 Task: Find connections with filter location Caidian with filter topic #Entrepreneurialwith filter profile language German with filter current company Aviation Jobs @ AeroNefs with filter school The ICFAI University, Tripura with filter industry Public Safety with filter service category Strategic Planning with filter keywords title Animal Shelter Volunteer
Action: Mouse moved to (509, 81)
Screenshot: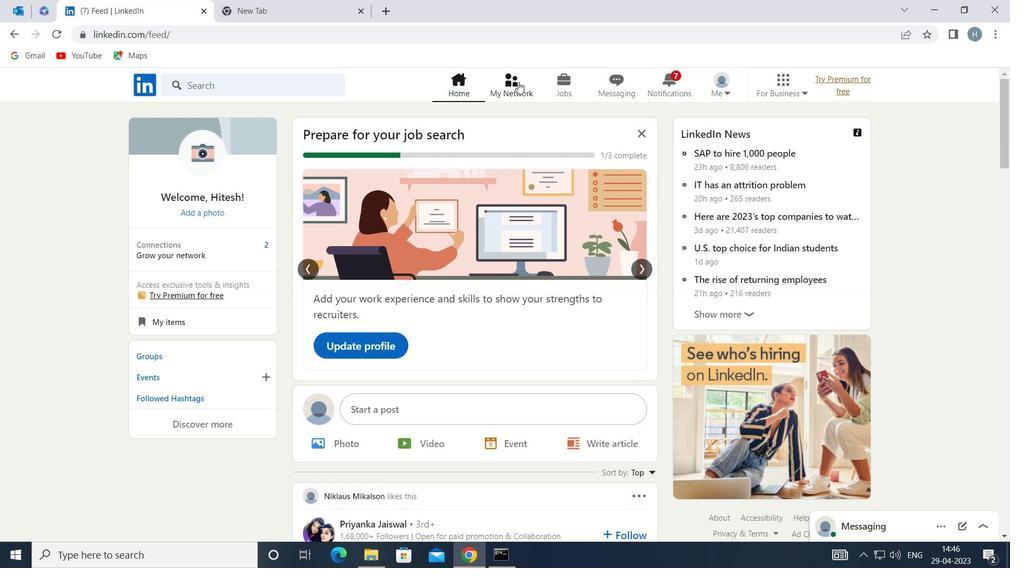 
Action: Mouse pressed left at (509, 81)
Screenshot: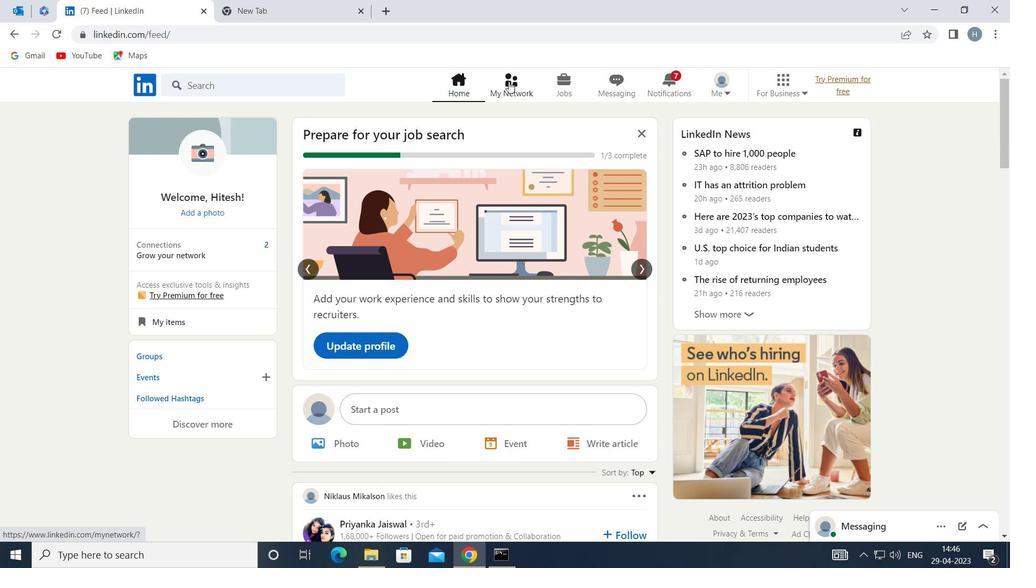 
Action: Mouse moved to (273, 153)
Screenshot: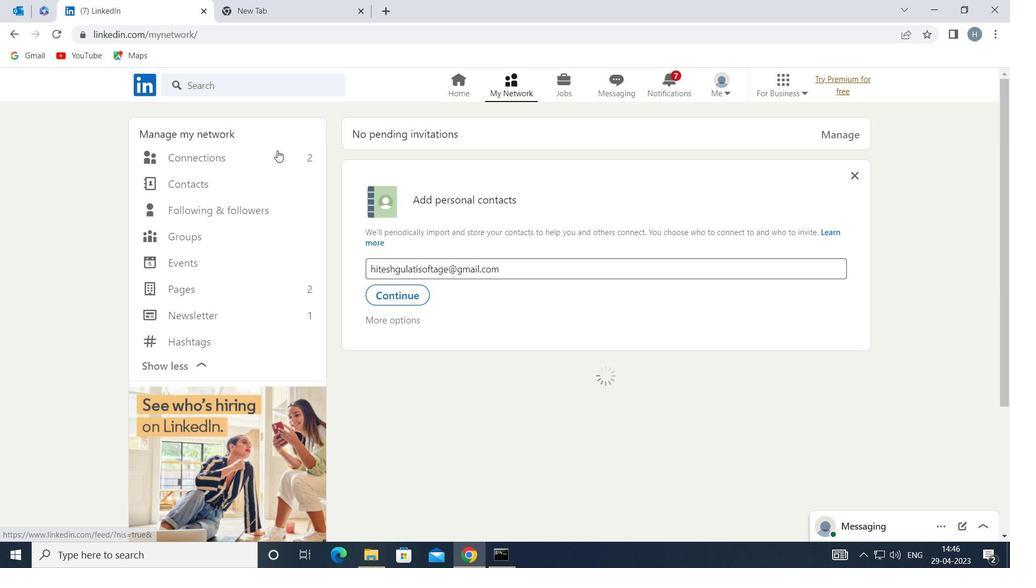 
Action: Mouse pressed left at (273, 153)
Screenshot: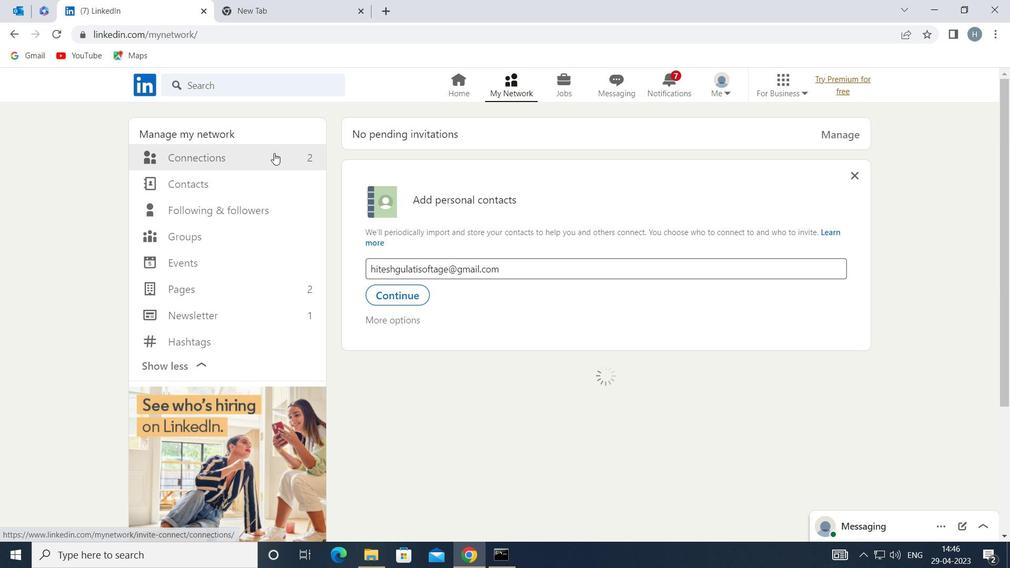 
Action: Mouse moved to (618, 157)
Screenshot: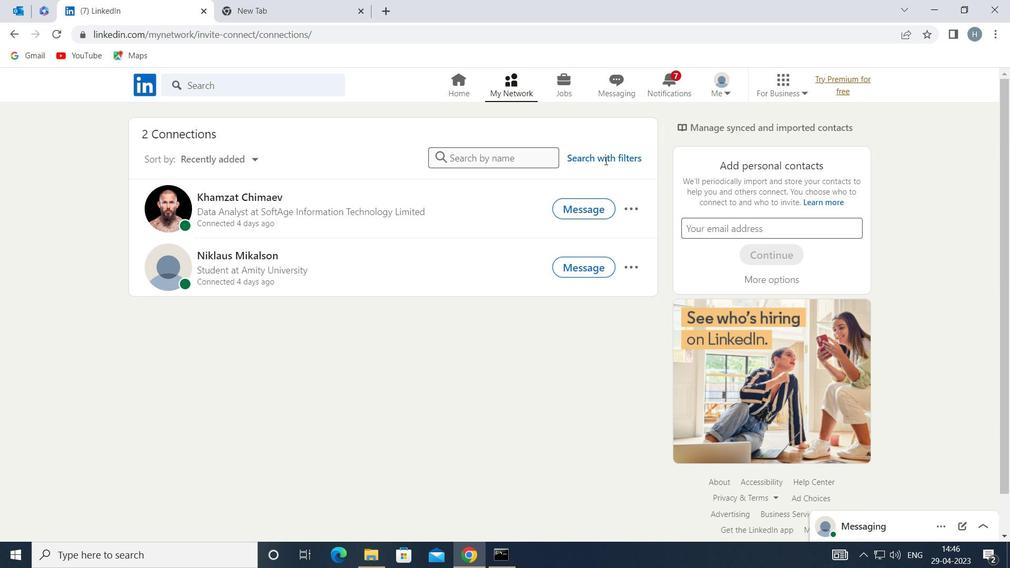 
Action: Mouse pressed left at (618, 157)
Screenshot: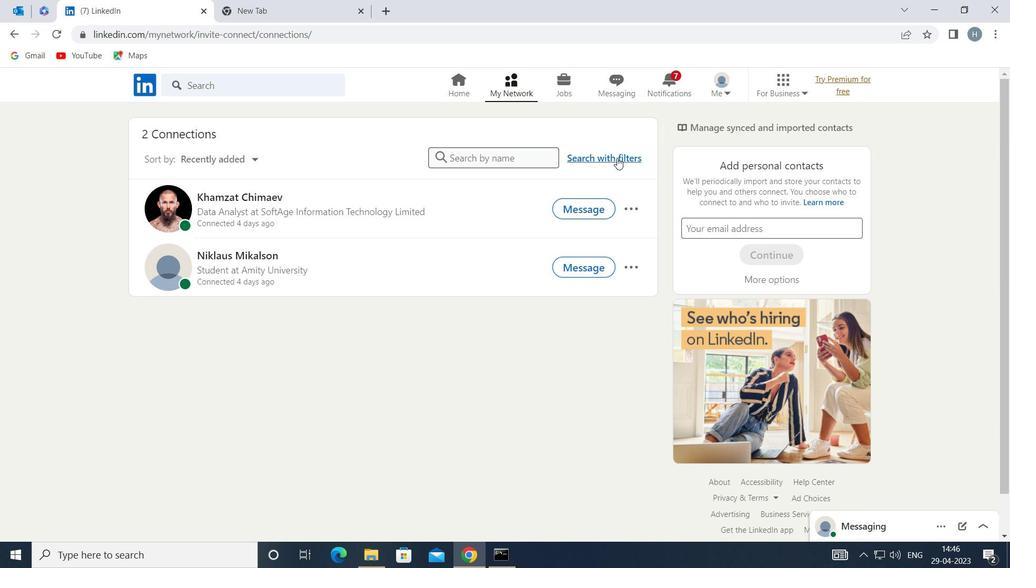 
Action: Mouse moved to (547, 124)
Screenshot: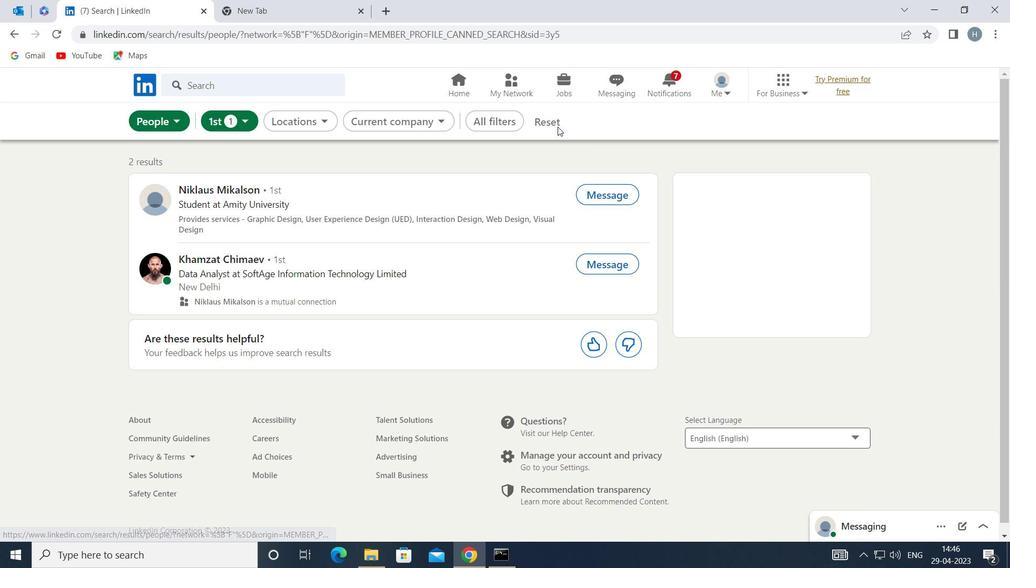 
Action: Mouse pressed left at (547, 124)
Screenshot: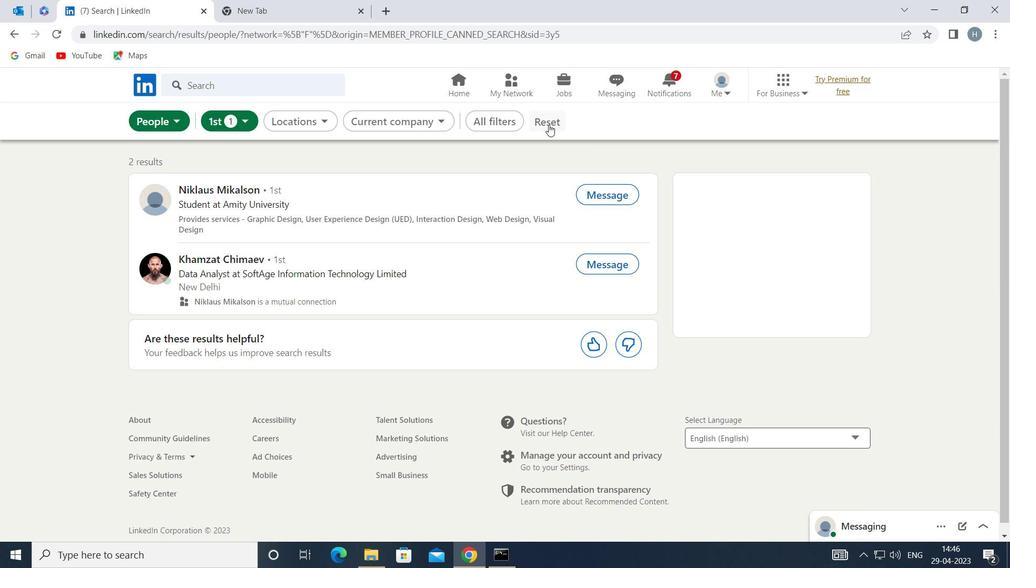 
Action: Mouse moved to (530, 119)
Screenshot: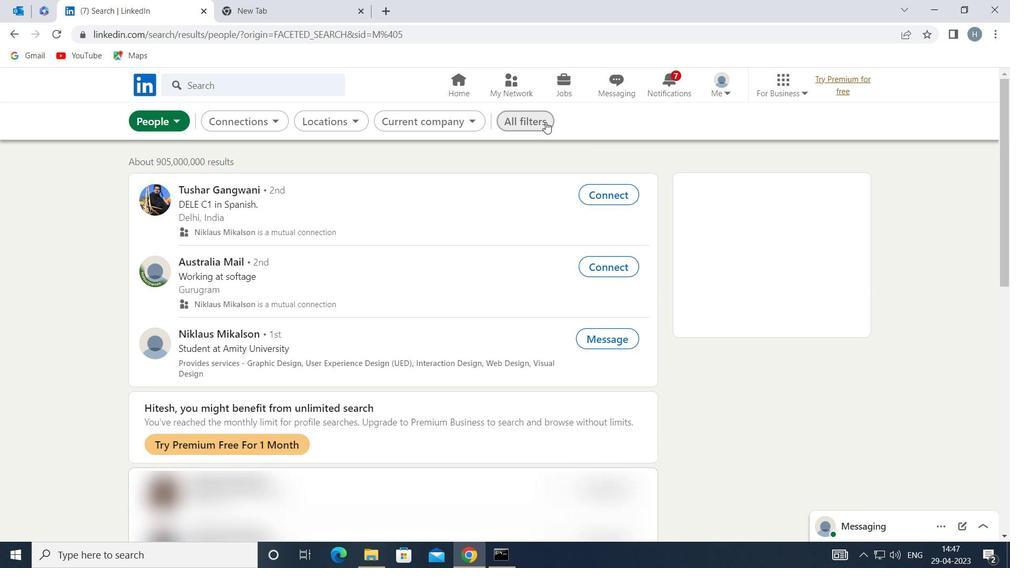 
Action: Mouse pressed left at (530, 119)
Screenshot: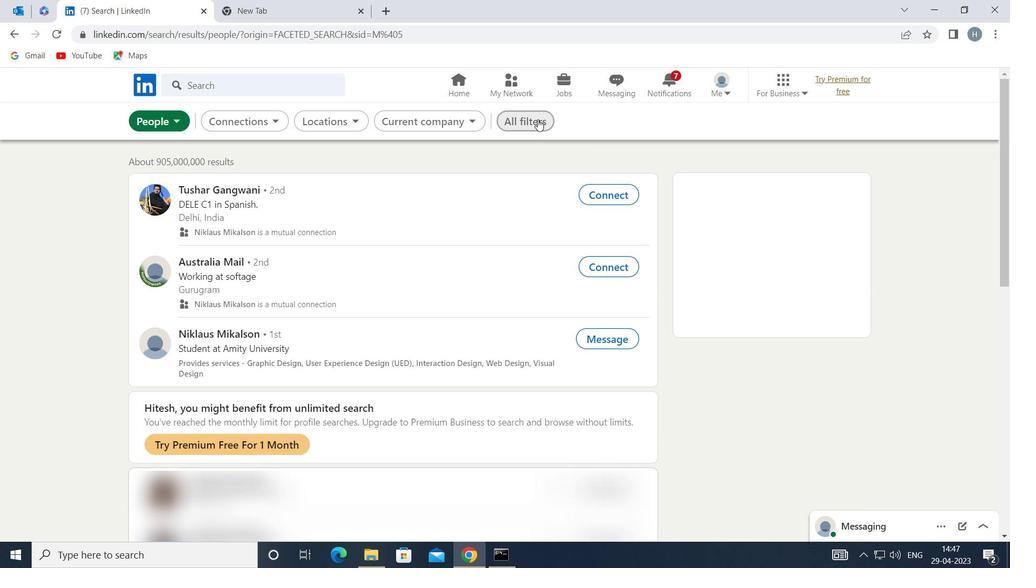 
Action: Mouse moved to (647, 224)
Screenshot: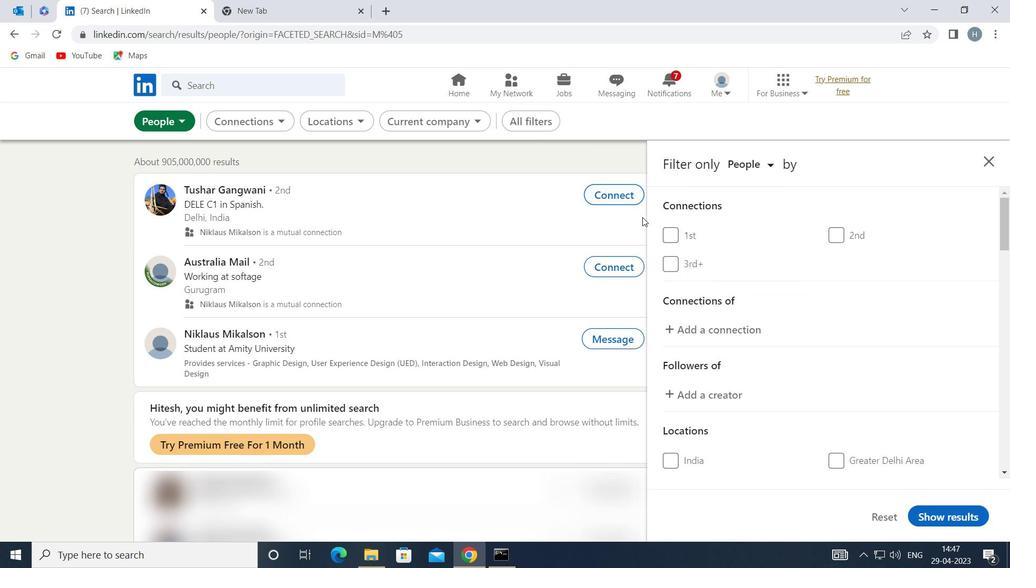 
Action: Mouse scrolled (647, 223) with delta (0, 0)
Screenshot: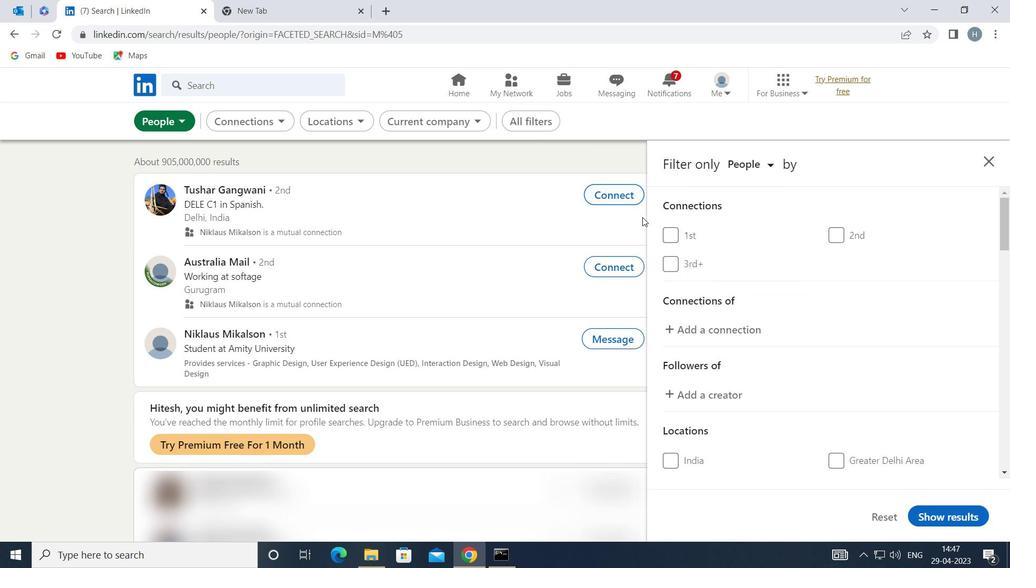 
Action: Mouse moved to (649, 227)
Screenshot: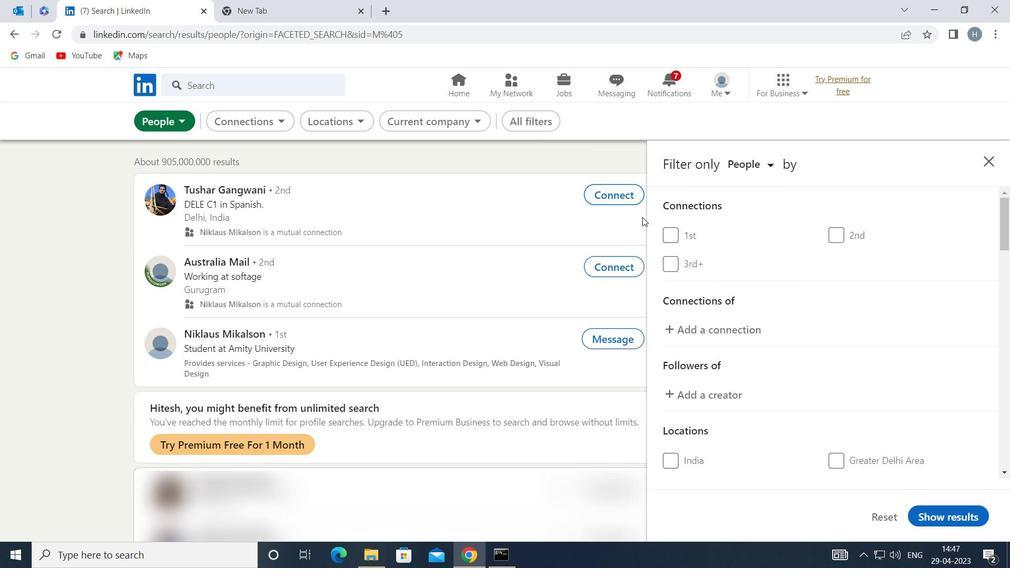 
Action: Mouse scrolled (649, 227) with delta (0, 0)
Screenshot: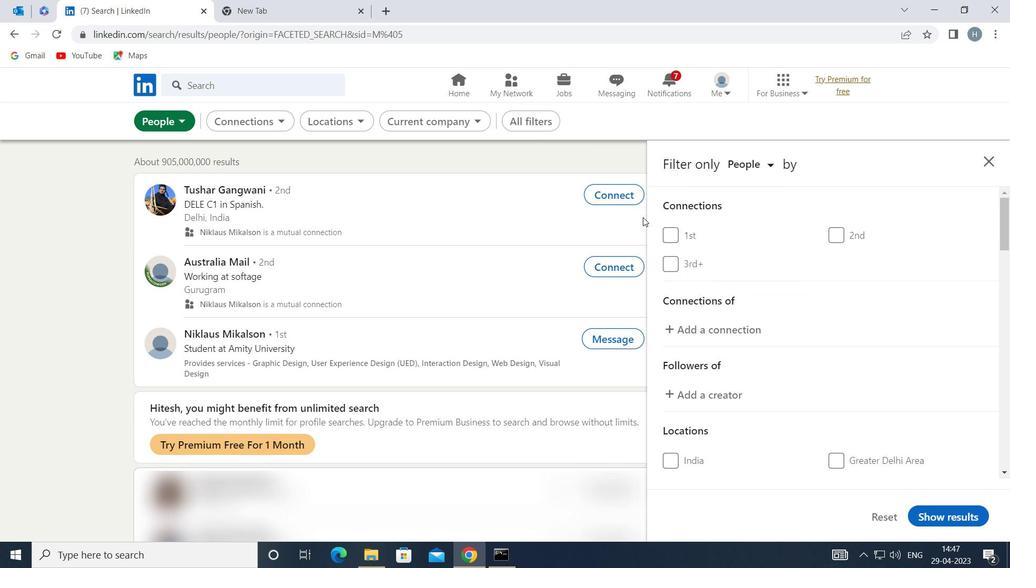 
Action: Mouse moved to (650, 229)
Screenshot: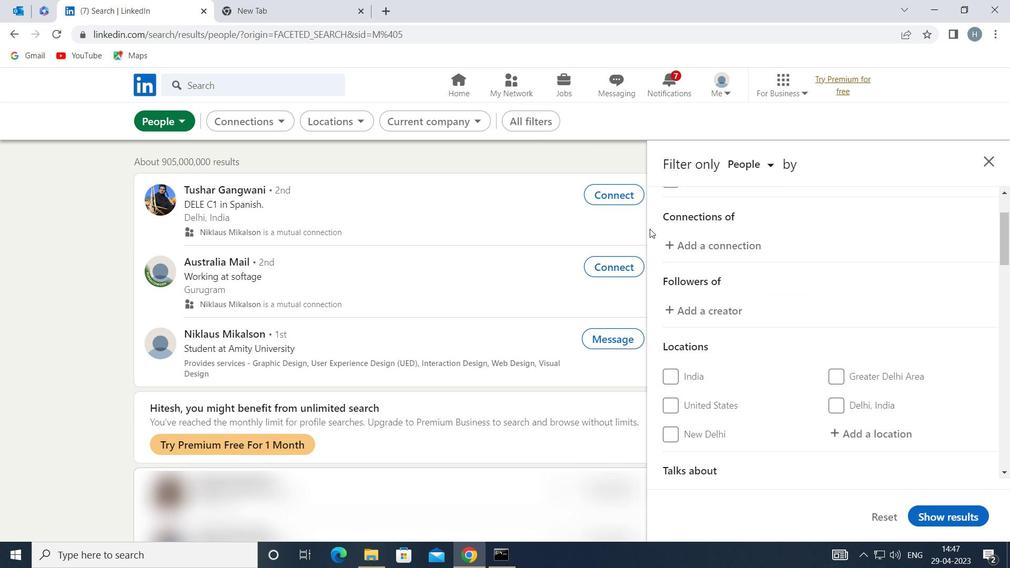 
Action: Mouse scrolled (650, 229) with delta (0, 0)
Screenshot: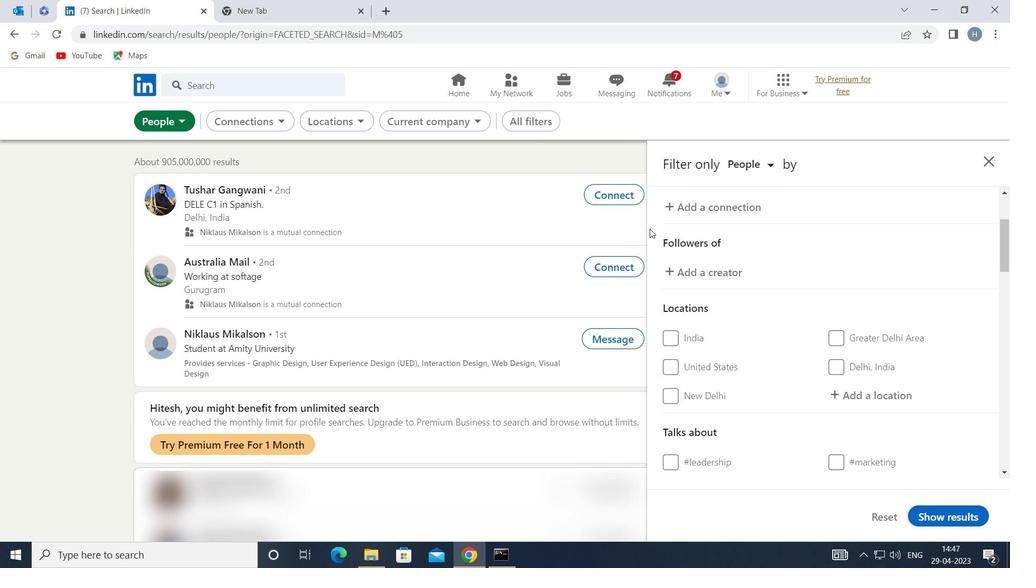
Action: Mouse moved to (880, 313)
Screenshot: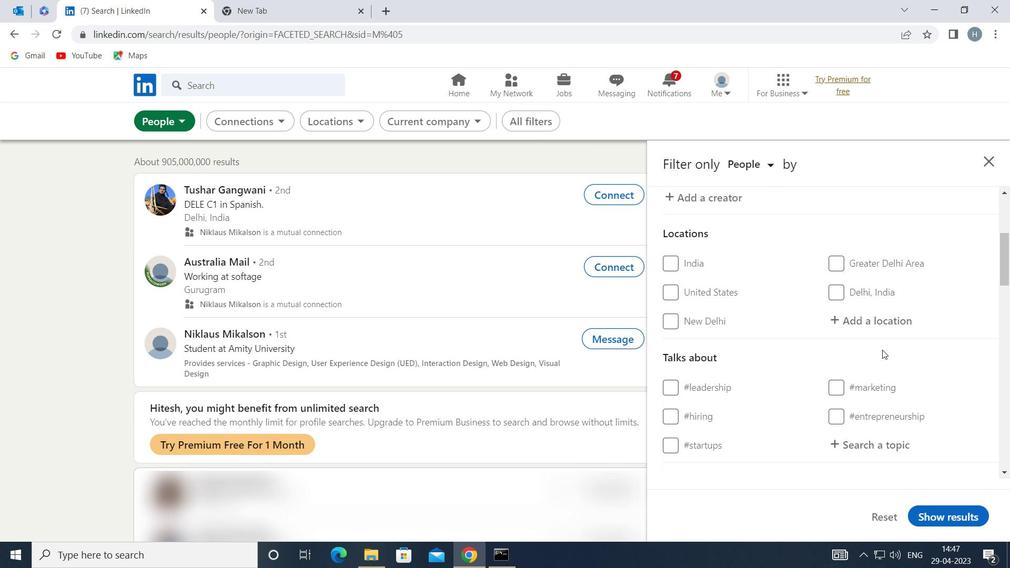 
Action: Mouse pressed left at (880, 313)
Screenshot: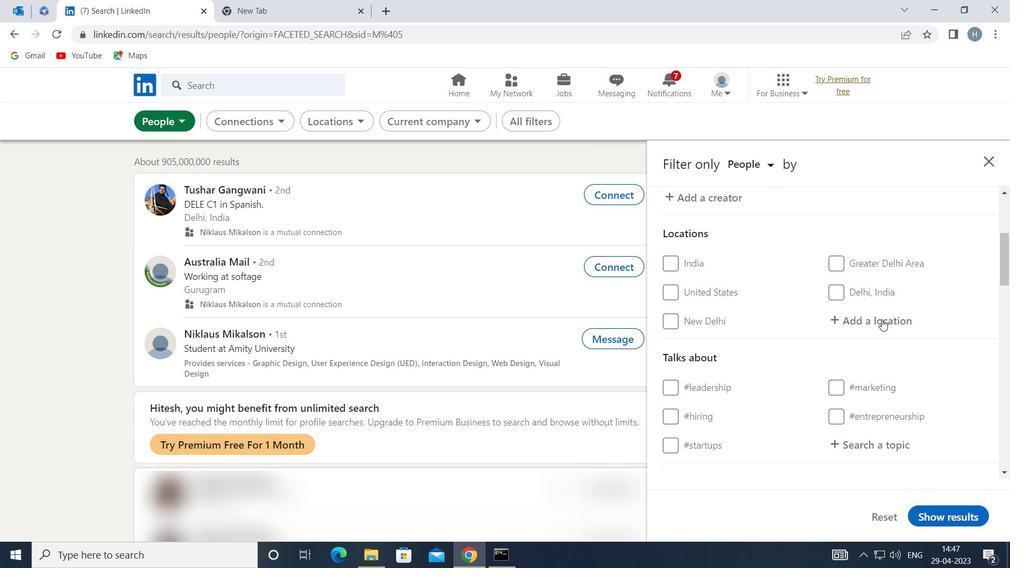 
Action: Mouse moved to (877, 315)
Screenshot: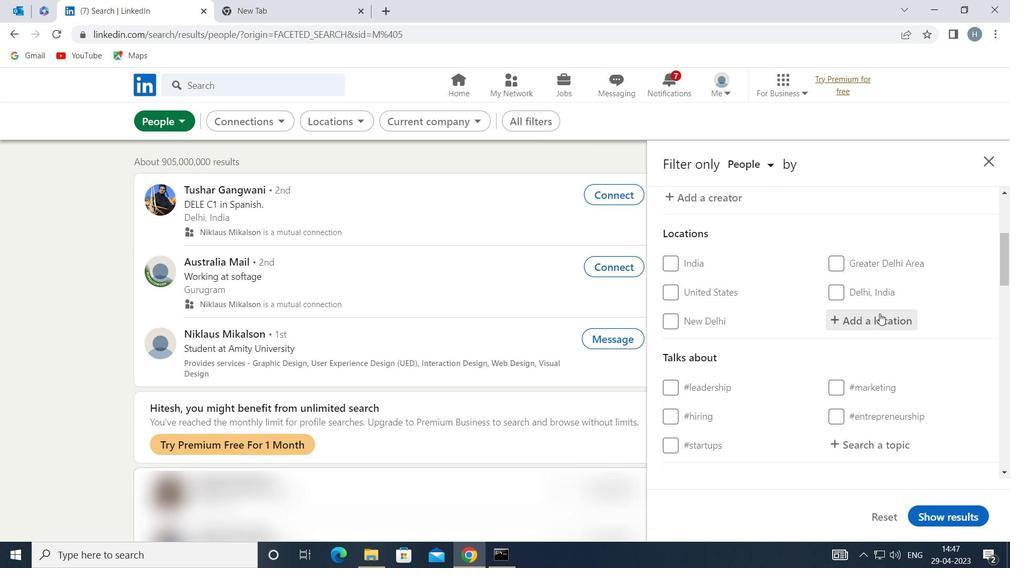 
Action: Key pressed <Key.shift>CAI
Screenshot: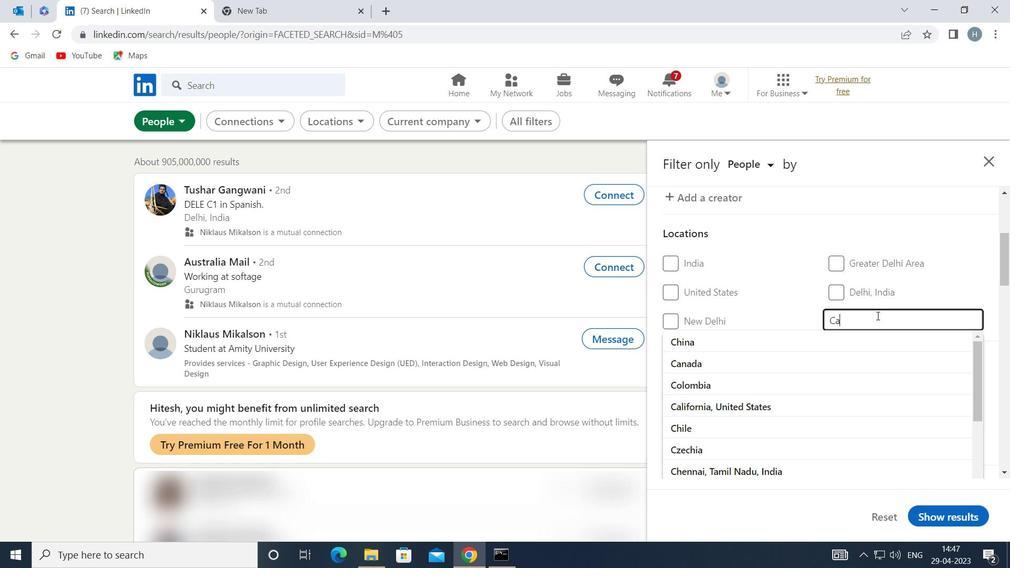 
Action: Mouse moved to (867, 313)
Screenshot: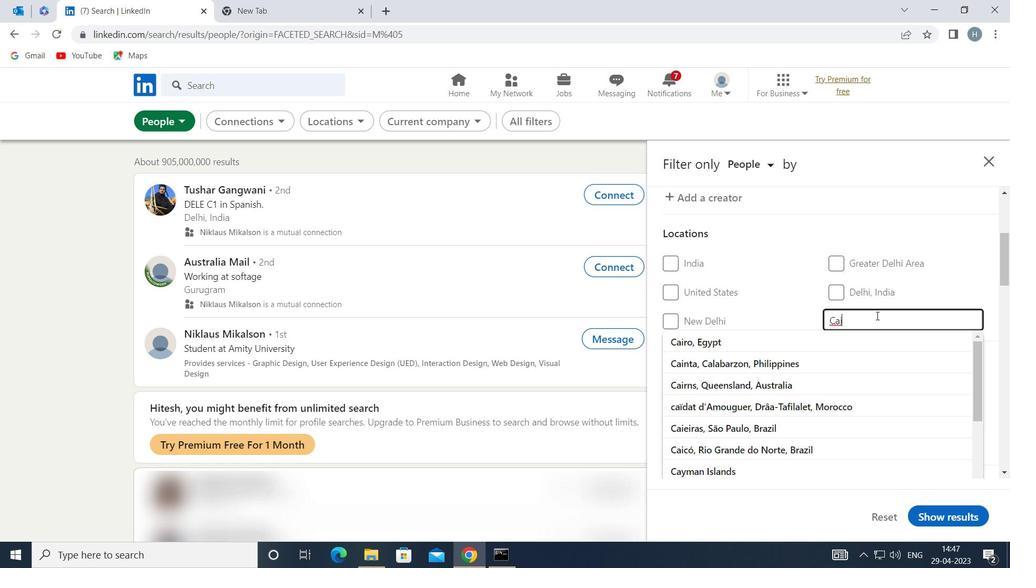 
Action: Key pressed D
Screenshot: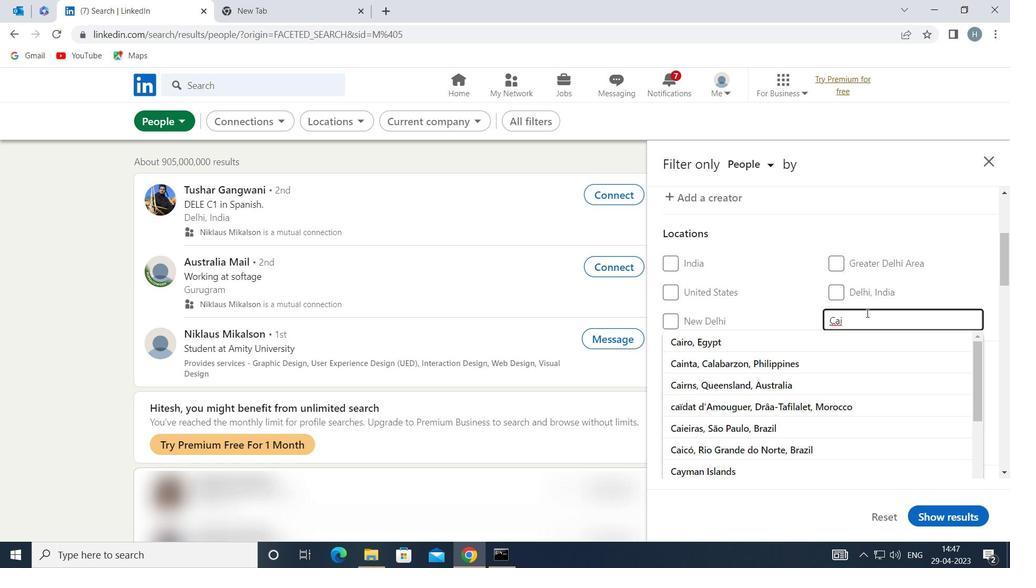 
Action: Mouse moved to (863, 313)
Screenshot: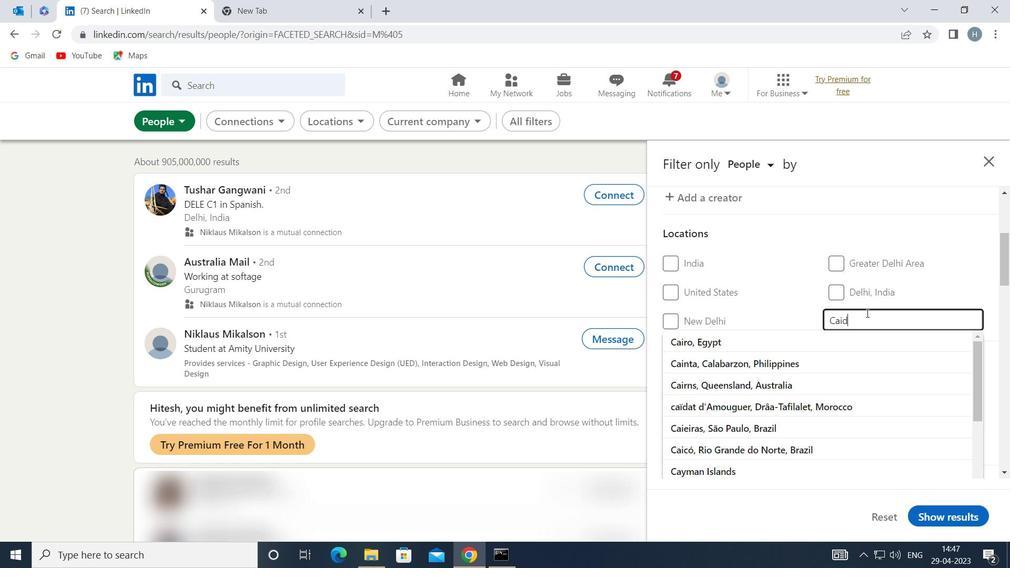 
Action: Key pressed I
Screenshot: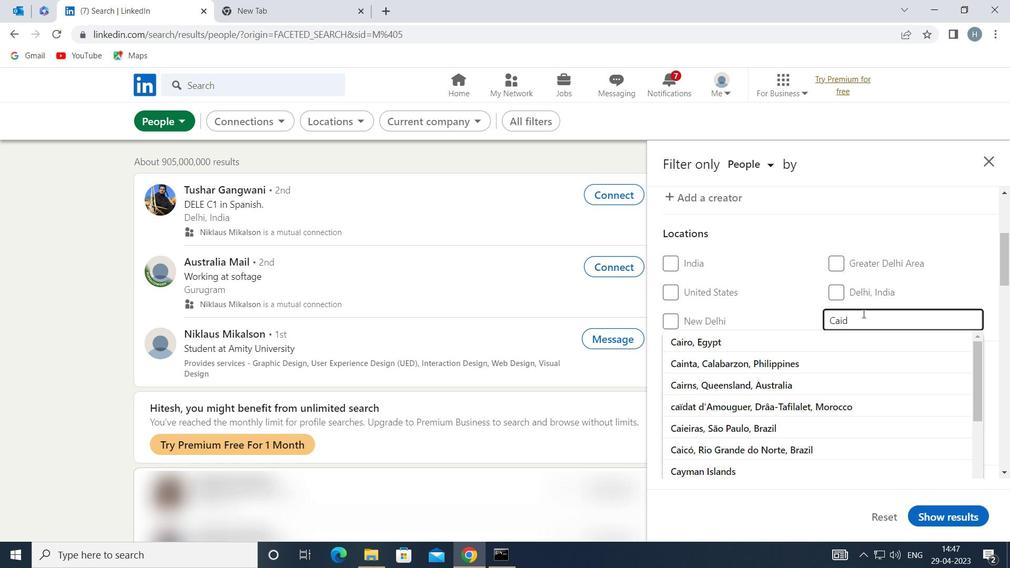 
Action: Mouse moved to (863, 314)
Screenshot: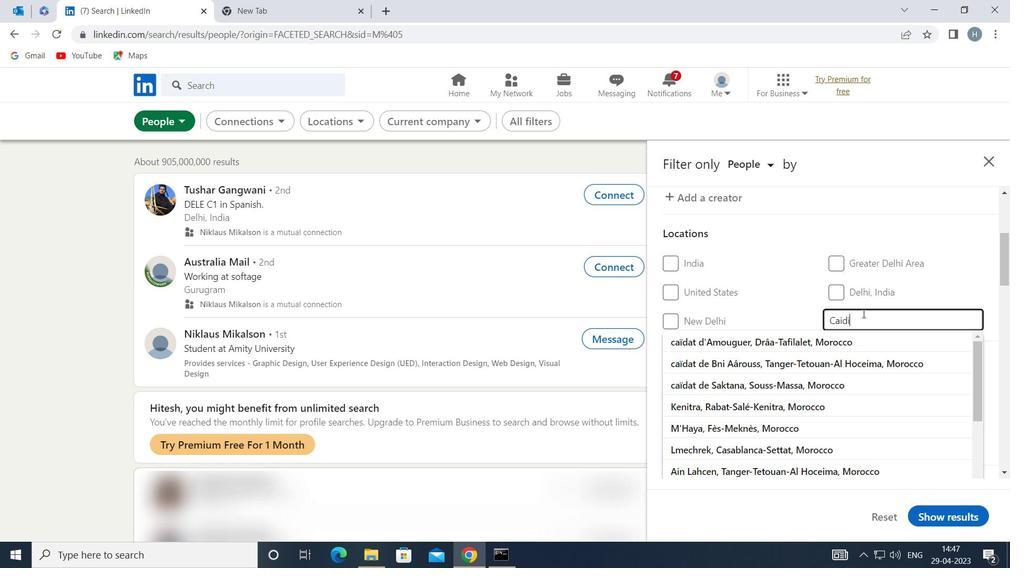 
Action: Key pressed AN<Key.enter>
Screenshot: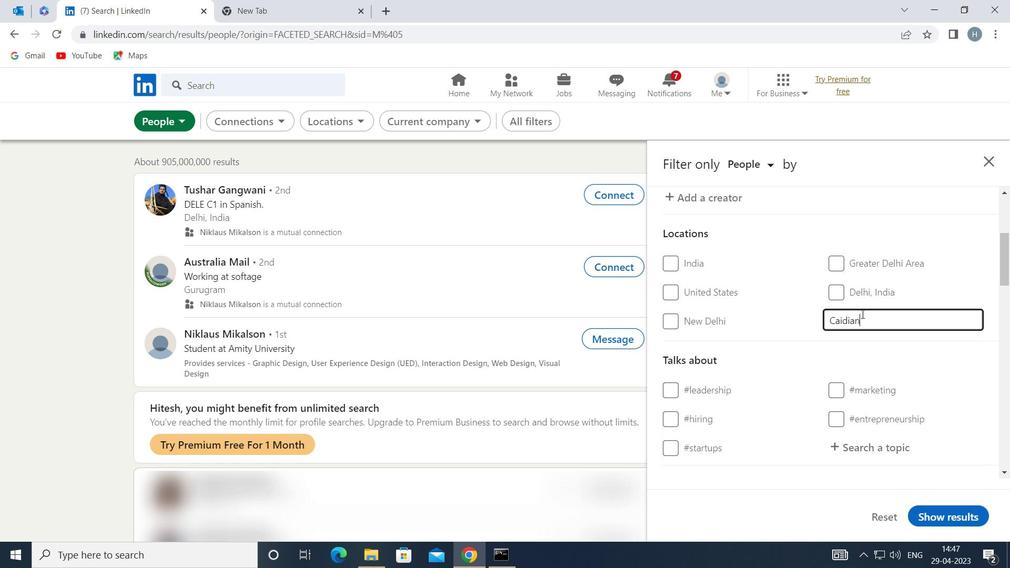 
Action: Mouse moved to (863, 341)
Screenshot: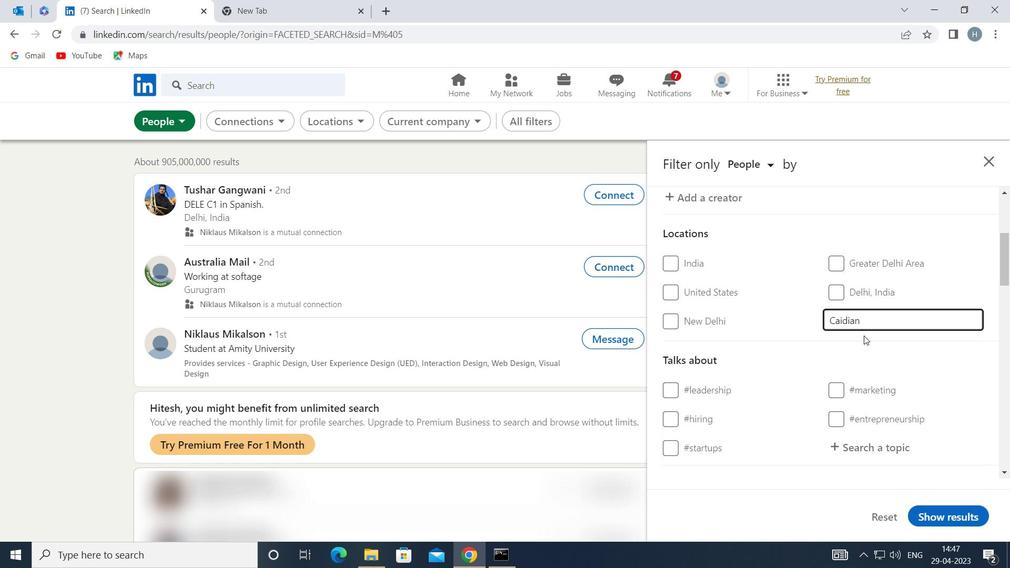 
Action: Mouse scrolled (863, 340) with delta (0, 0)
Screenshot: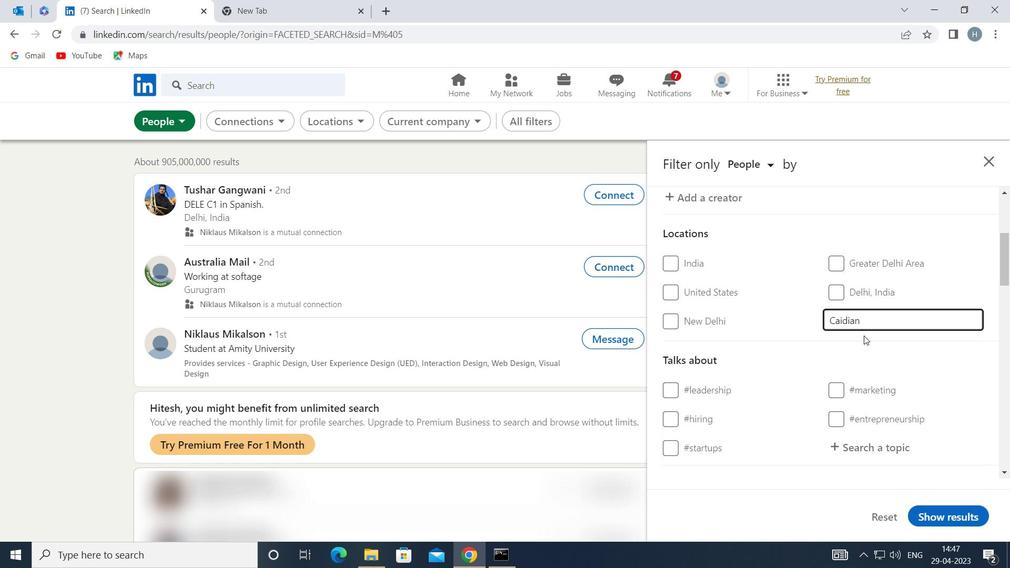
Action: Mouse scrolled (863, 340) with delta (0, 0)
Screenshot: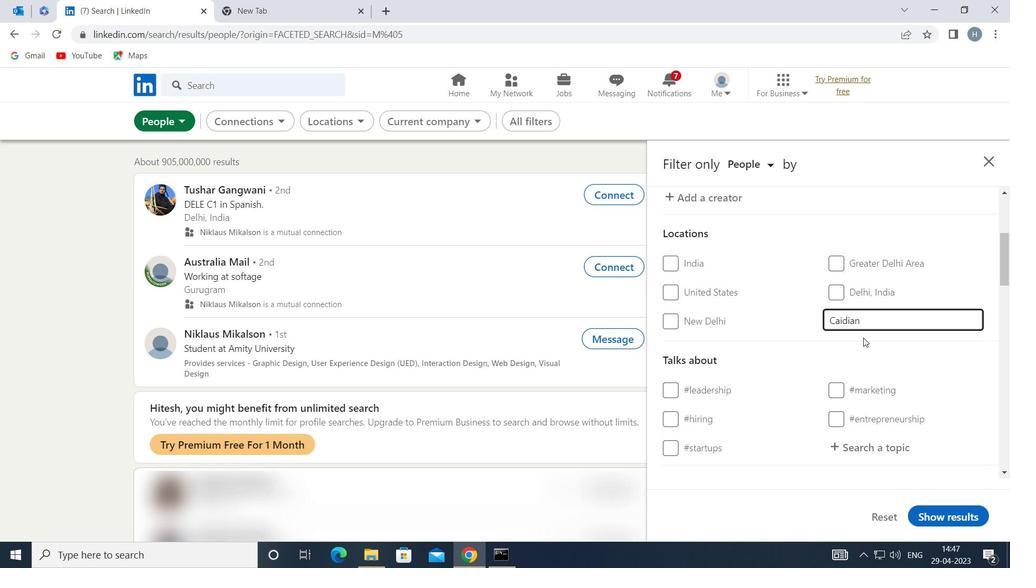 
Action: Mouse moved to (885, 313)
Screenshot: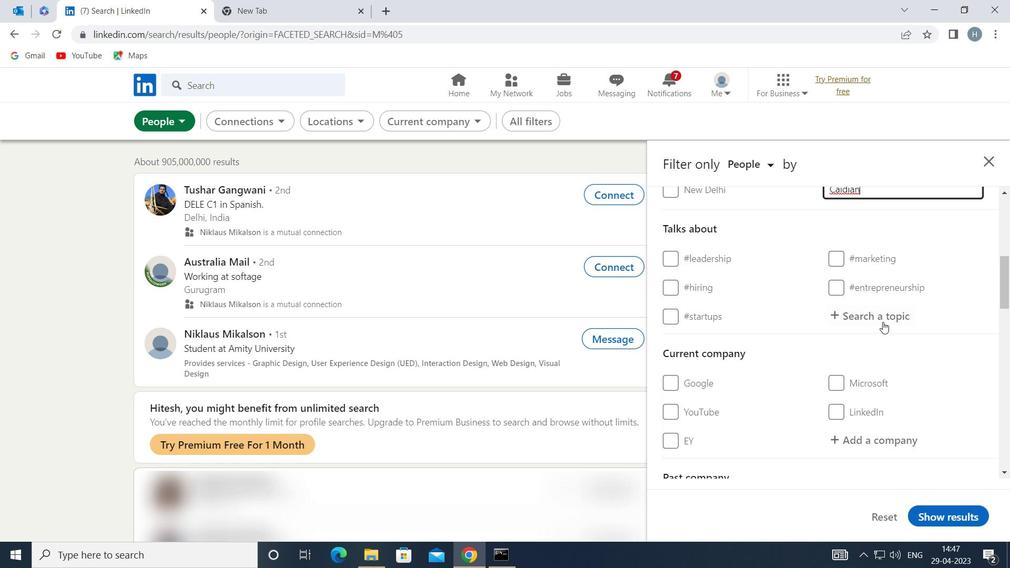 
Action: Mouse pressed left at (885, 313)
Screenshot: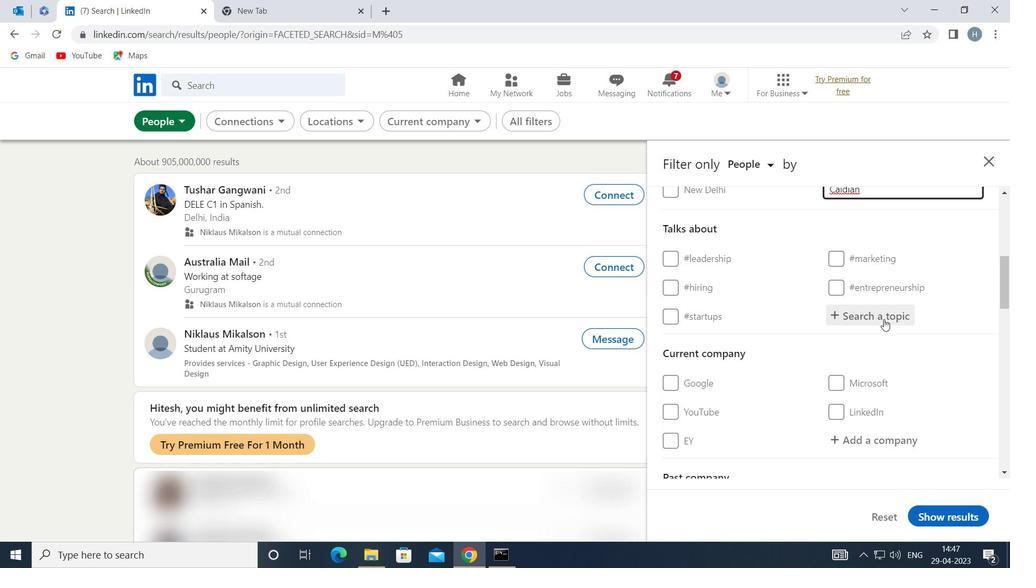 
Action: Mouse moved to (878, 314)
Screenshot: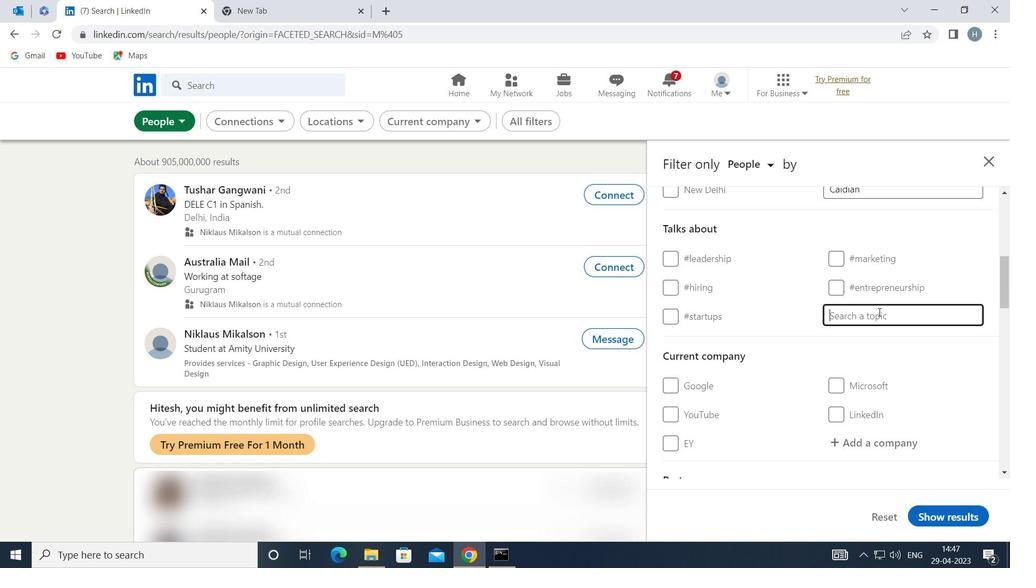 
Action: Key pressed <Key.shift><Key.shift>ENTREP
Screenshot: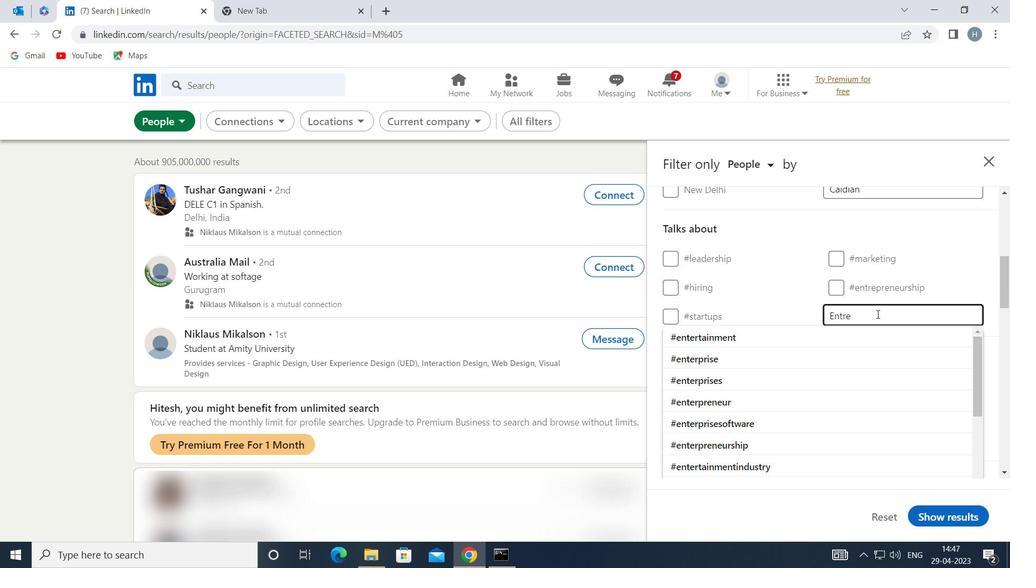 
Action: Mouse moved to (792, 366)
Screenshot: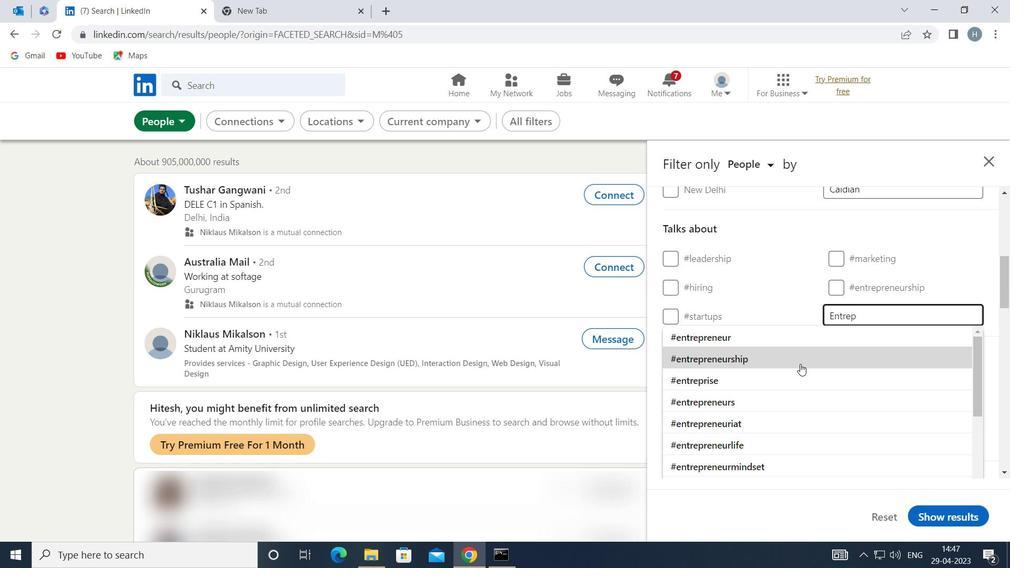 
Action: Mouse scrolled (792, 365) with delta (0, 0)
Screenshot: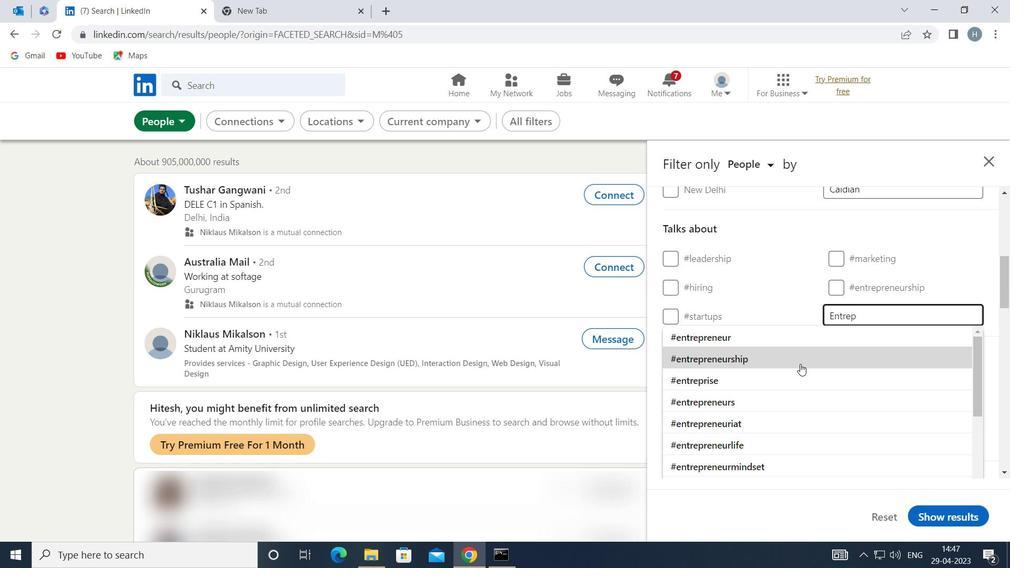 
Action: Mouse moved to (792, 368)
Screenshot: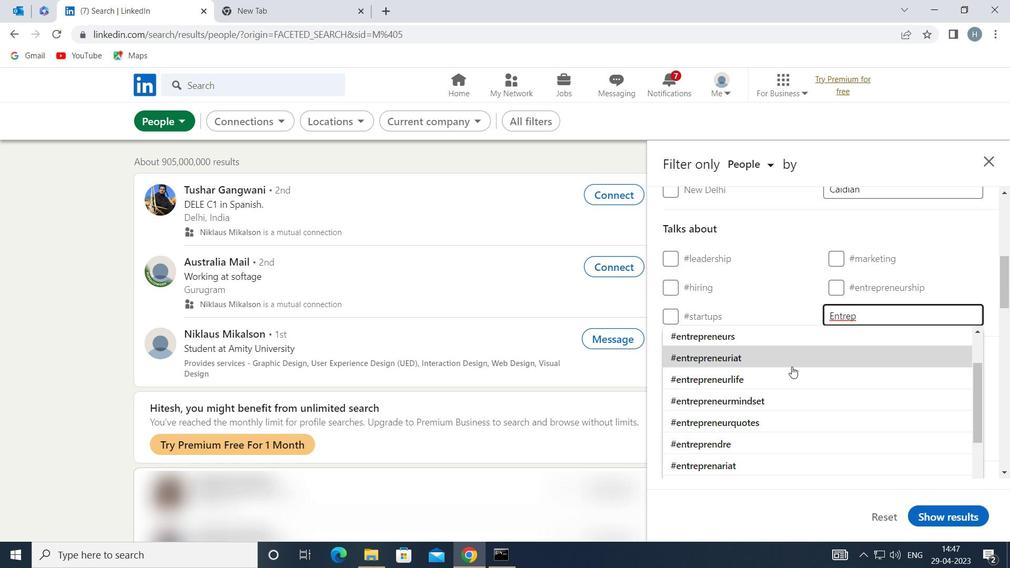 
Action: Mouse scrolled (792, 367) with delta (0, 0)
Screenshot: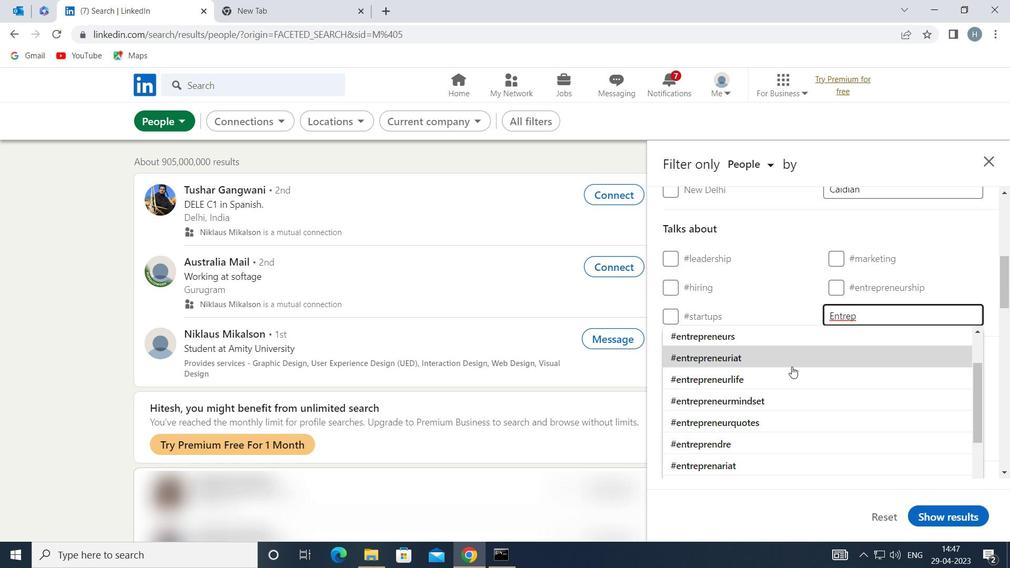 
Action: Mouse moved to (789, 398)
Screenshot: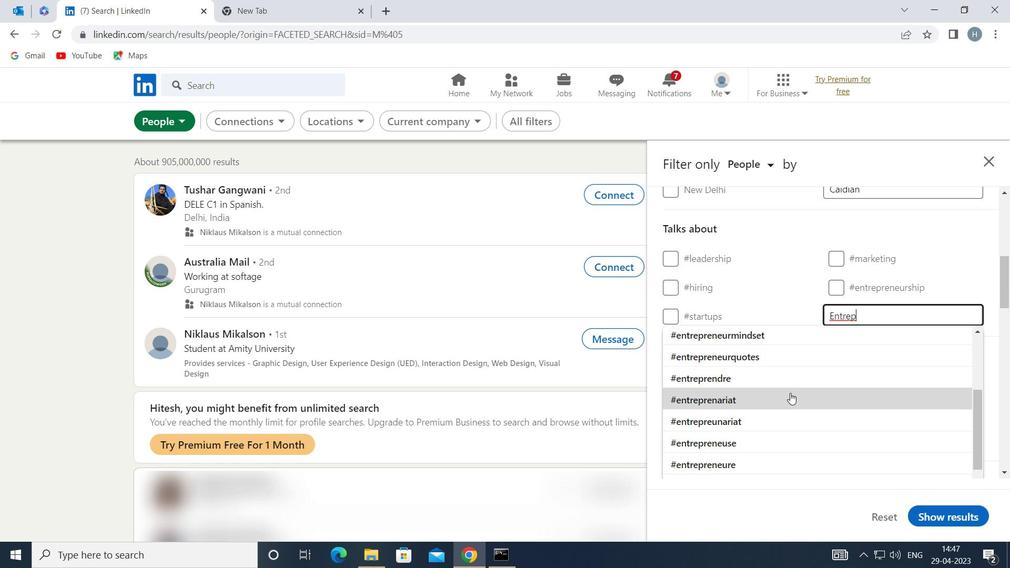 
Action: Mouse scrolled (789, 397) with delta (0, 0)
Screenshot: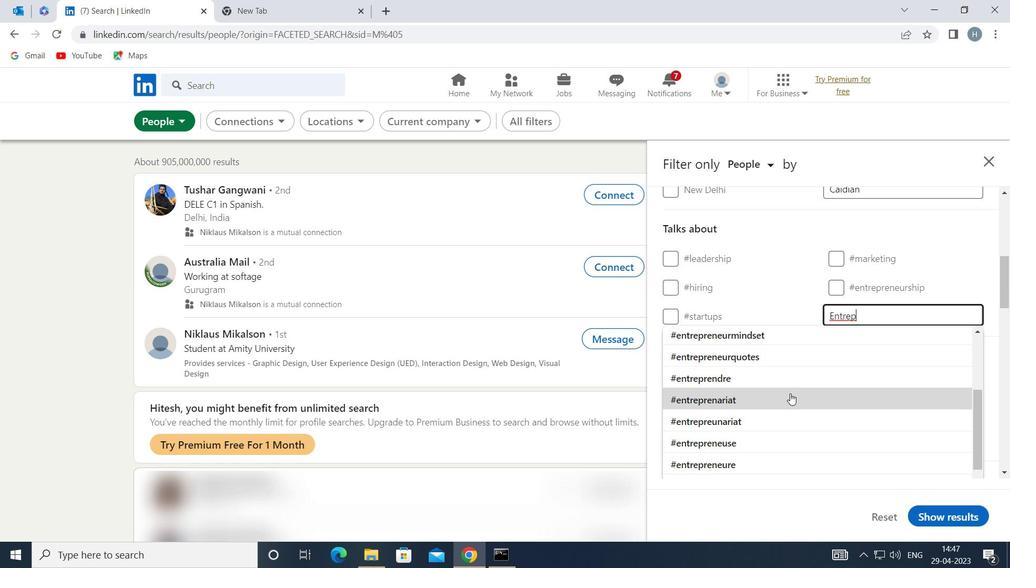 
Action: Mouse scrolled (789, 397) with delta (0, 0)
Screenshot: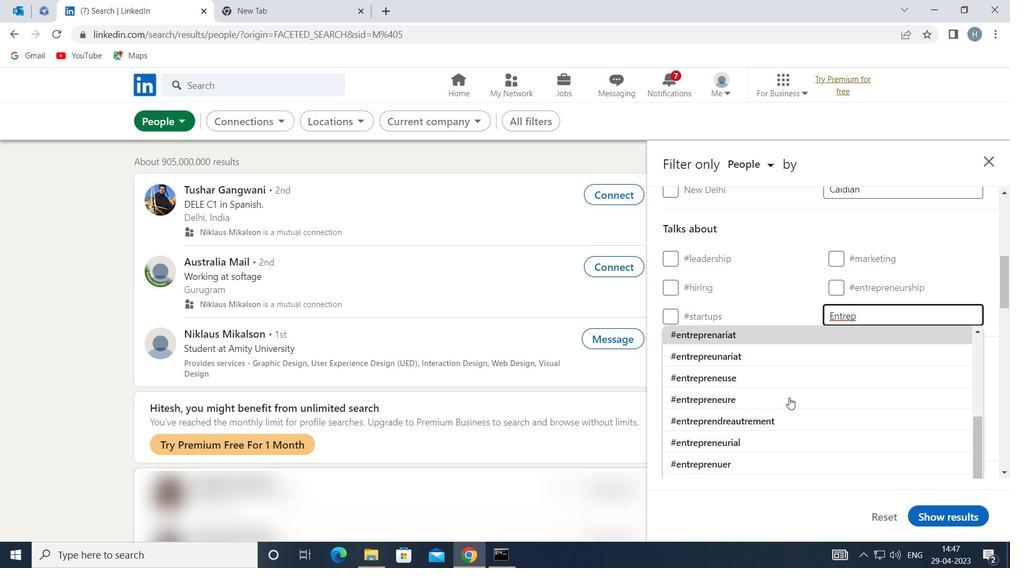 
Action: Mouse moved to (782, 401)
Screenshot: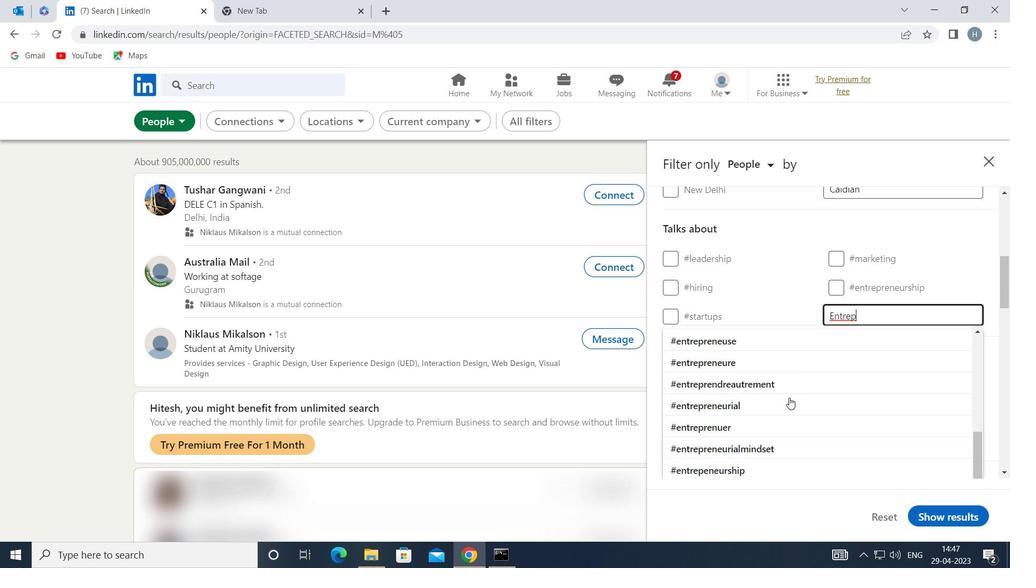 
Action: Mouse pressed left at (782, 401)
Screenshot: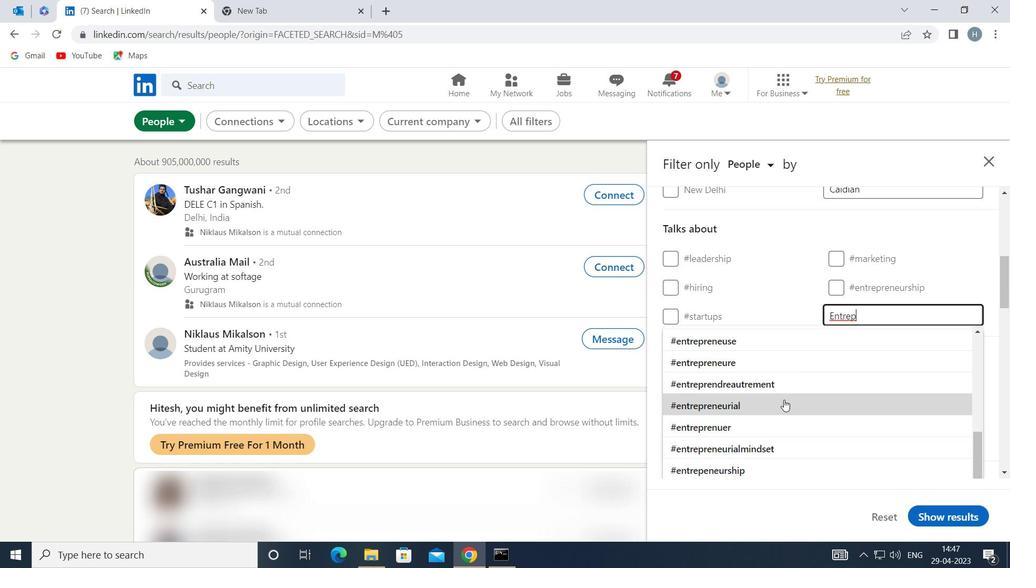 
Action: Mouse moved to (788, 362)
Screenshot: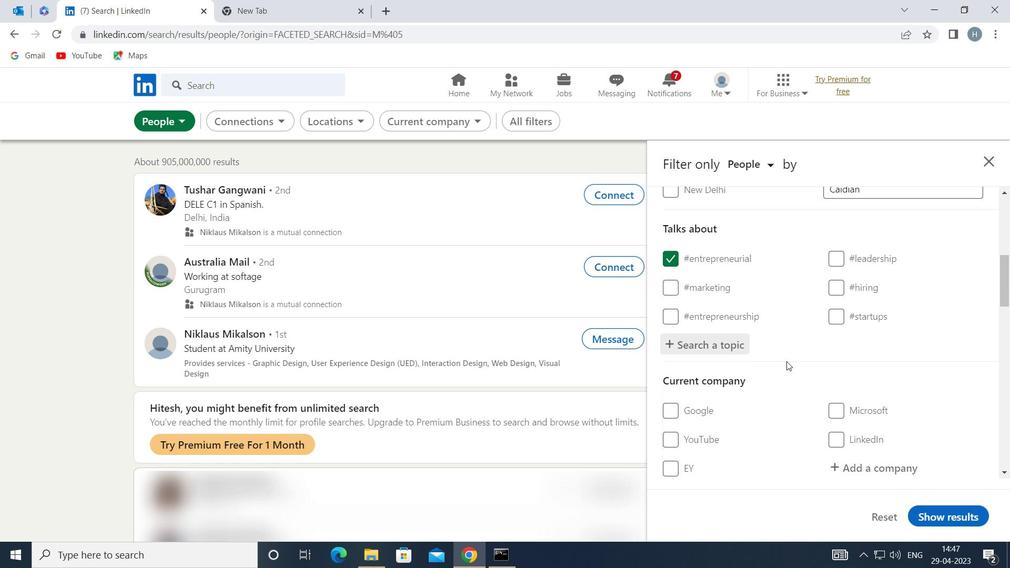 
Action: Mouse scrolled (788, 361) with delta (0, 0)
Screenshot: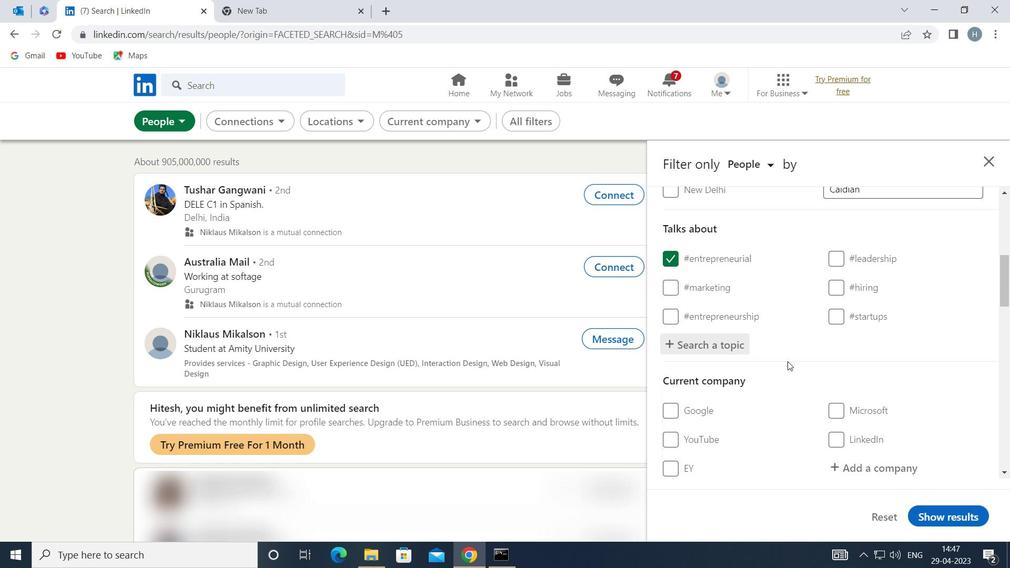 
Action: Mouse scrolled (788, 361) with delta (0, 0)
Screenshot: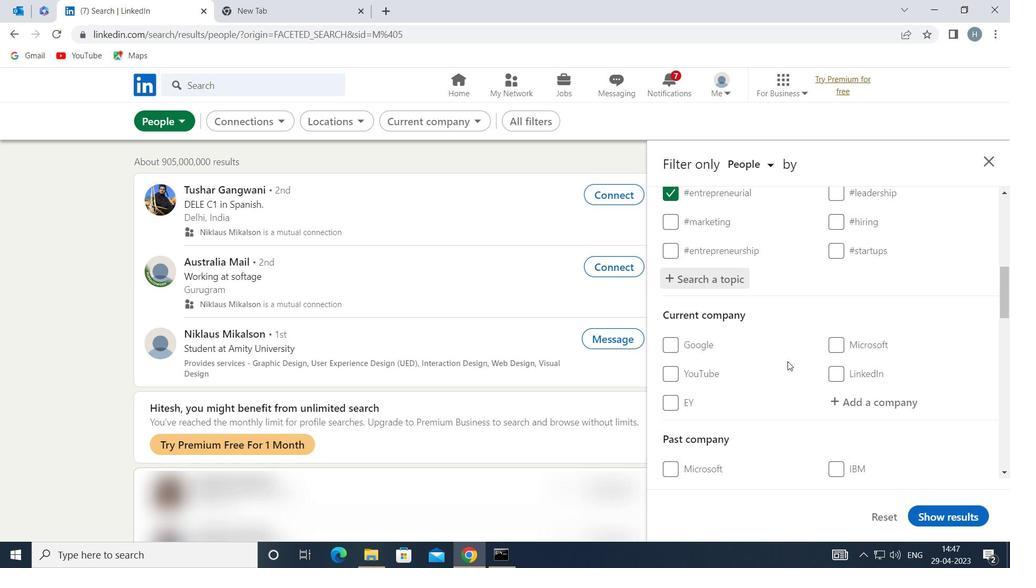 
Action: Mouse scrolled (788, 361) with delta (0, 0)
Screenshot: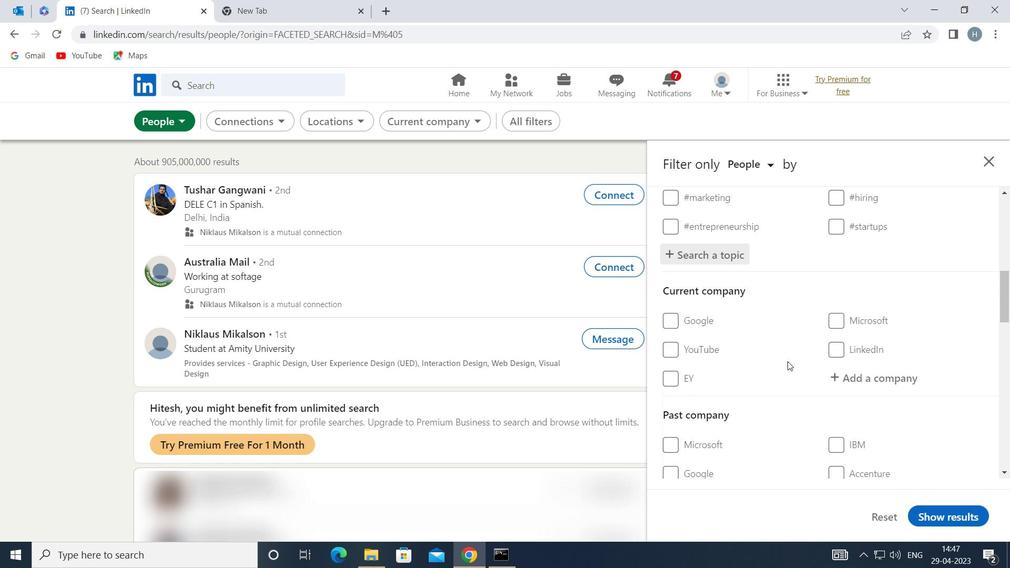 
Action: Mouse scrolled (788, 361) with delta (0, 0)
Screenshot: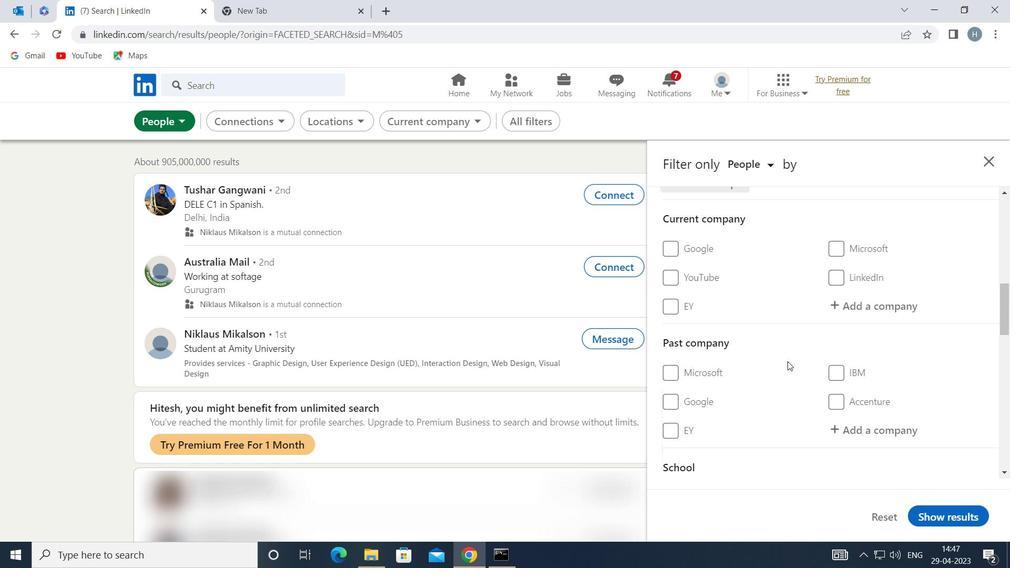 
Action: Mouse scrolled (788, 361) with delta (0, 0)
Screenshot: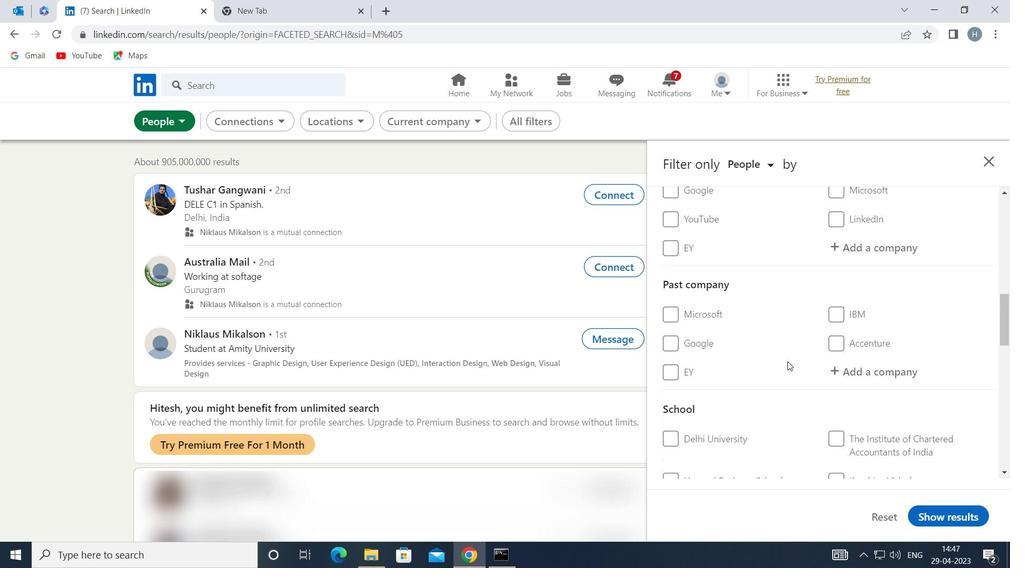 
Action: Mouse scrolled (788, 361) with delta (0, 0)
Screenshot: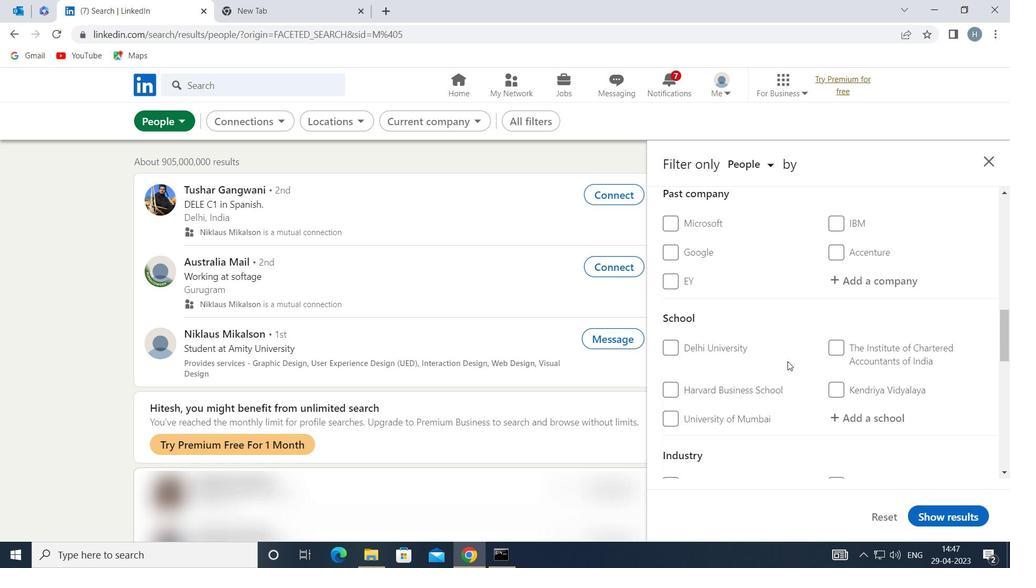 
Action: Mouse scrolled (788, 361) with delta (0, 0)
Screenshot: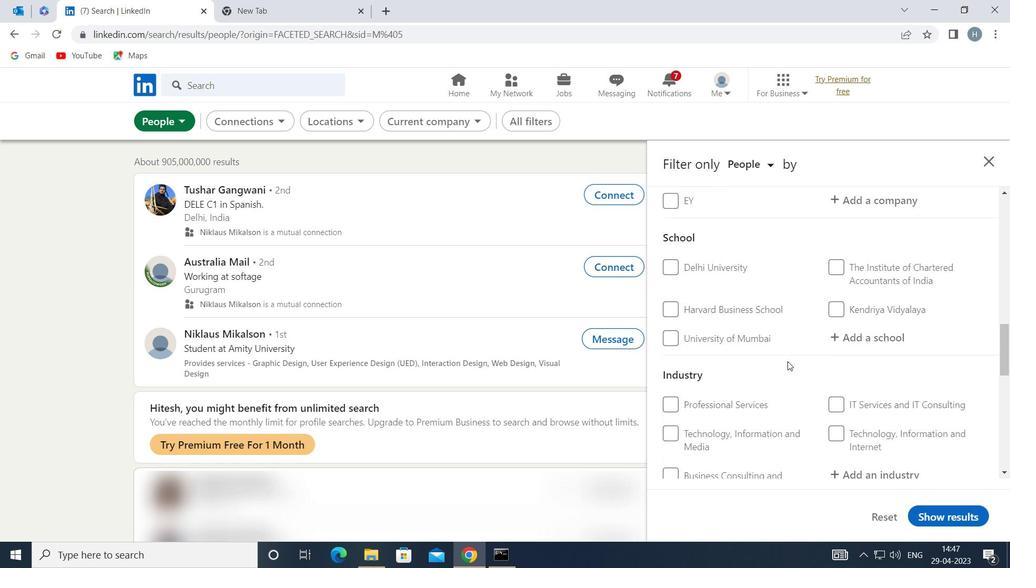 
Action: Mouse scrolled (788, 361) with delta (0, 0)
Screenshot: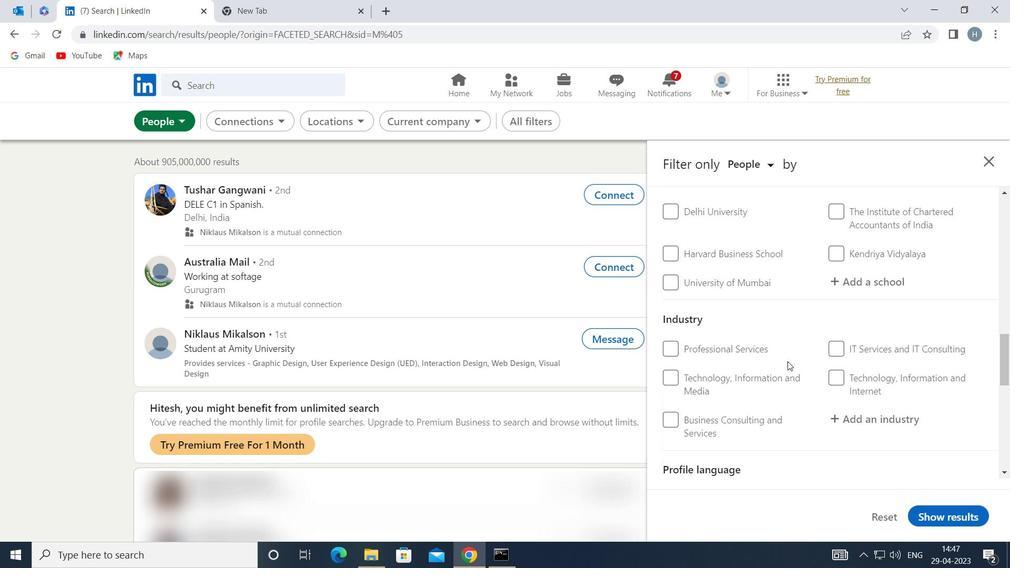 
Action: Mouse scrolled (788, 361) with delta (0, 0)
Screenshot: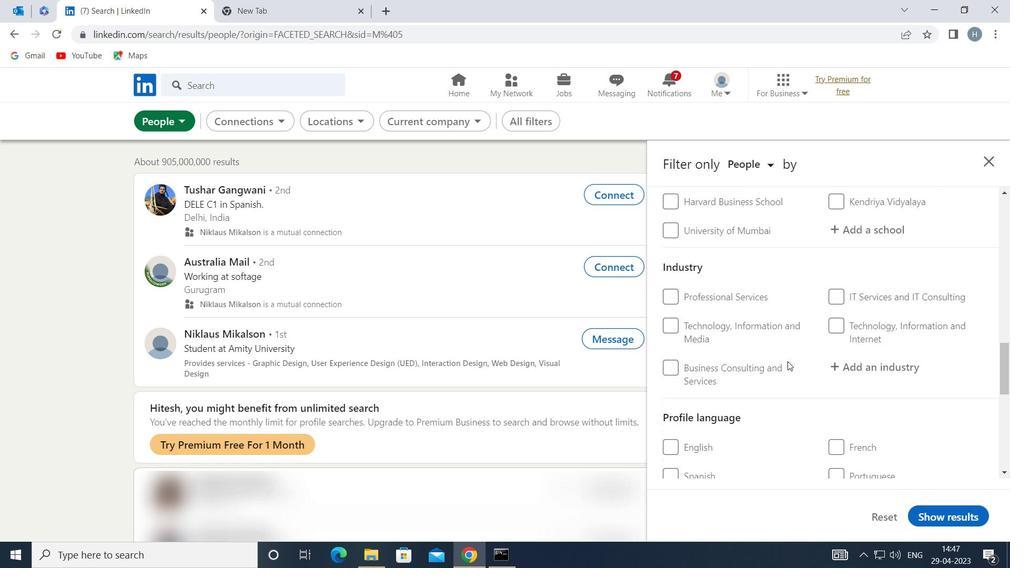 
Action: Mouse scrolled (788, 361) with delta (0, 0)
Screenshot: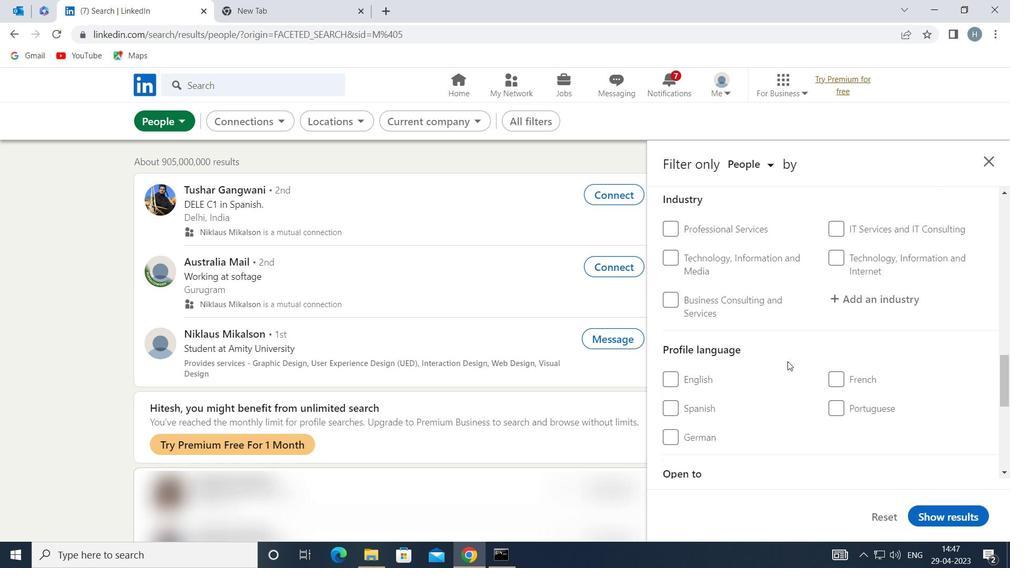 
Action: Mouse moved to (699, 350)
Screenshot: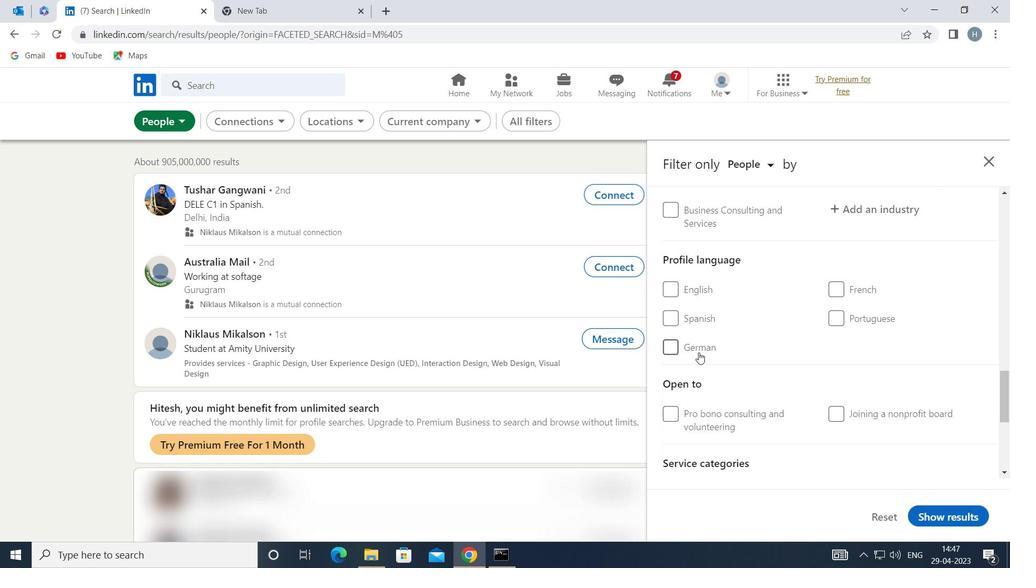 
Action: Mouse pressed left at (699, 350)
Screenshot: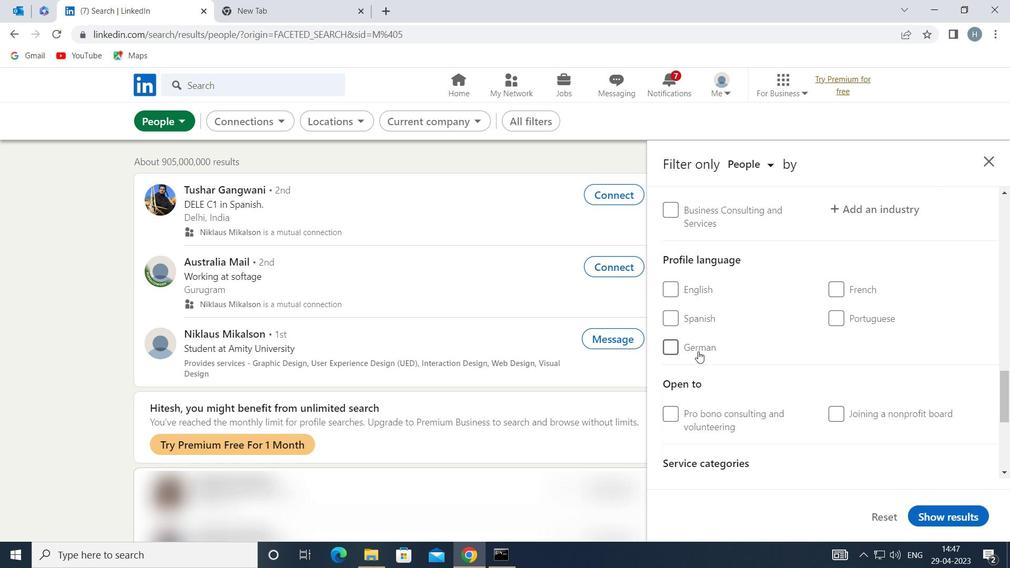 
Action: Mouse moved to (810, 345)
Screenshot: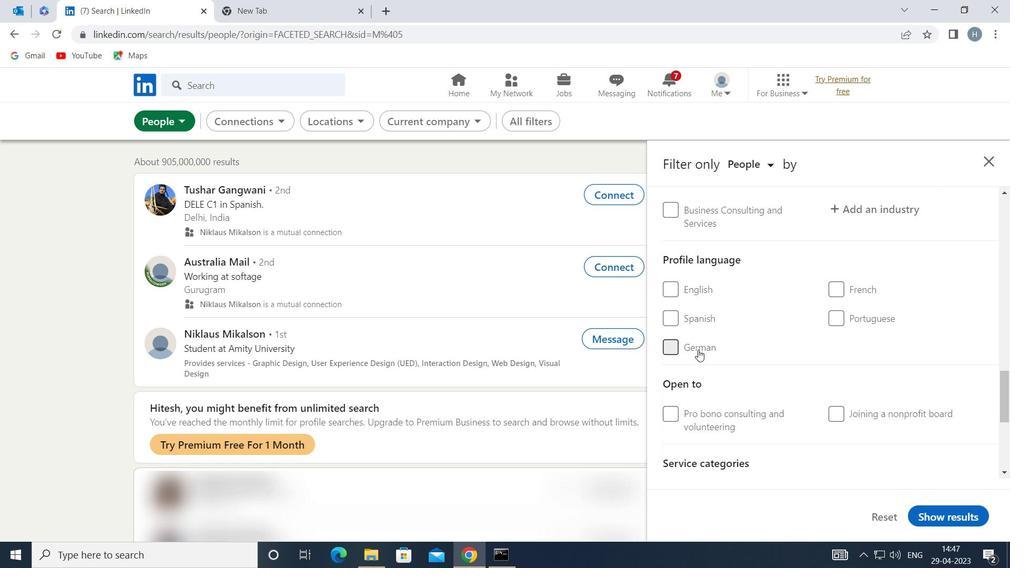 
Action: Mouse scrolled (810, 345) with delta (0, 0)
Screenshot: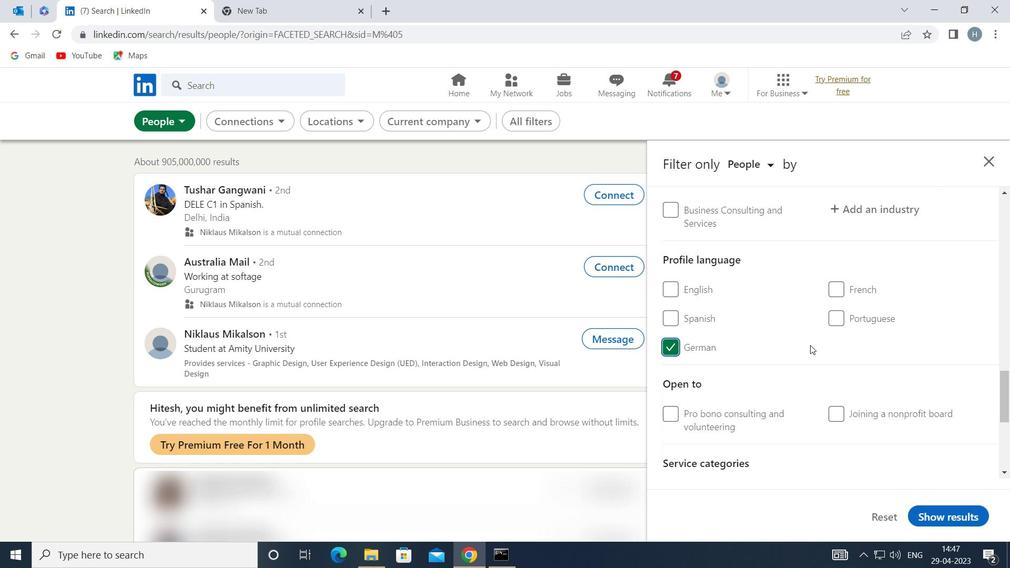 
Action: Mouse scrolled (810, 345) with delta (0, 0)
Screenshot: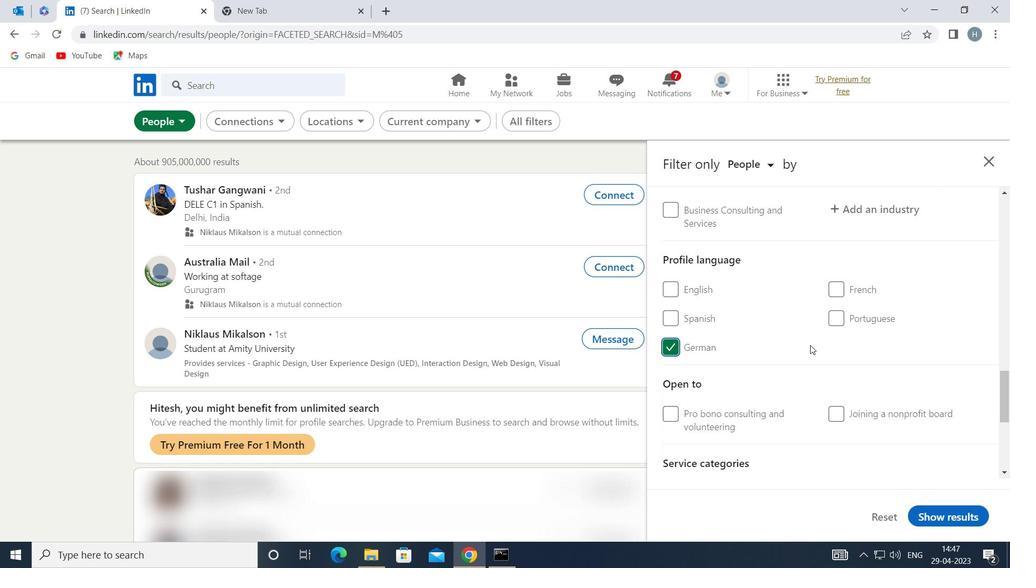 
Action: Mouse moved to (811, 344)
Screenshot: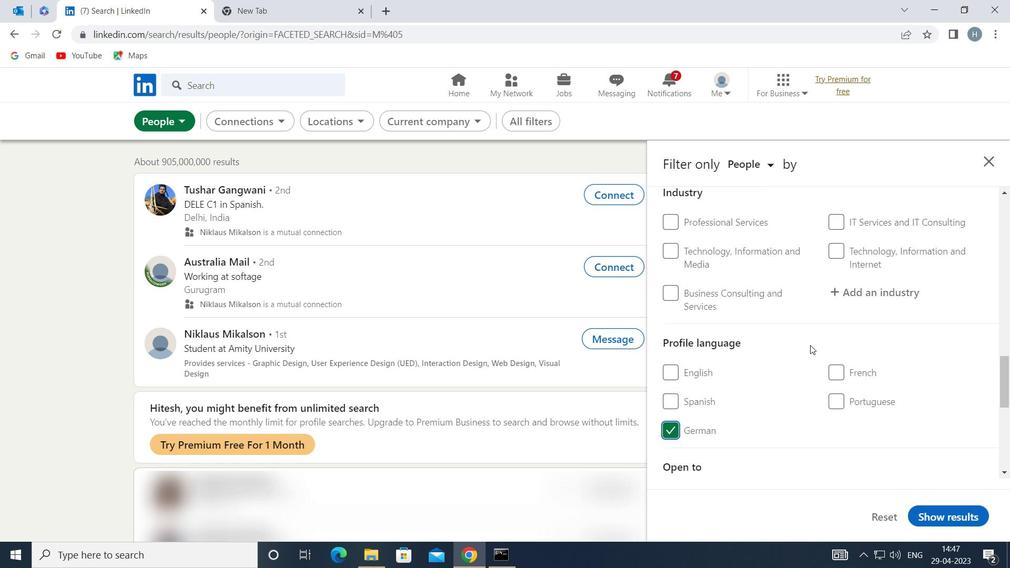 
Action: Mouse scrolled (811, 344) with delta (0, 0)
Screenshot: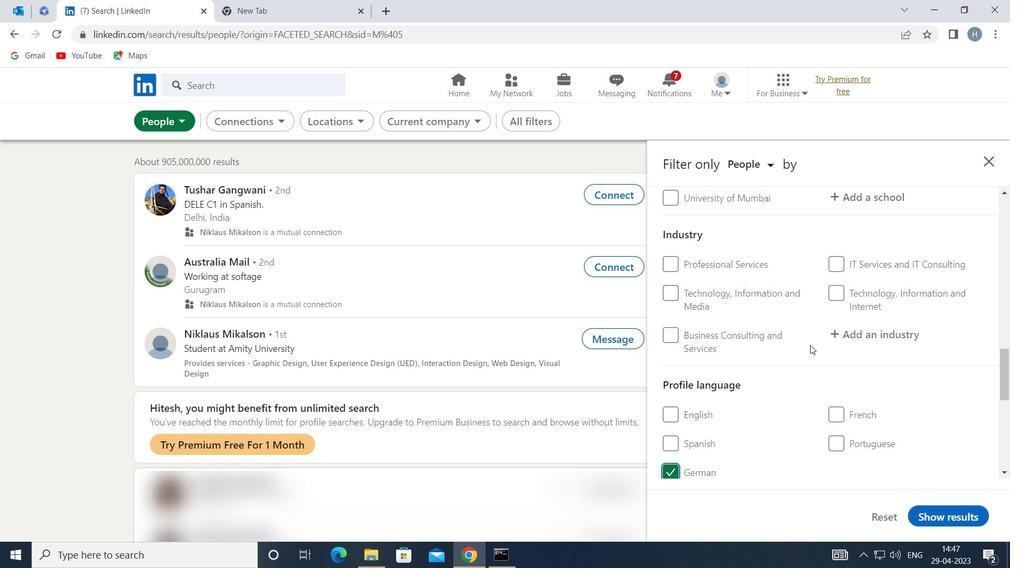 
Action: Mouse moved to (812, 343)
Screenshot: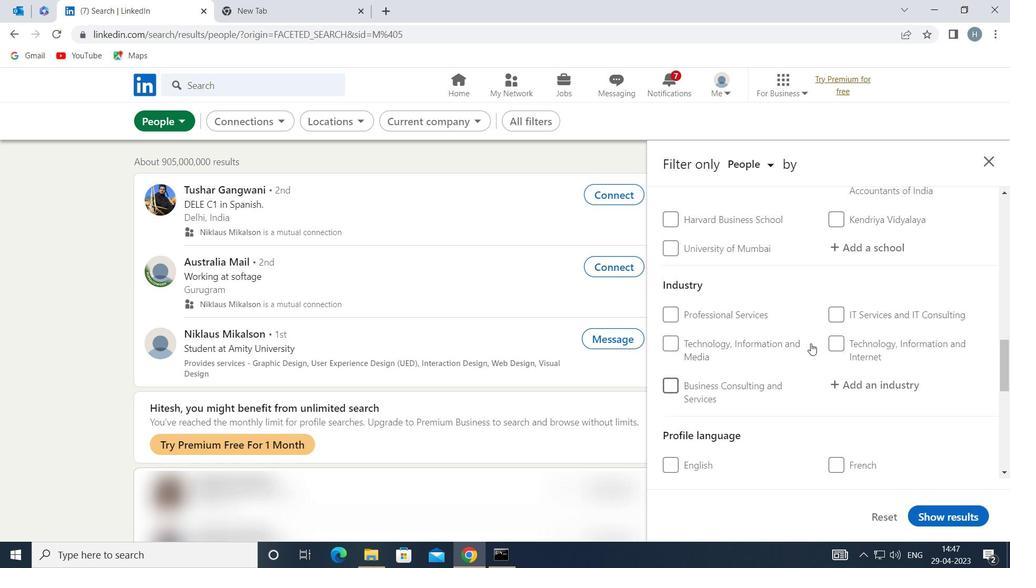 
Action: Mouse scrolled (812, 343) with delta (0, 0)
Screenshot: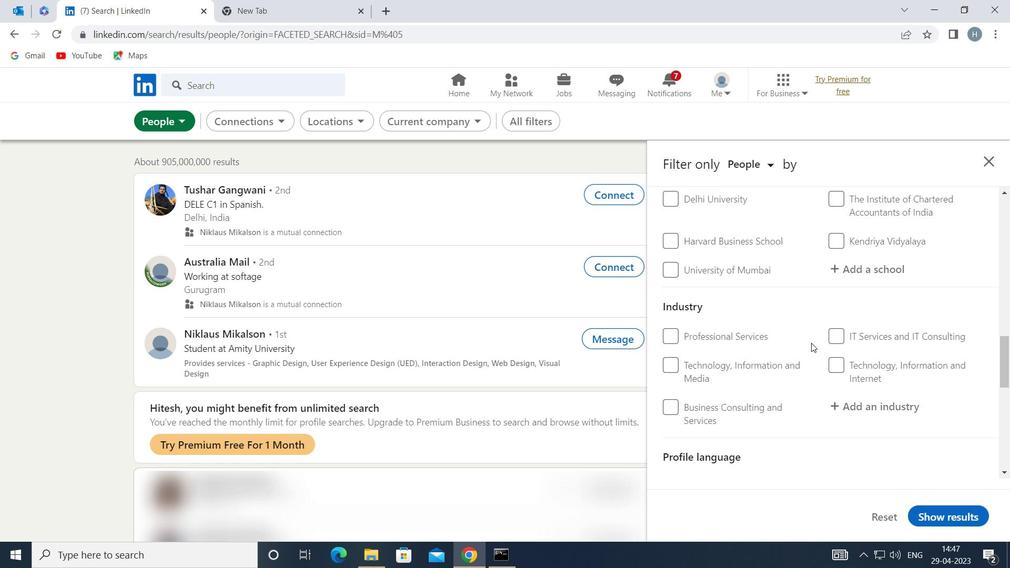 
Action: Mouse scrolled (812, 343) with delta (0, 0)
Screenshot: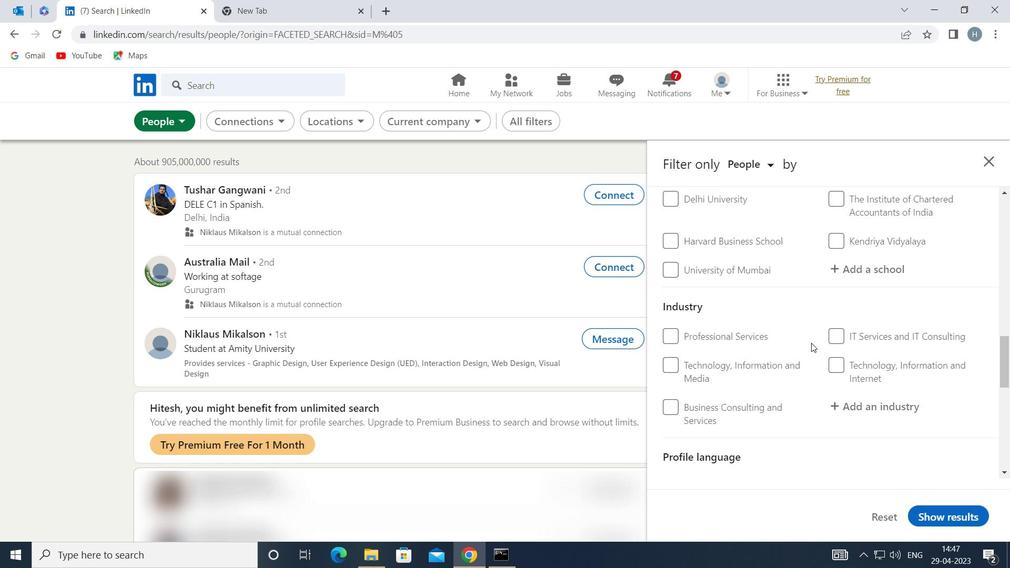 
Action: Mouse scrolled (812, 343) with delta (0, 0)
Screenshot: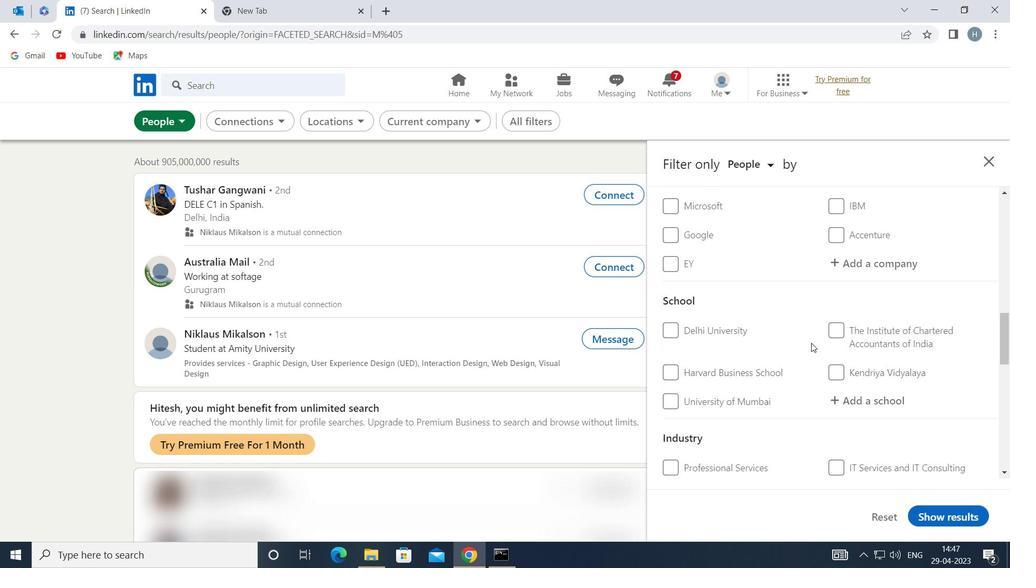 
Action: Mouse scrolled (812, 343) with delta (0, 0)
Screenshot: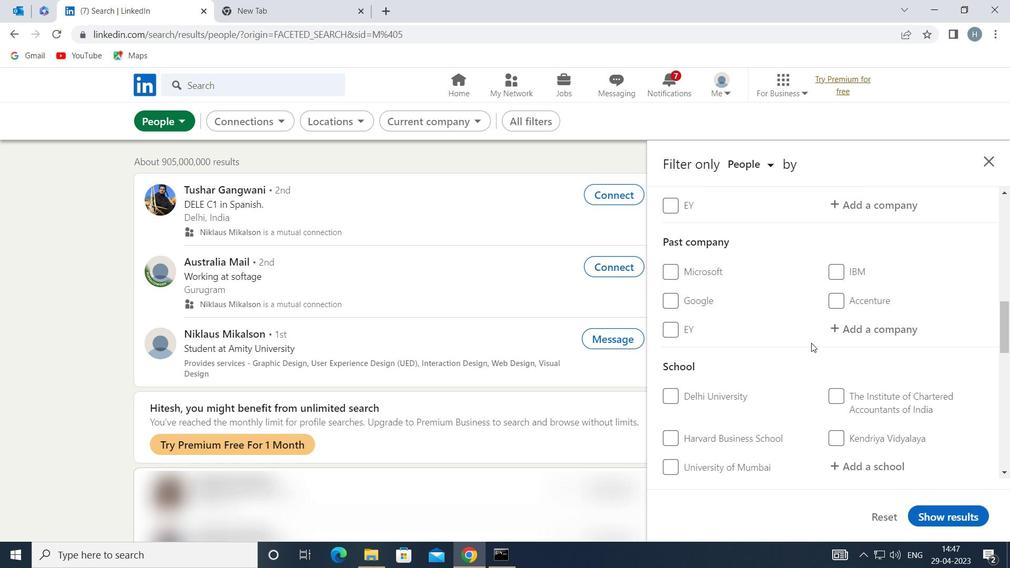 
Action: Mouse scrolled (812, 343) with delta (0, 0)
Screenshot: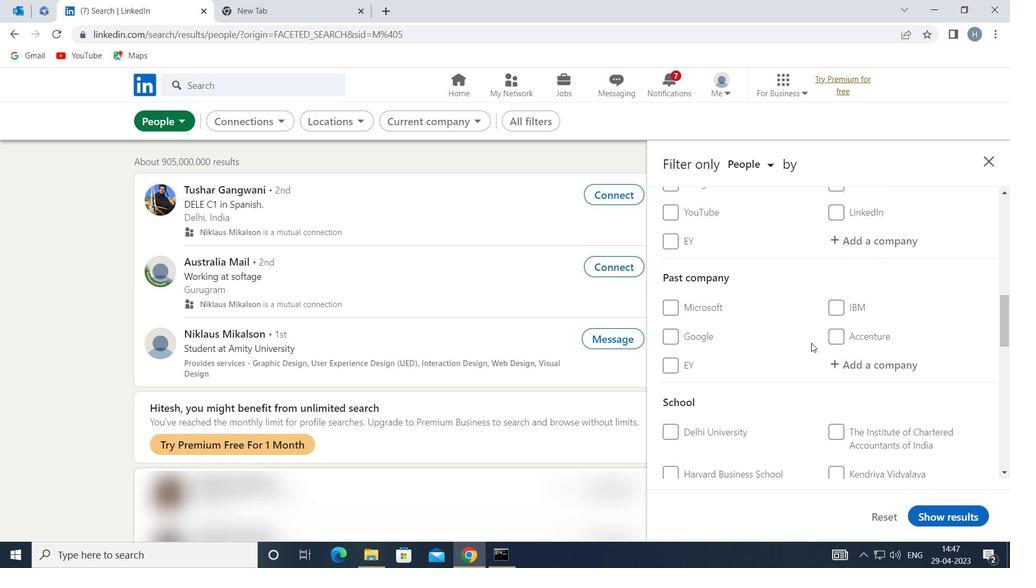 
Action: Mouse moved to (864, 336)
Screenshot: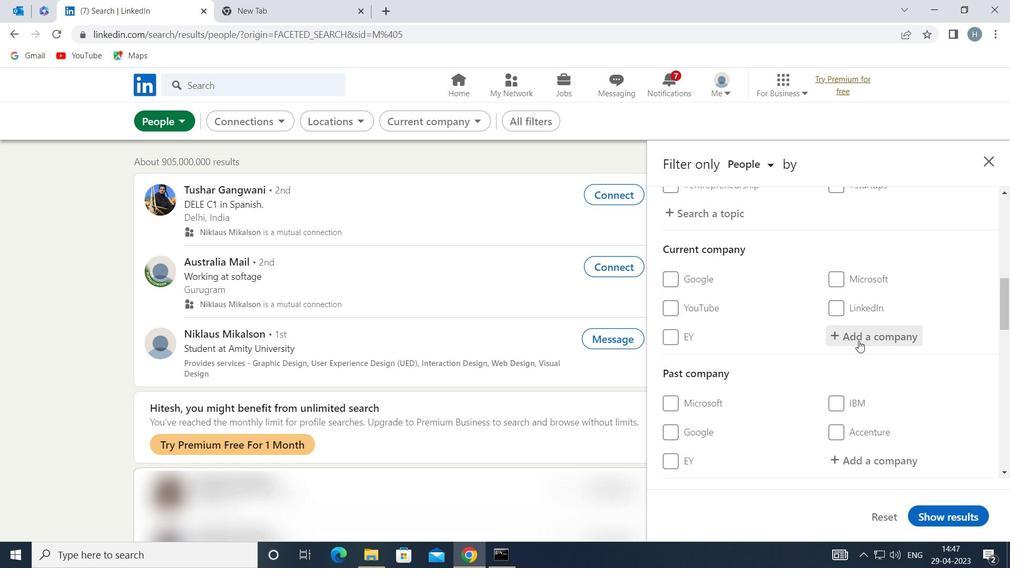 
Action: Mouse pressed left at (864, 336)
Screenshot: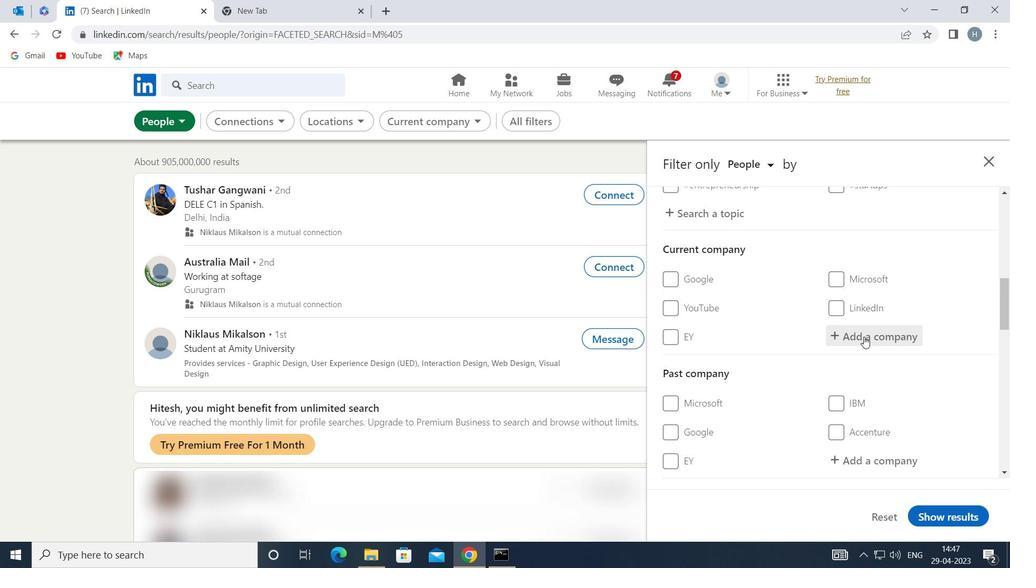 
Action: Key pressed <Key.shift>AVIATION<Key.space><Key.shift>JOBS
Screenshot: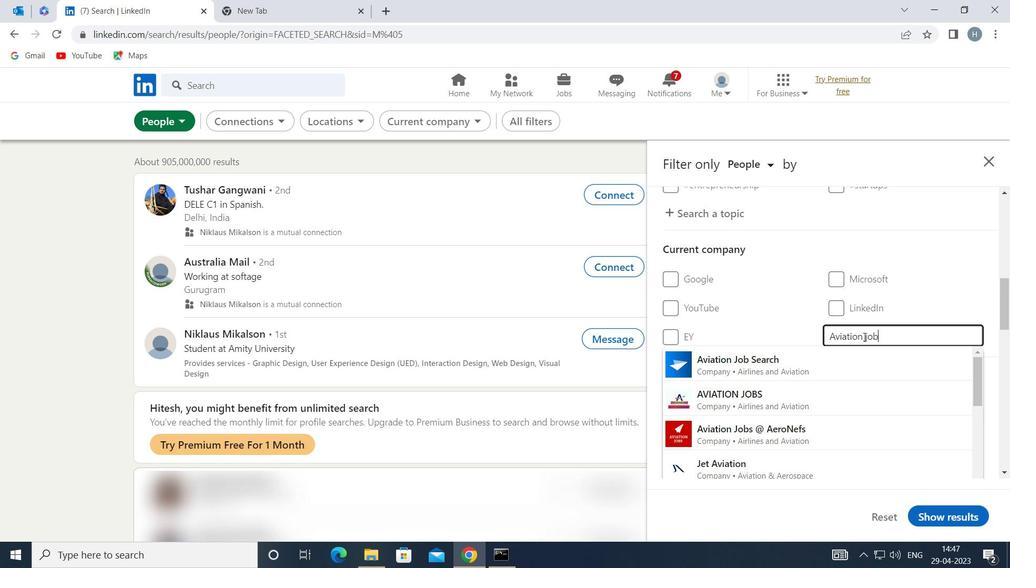 
Action: Mouse moved to (815, 433)
Screenshot: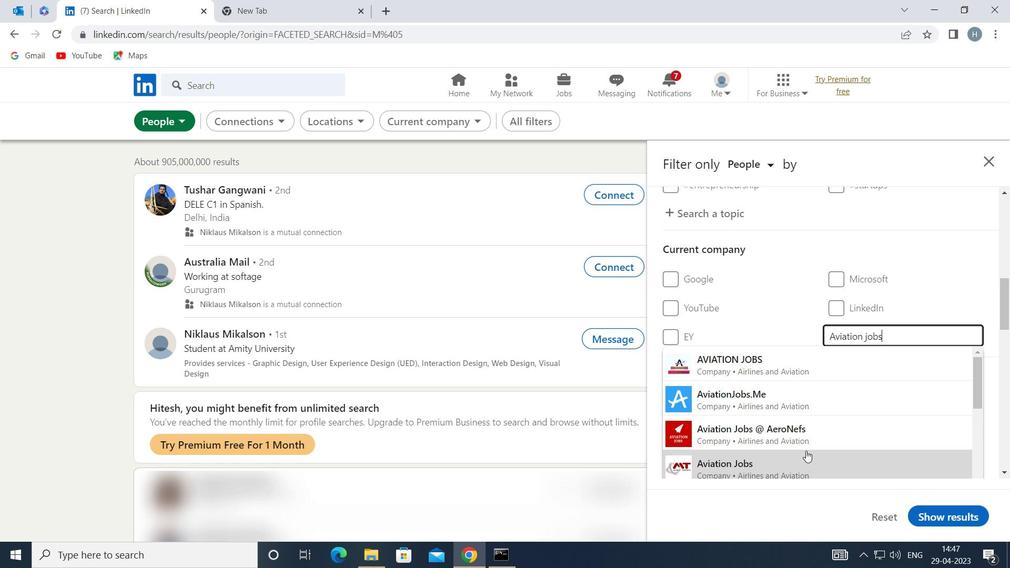 
Action: Mouse pressed left at (815, 433)
Screenshot: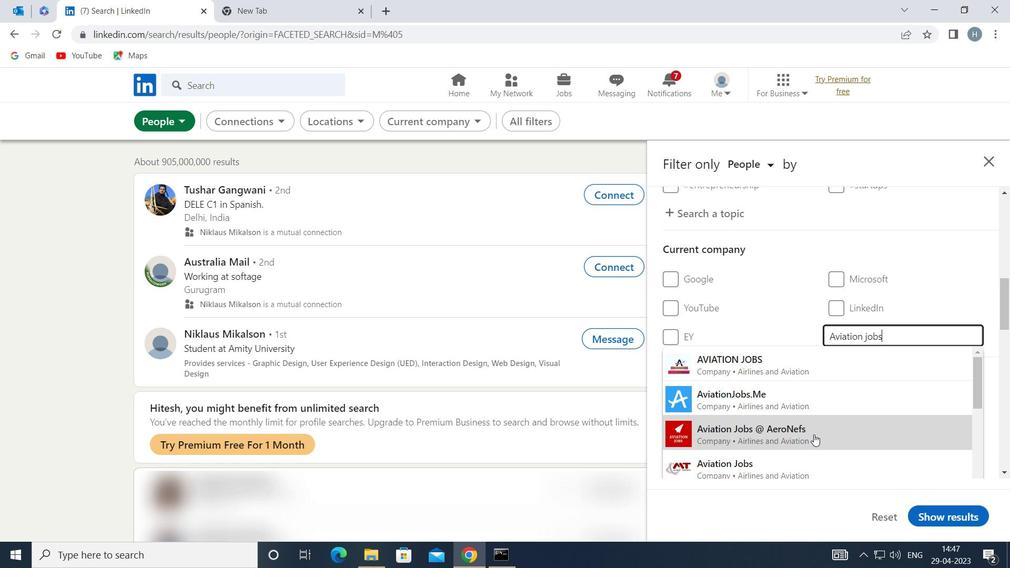 
Action: Mouse moved to (798, 350)
Screenshot: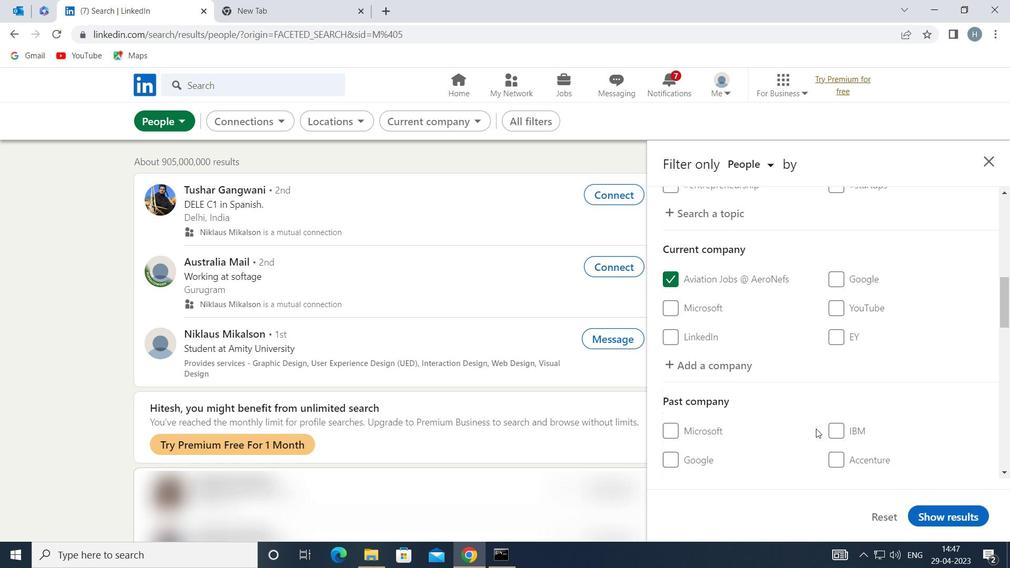 
Action: Mouse scrolled (798, 349) with delta (0, 0)
Screenshot: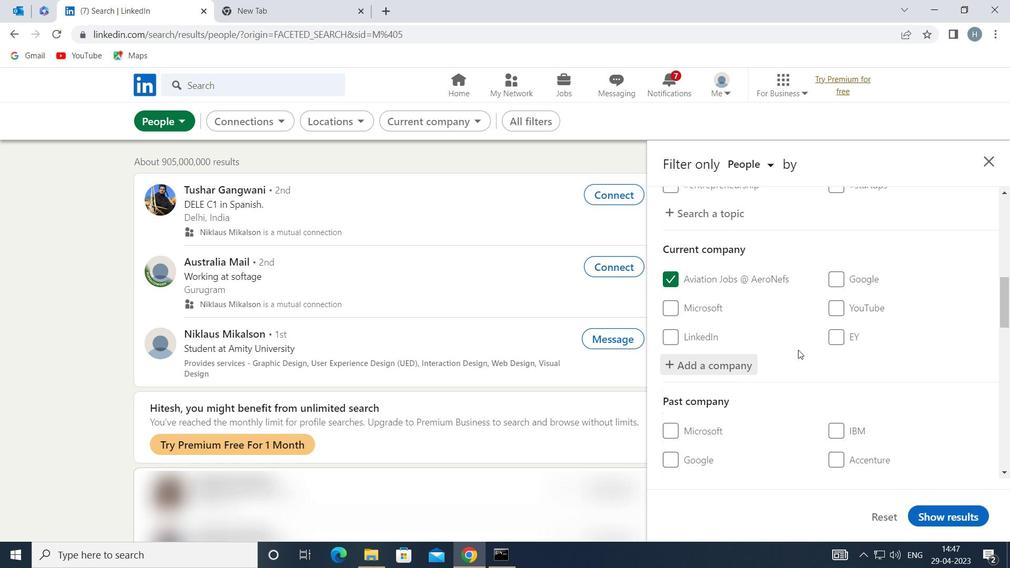 
Action: Mouse scrolled (798, 349) with delta (0, 0)
Screenshot: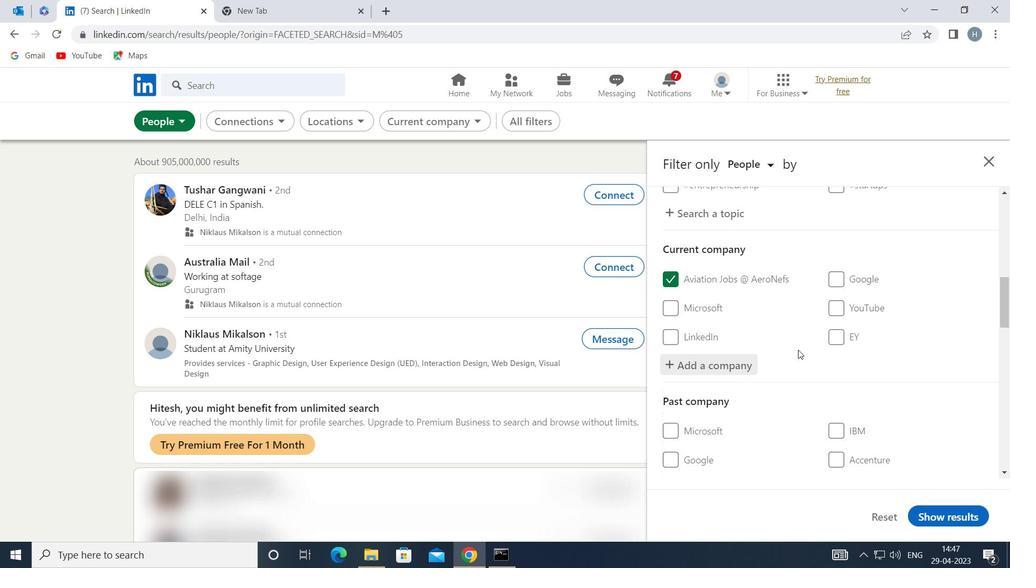 
Action: Mouse scrolled (798, 349) with delta (0, 0)
Screenshot: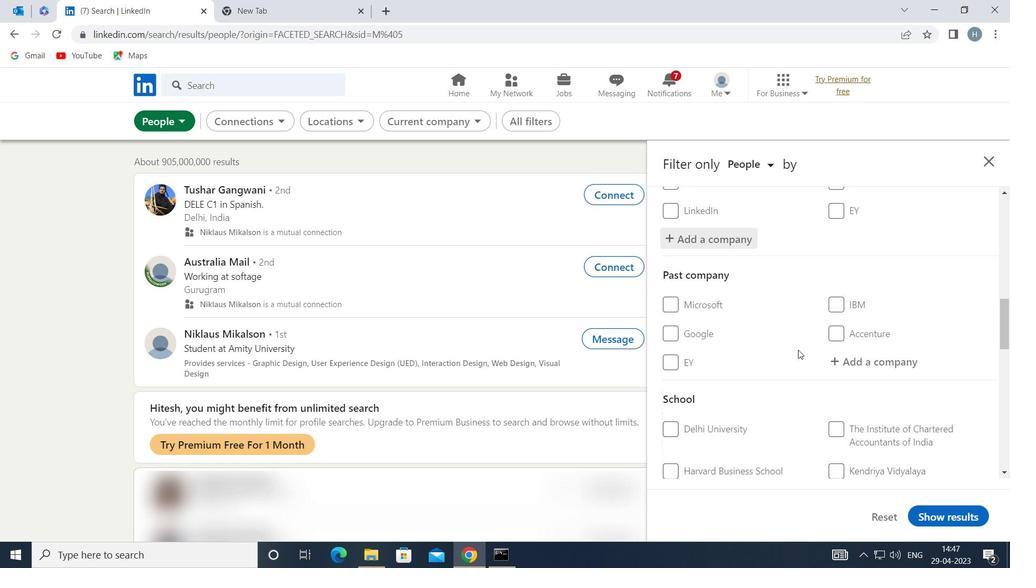 
Action: Mouse scrolled (798, 349) with delta (0, 0)
Screenshot: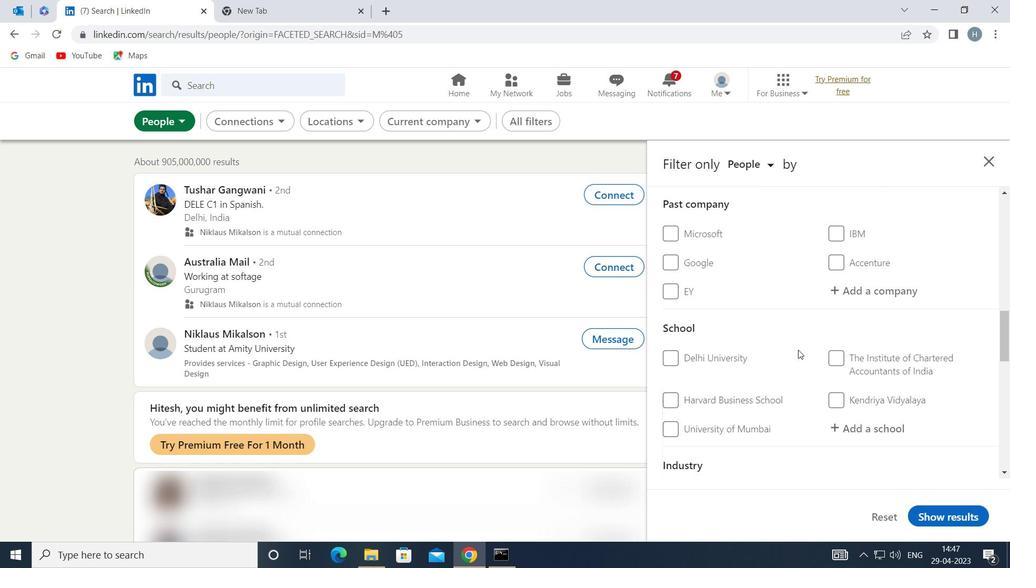 
Action: Mouse moved to (870, 360)
Screenshot: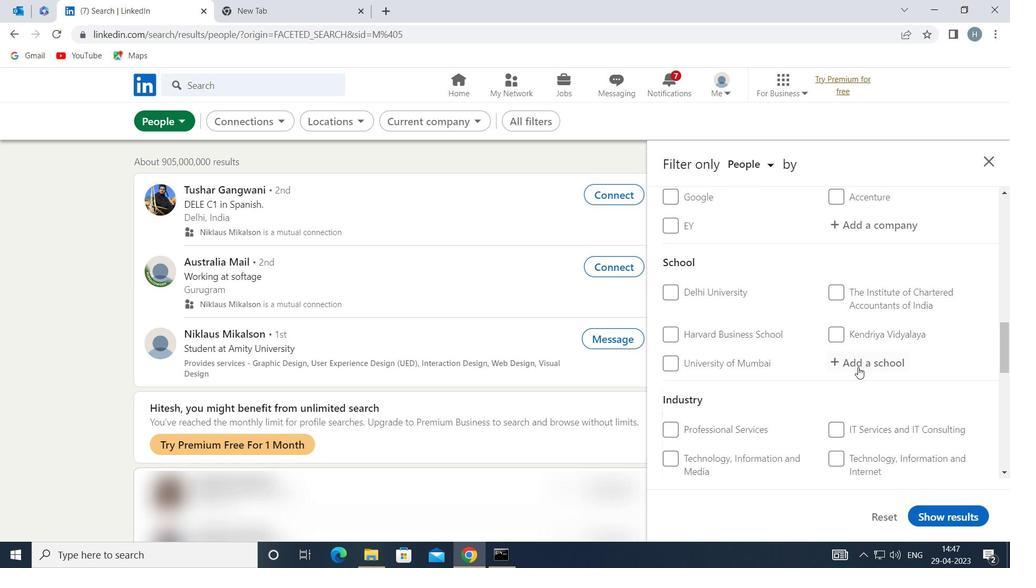 
Action: Mouse pressed left at (870, 360)
Screenshot: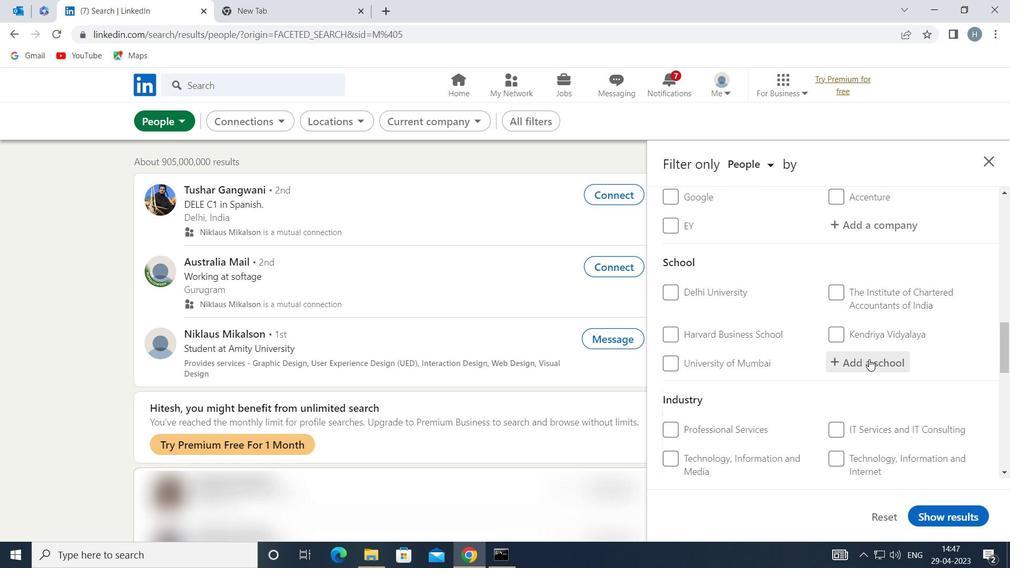 
Action: Mouse moved to (866, 358)
Screenshot: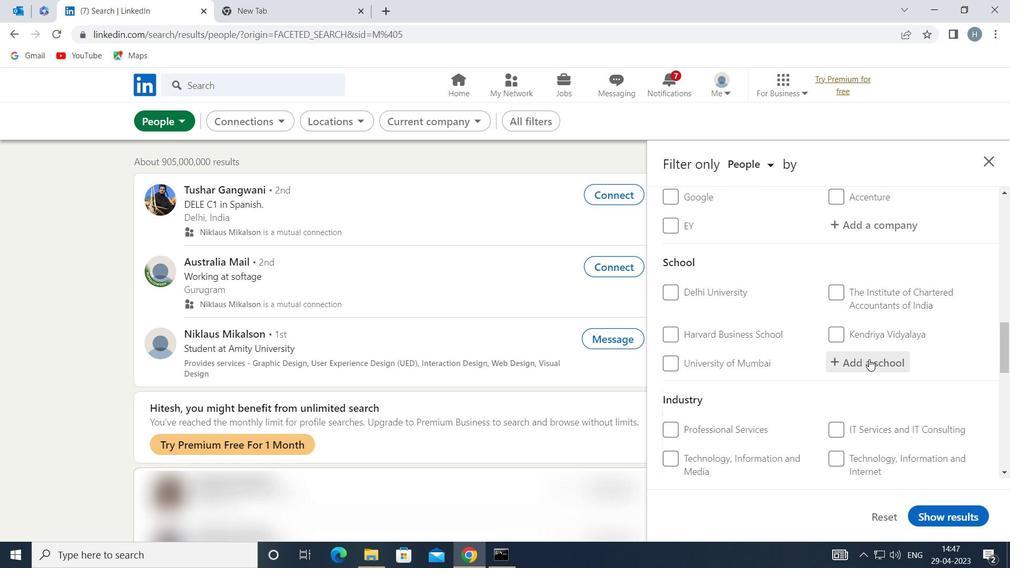 
Action: Key pressed <Key.shift><Key.shift>THE<Key.space><Key.shift><Key.shift><Key.shift><Key.shift><Key.shift><Key.shift><Key.shift><Key.shift><Key.shift><Key.shift>ICFAI
Screenshot: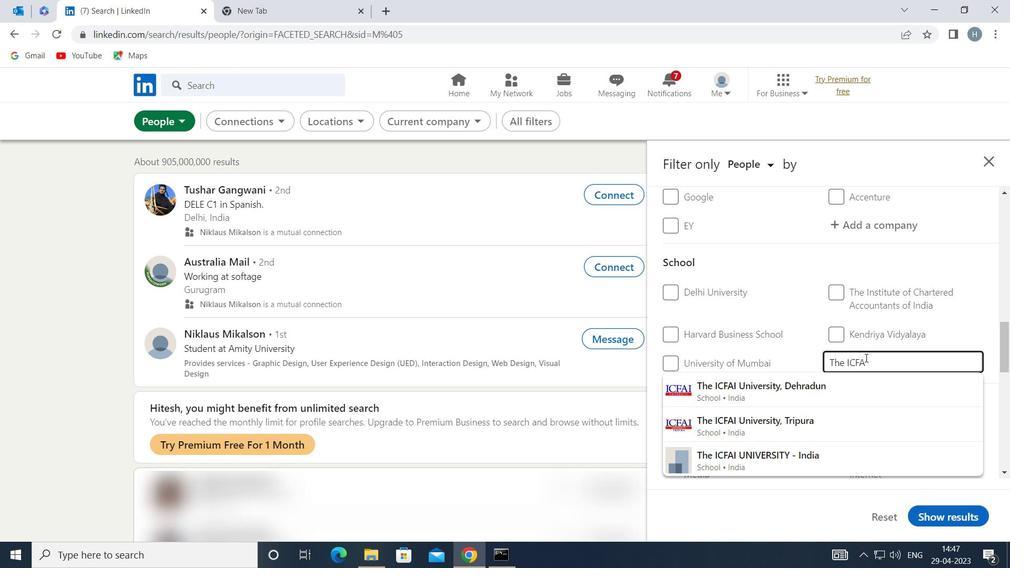 
Action: Mouse moved to (852, 424)
Screenshot: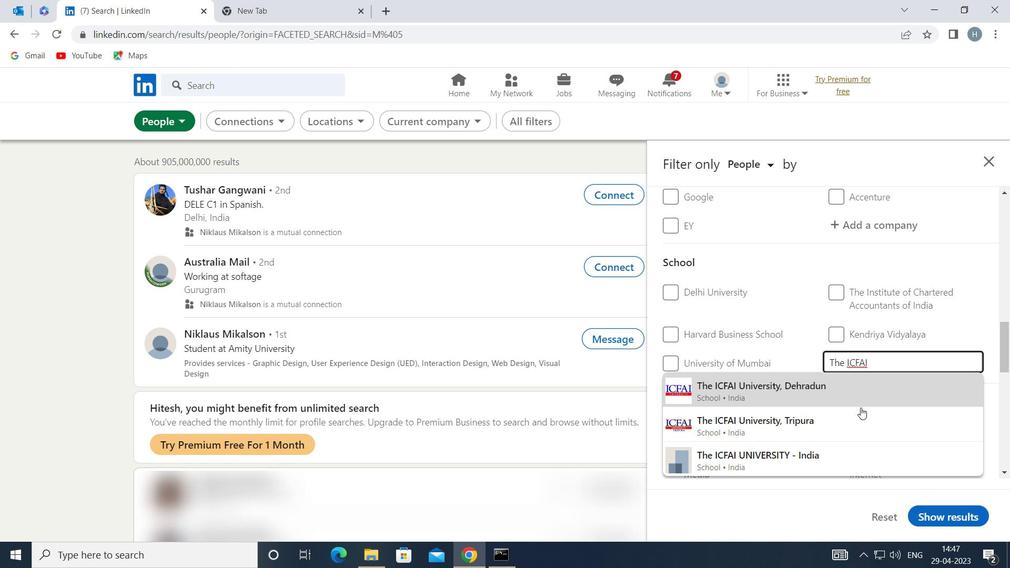 
Action: Mouse pressed left at (852, 424)
Screenshot: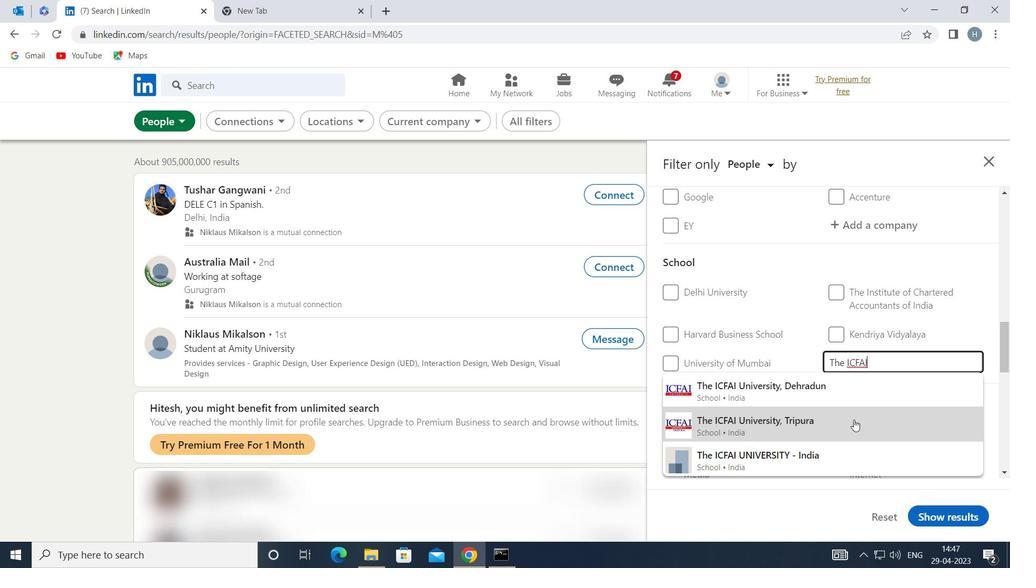 
Action: Mouse moved to (830, 398)
Screenshot: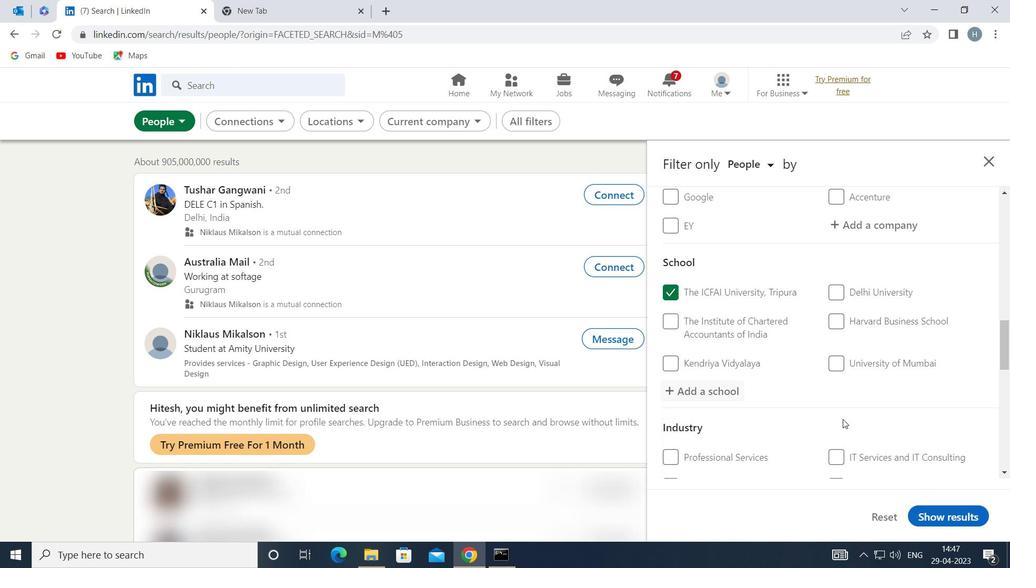 
Action: Mouse scrolled (830, 397) with delta (0, 0)
Screenshot: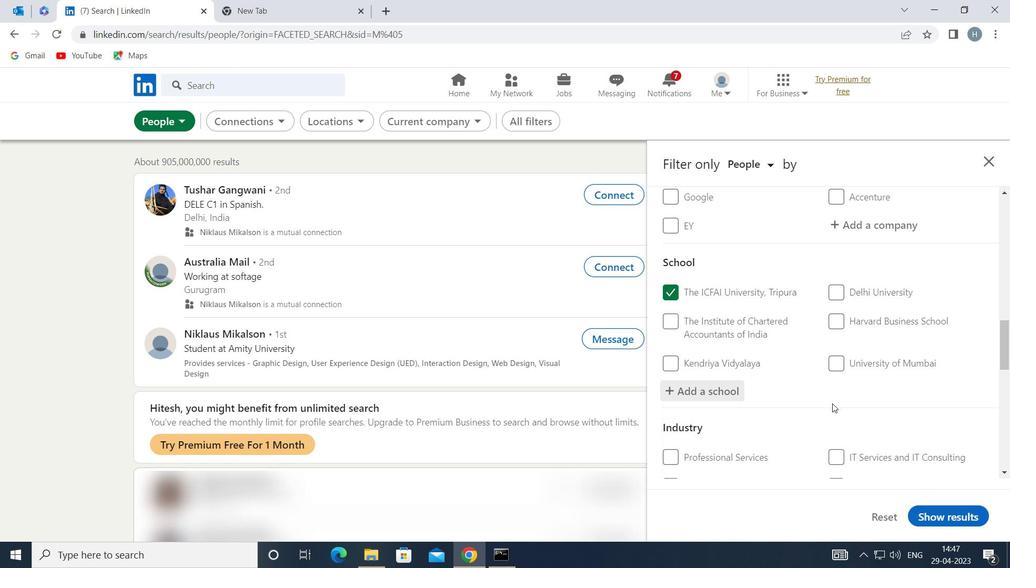 
Action: Mouse scrolled (830, 397) with delta (0, 0)
Screenshot: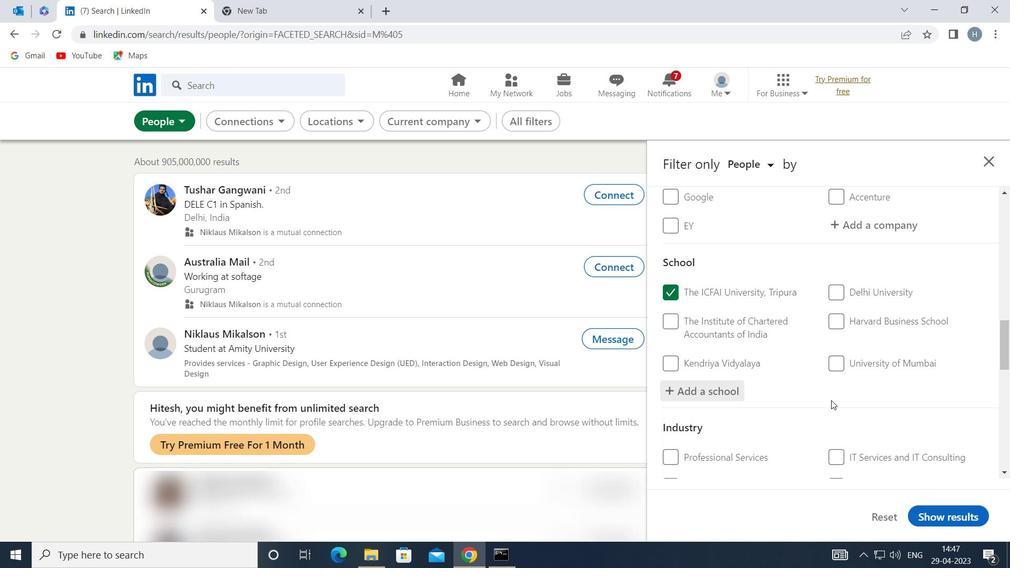 
Action: Mouse moved to (821, 389)
Screenshot: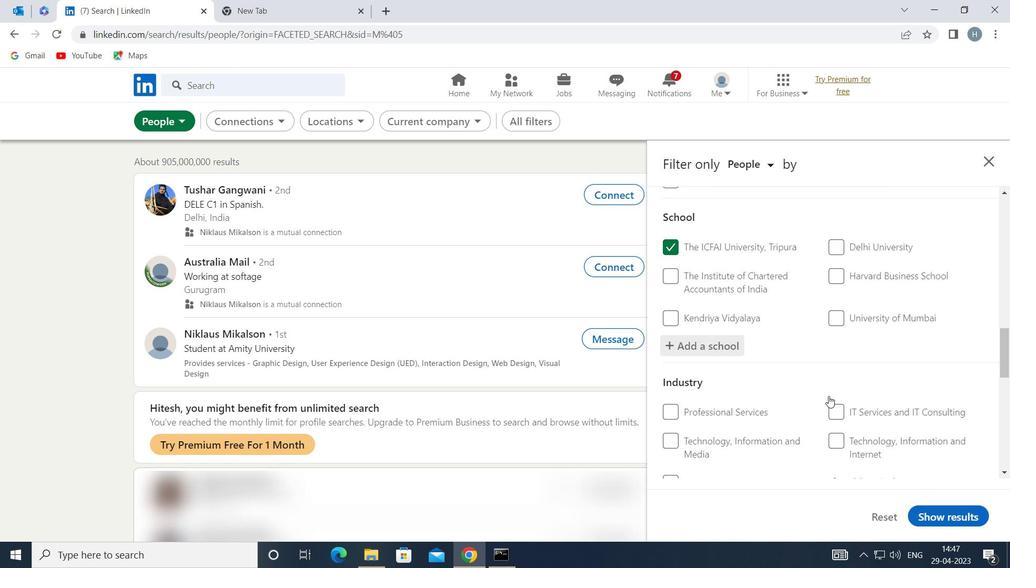 
Action: Mouse scrolled (821, 389) with delta (0, 0)
Screenshot: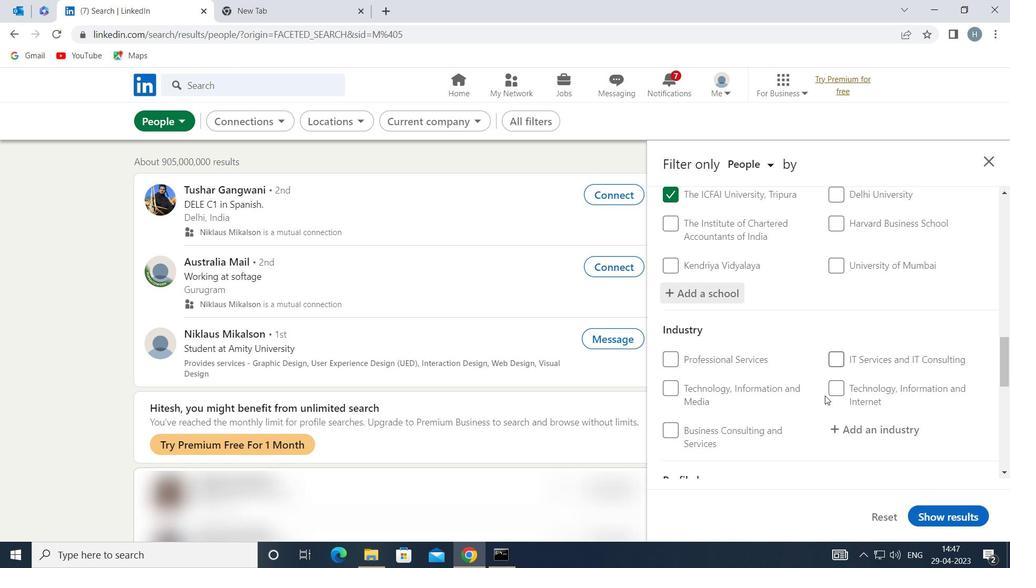 
Action: Mouse moved to (870, 332)
Screenshot: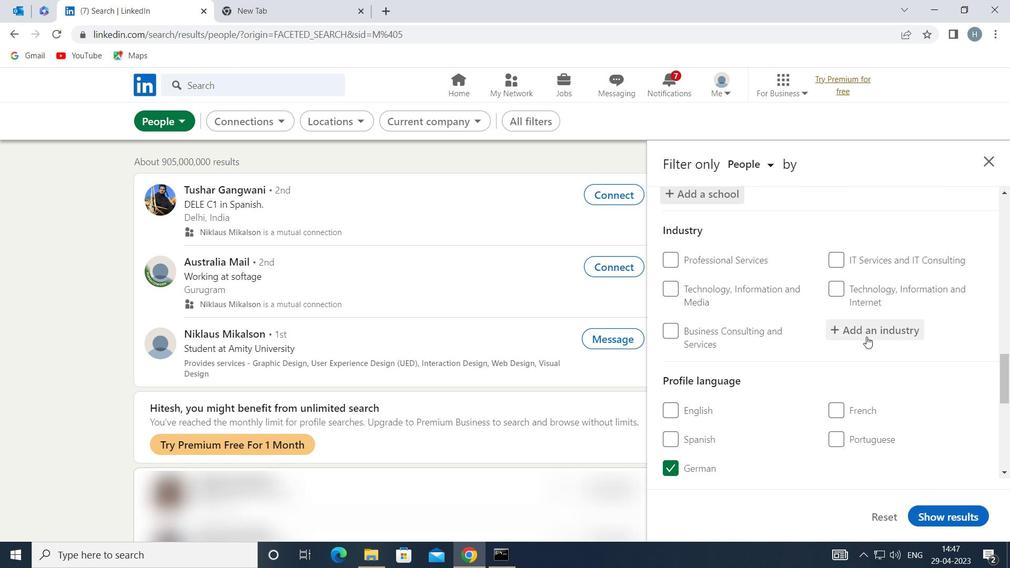 
Action: Mouse pressed left at (870, 332)
Screenshot: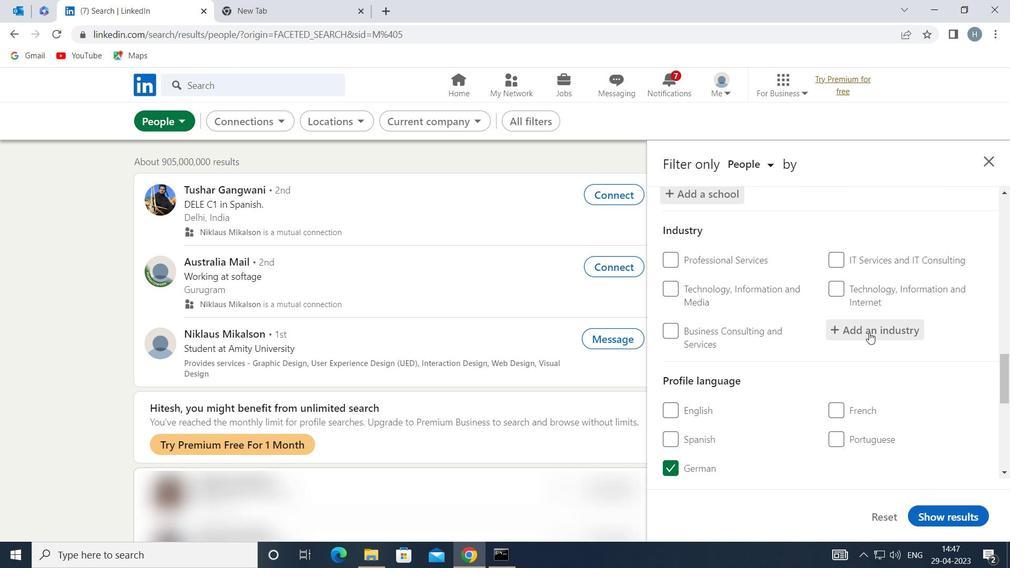
Action: Mouse moved to (869, 331)
Screenshot: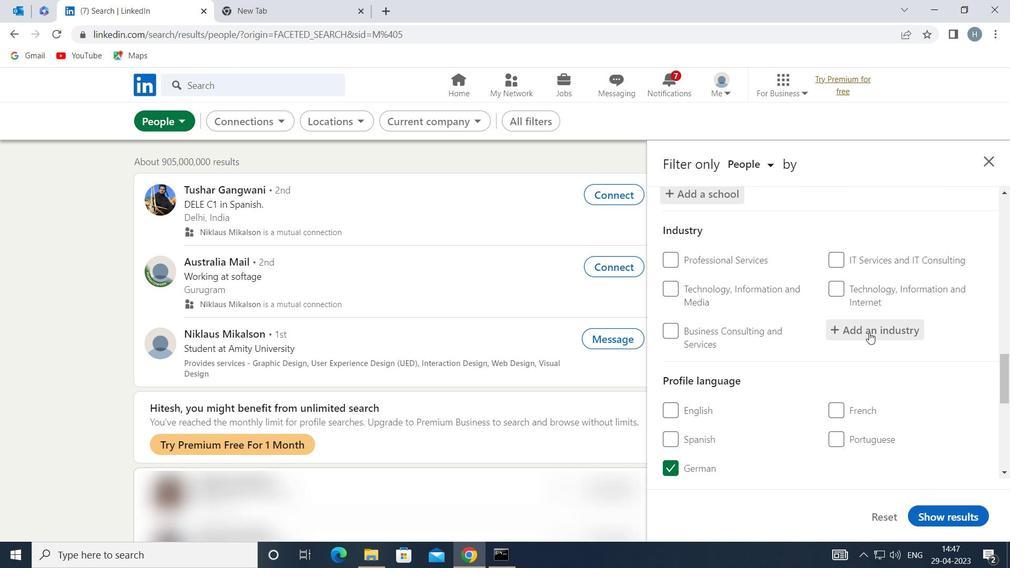 
Action: Key pressed <Key.shift><Key.shift><Key.shift><Key.shift><Key.shift><Key.shift><Key.shift><Key.shift><Key.shift><Key.shift><Key.shift>PUBLIC
Screenshot: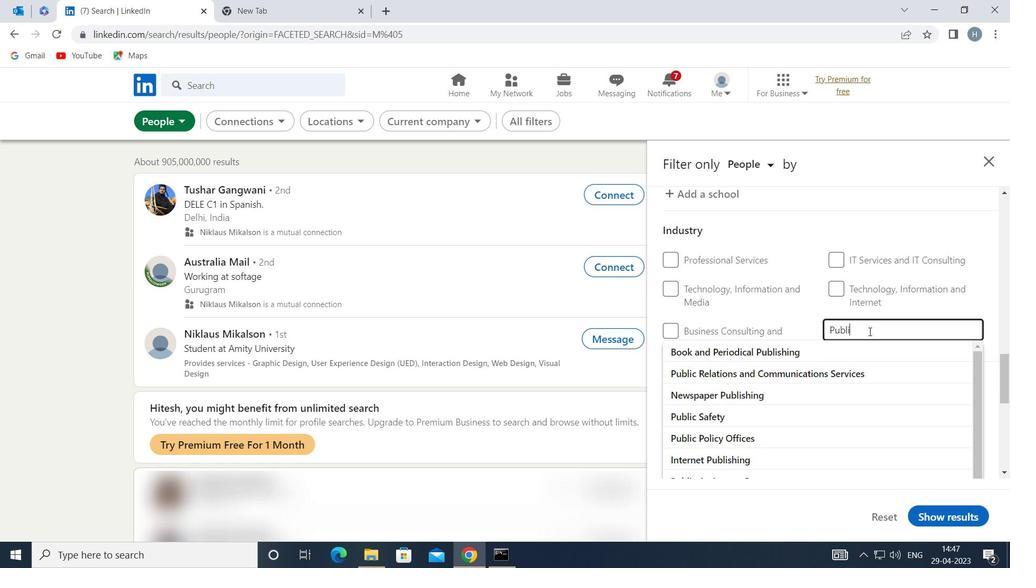 
Action: Mouse moved to (869, 331)
Screenshot: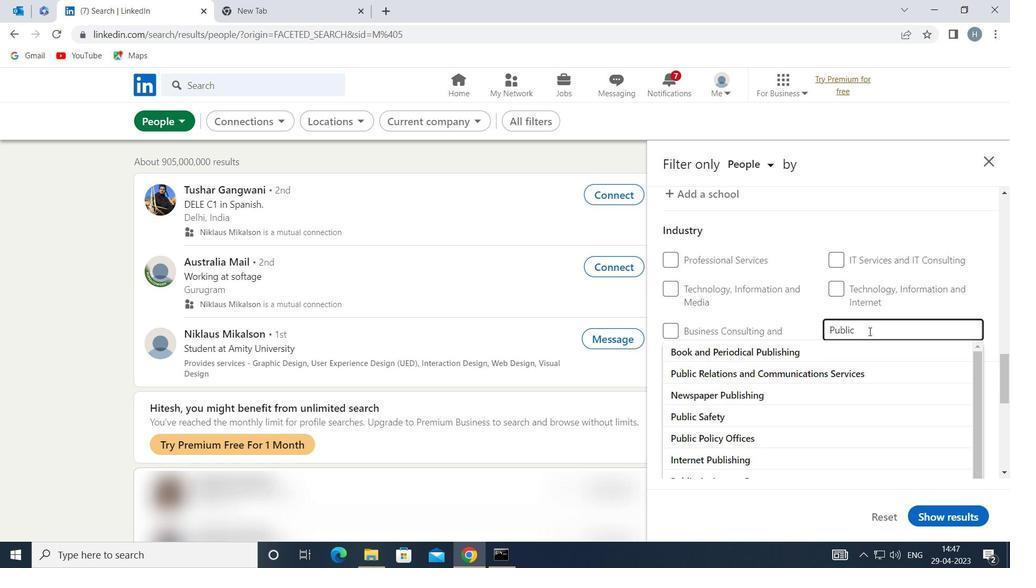 
Action: Key pressed <Key.space>
Screenshot: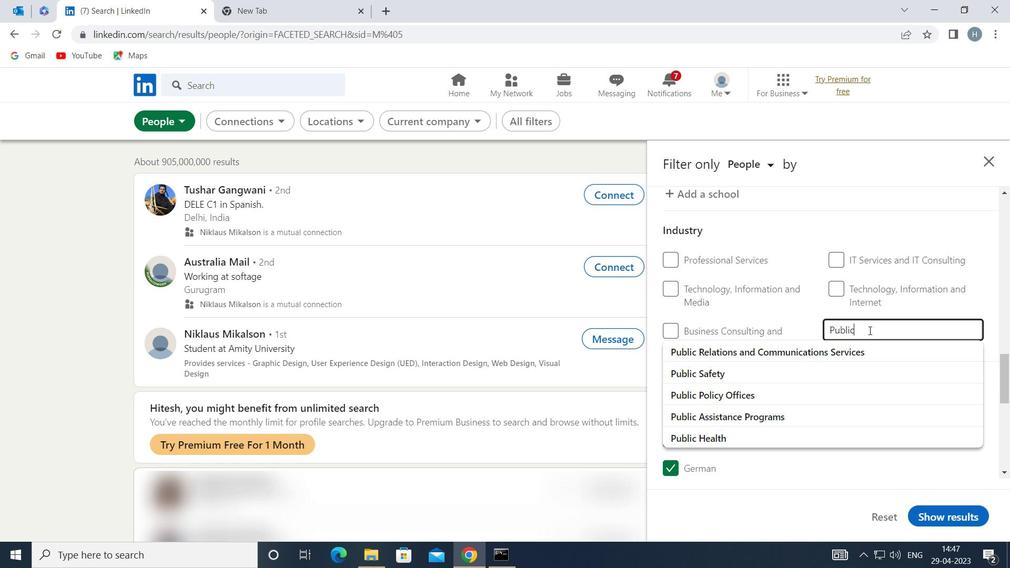 
Action: Mouse moved to (870, 333)
Screenshot: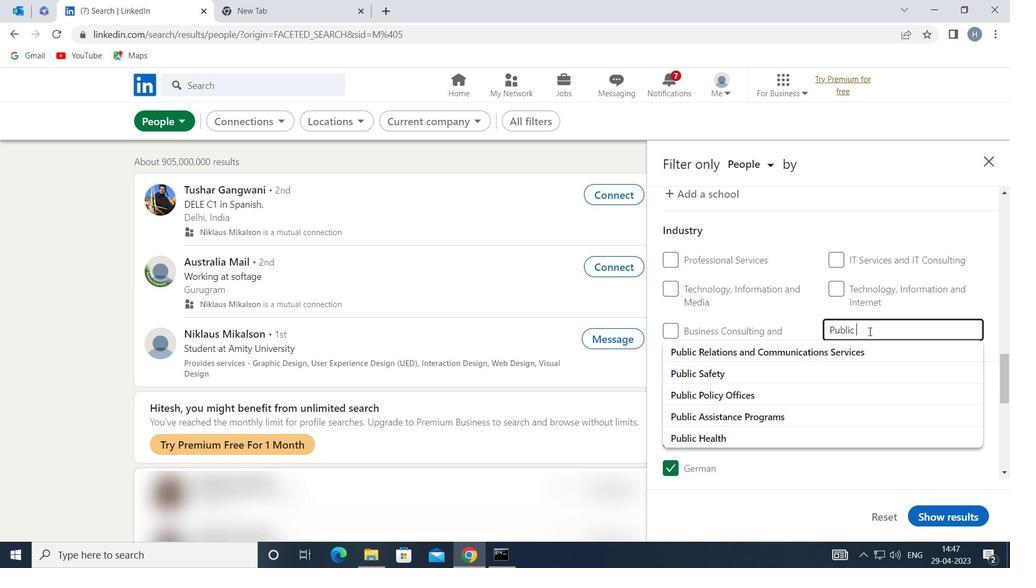 
Action: Key pressed <Key.shift>S
Screenshot: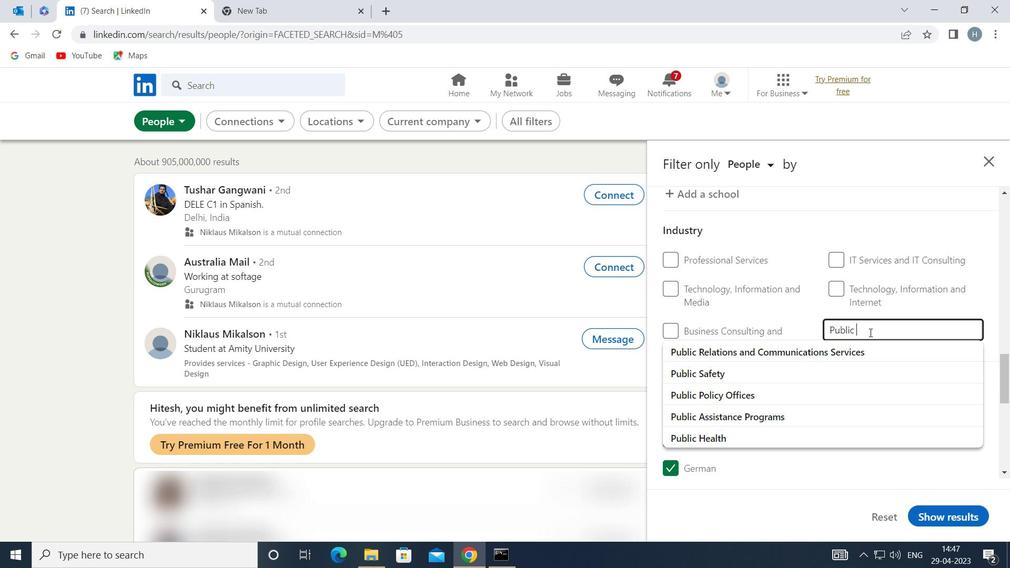 
Action: Mouse moved to (815, 374)
Screenshot: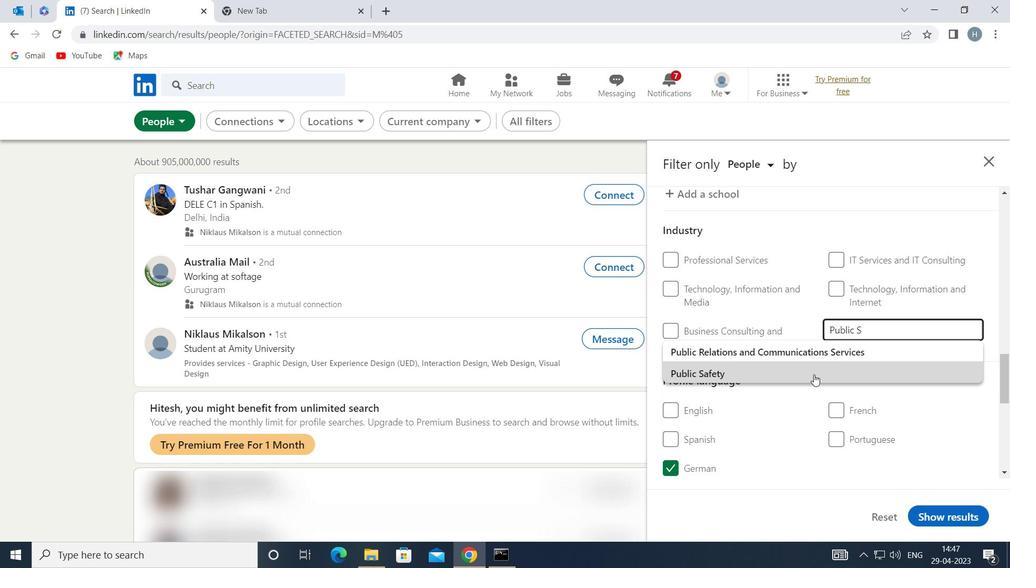 
Action: Mouse pressed left at (815, 374)
Screenshot: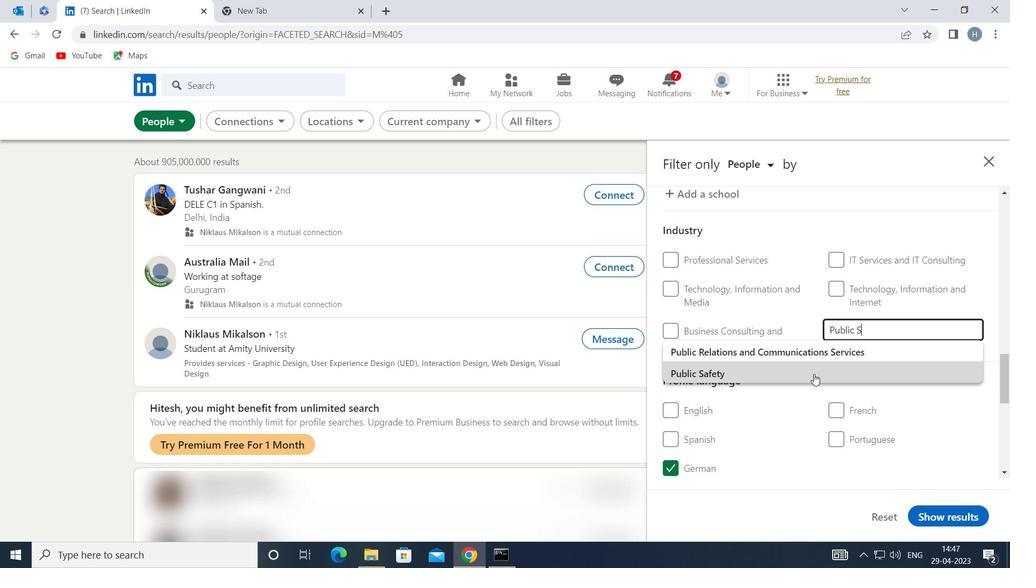 
Action: Mouse scrolled (815, 373) with delta (0, 0)
Screenshot: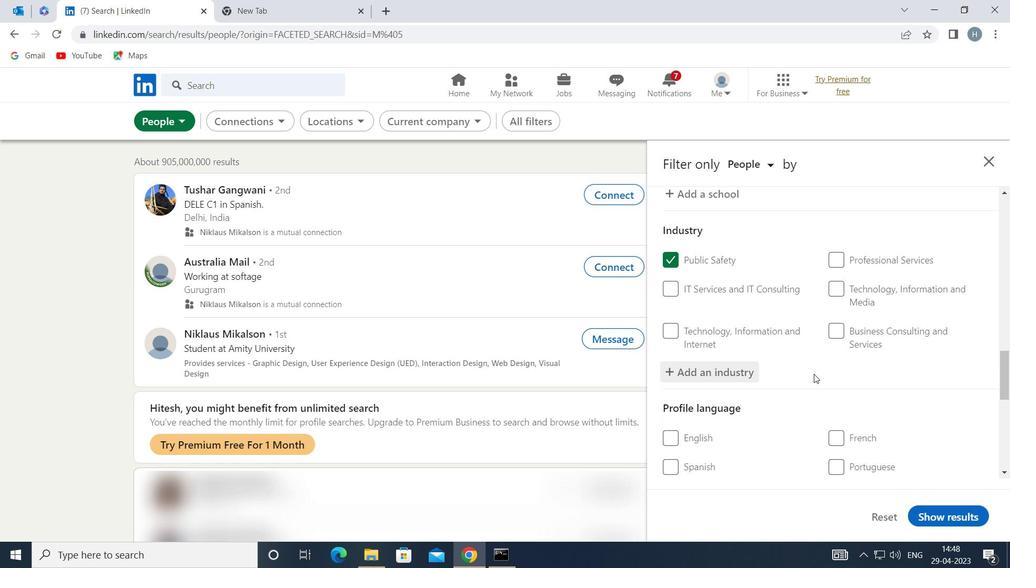 
Action: Mouse scrolled (815, 373) with delta (0, 0)
Screenshot: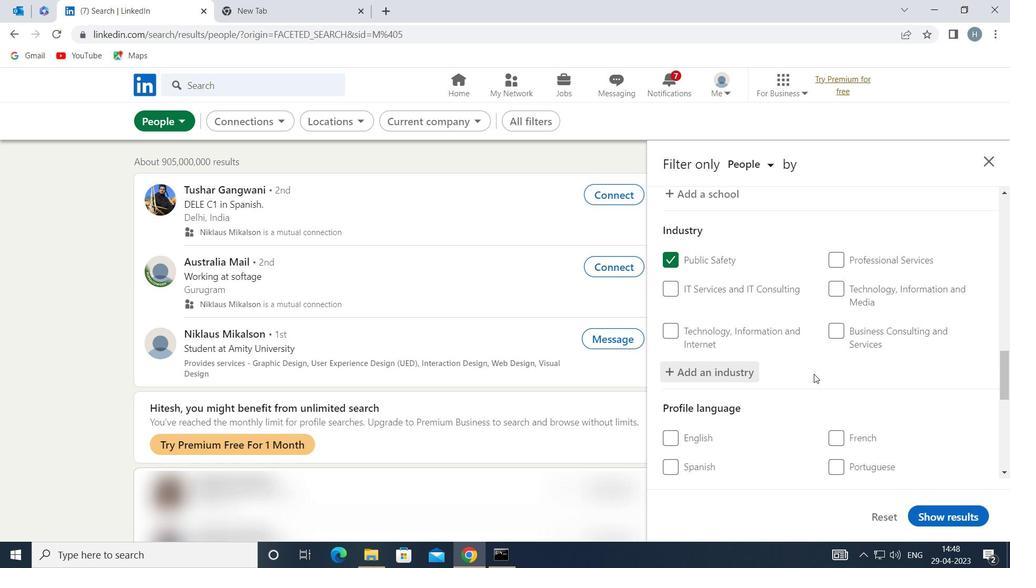 
Action: Mouse moved to (817, 369)
Screenshot: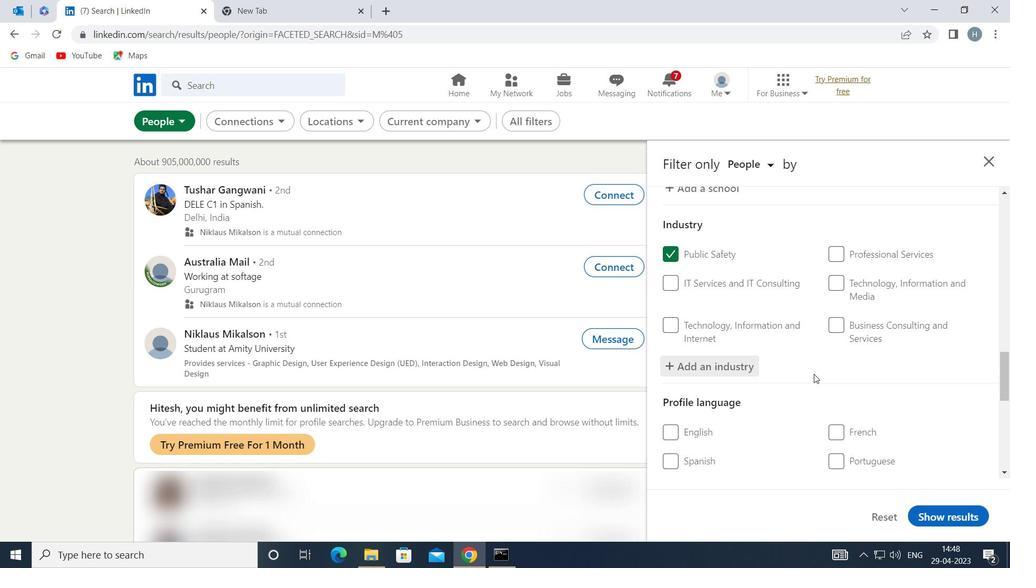 
Action: Mouse scrolled (817, 369) with delta (0, 0)
Screenshot: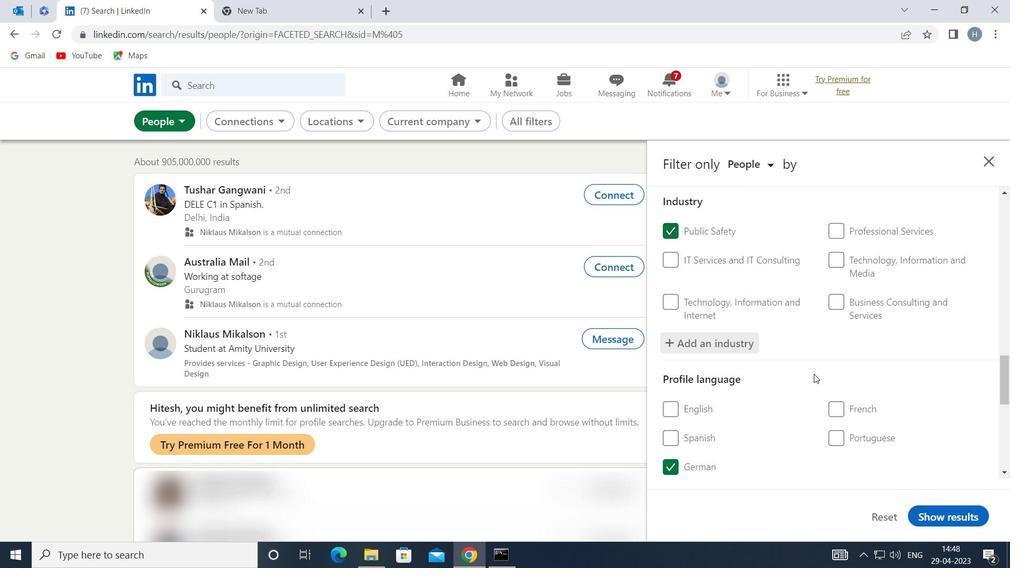 
Action: Mouse moved to (821, 367)
Screenshot: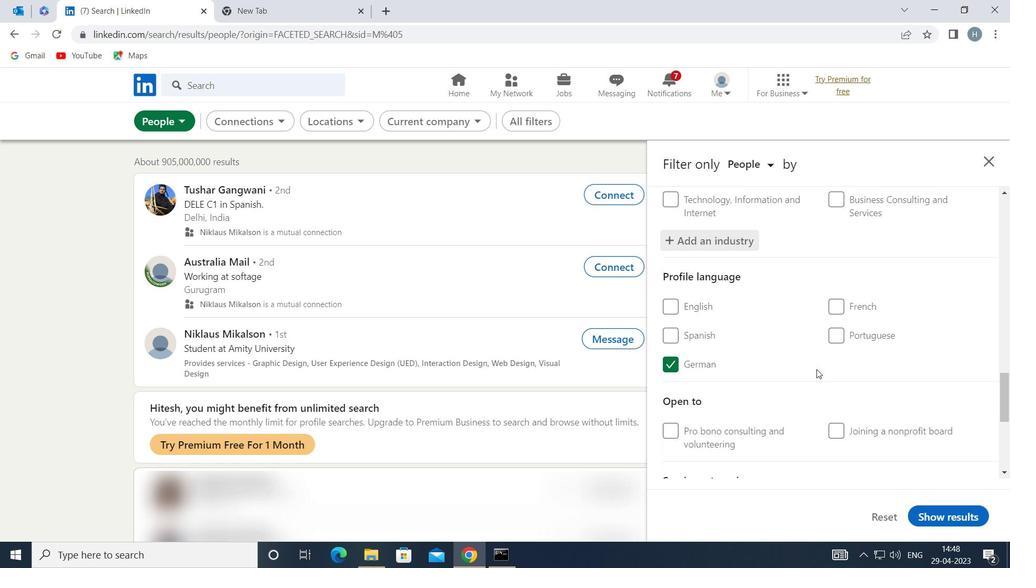 
Action: Mouse scrolled (821, 367) with delta (0, 0)
Screenshot: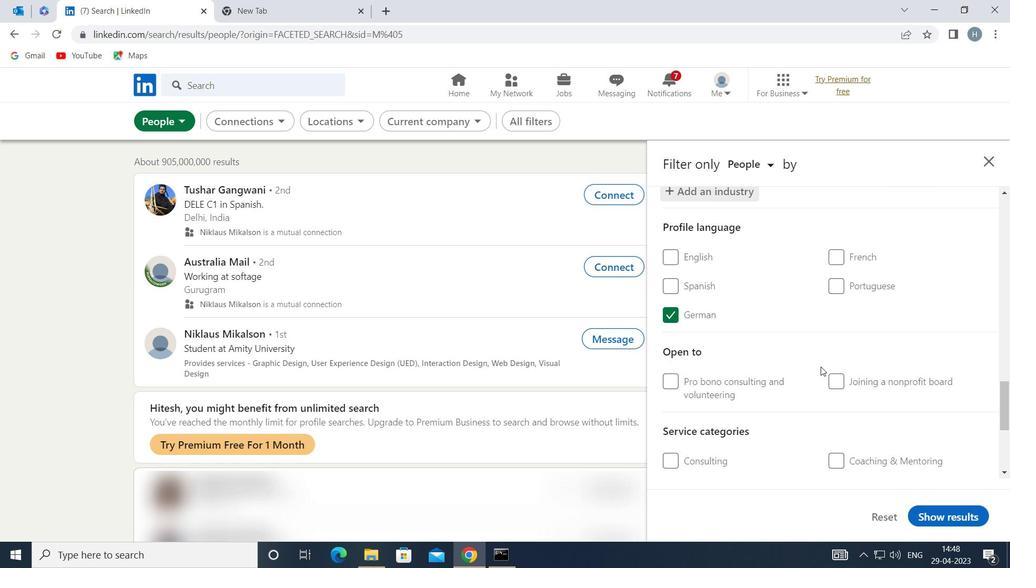 
Action: Mouse scrolled (821, 367) with delta (0, 0)
Screenshot: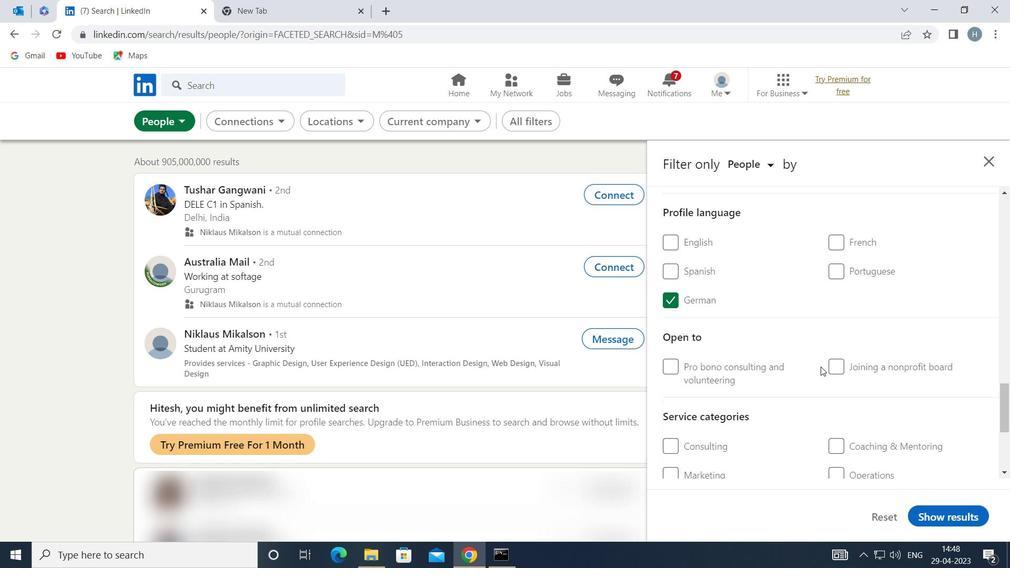 
Action: Mouse moved to (862, 373)
Screenshot: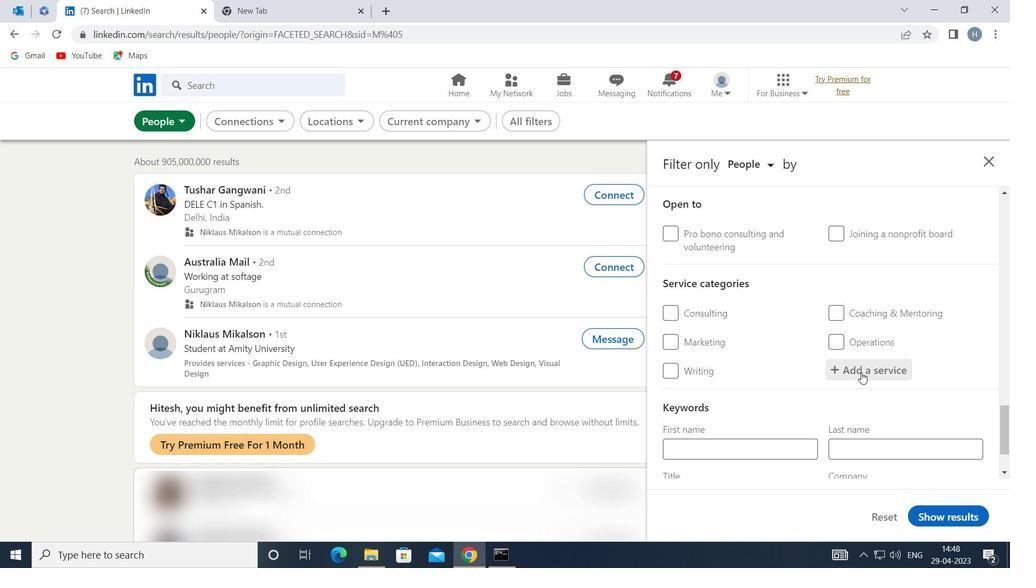
Action: Mouse pressed left at (862, 373)
Screenshot: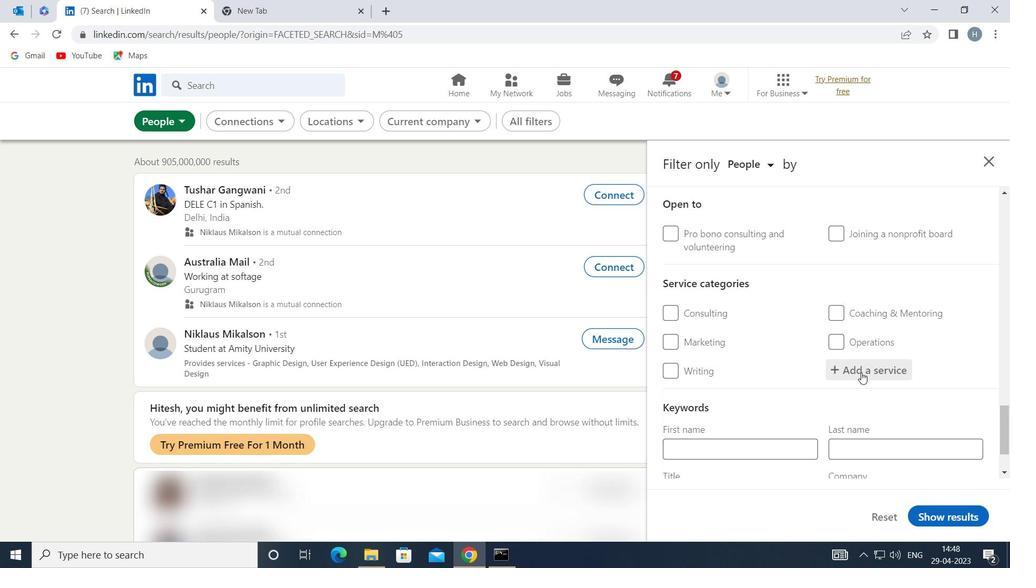 
Action: Mouse moved to (862, 371)
Screenshot: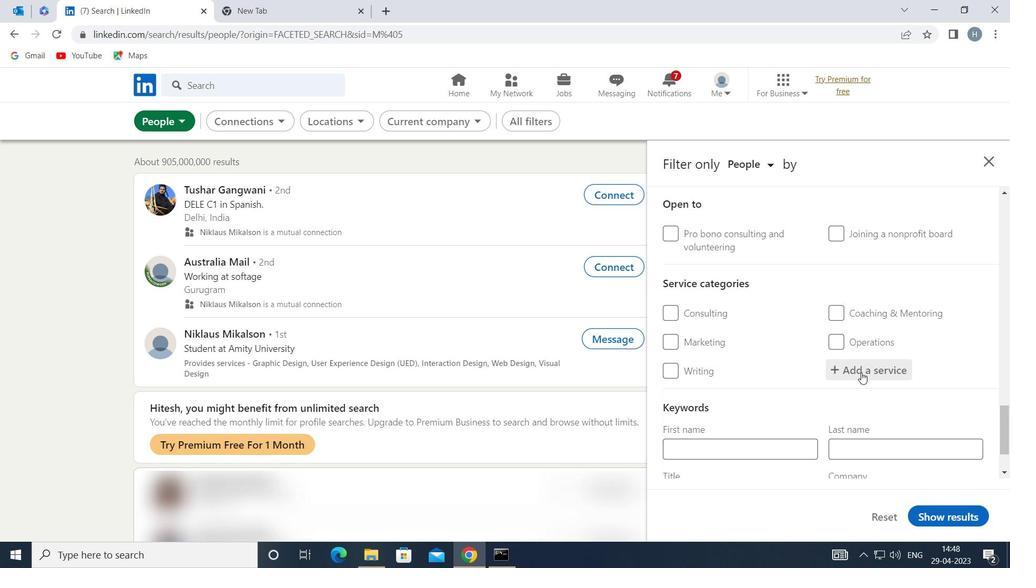 
Action: Key pressed <Key.shift>STRATE
Screenshot: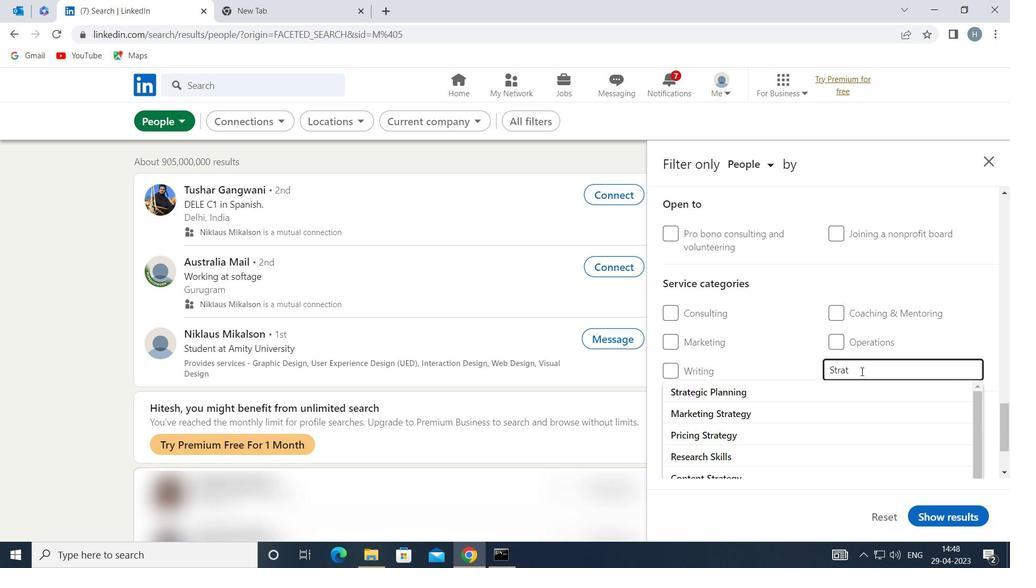 
Action: Mouse moved to (813, 391)
Screenshot: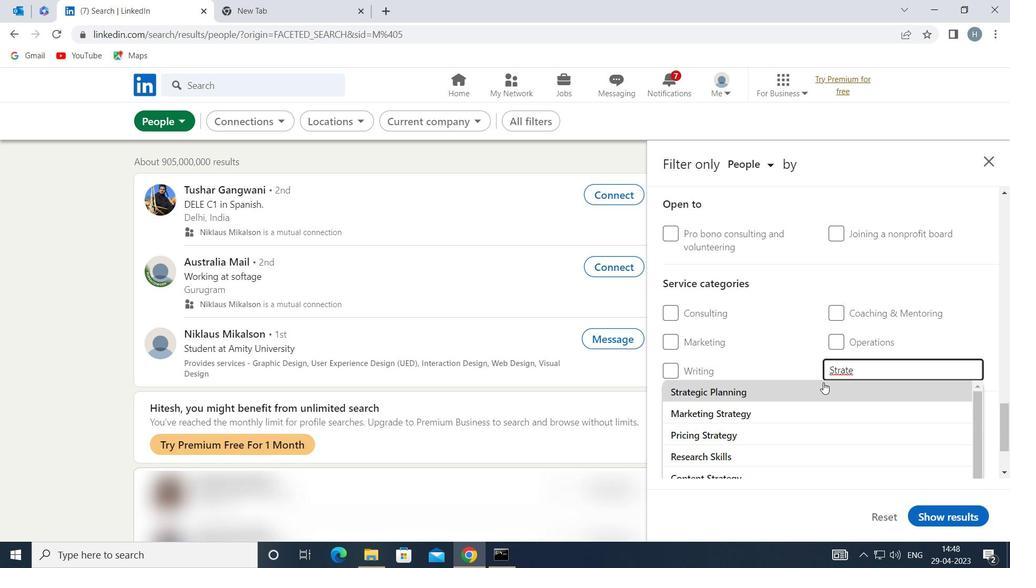 
Action: Mouse pressed left at (813, 391)
Screenshot: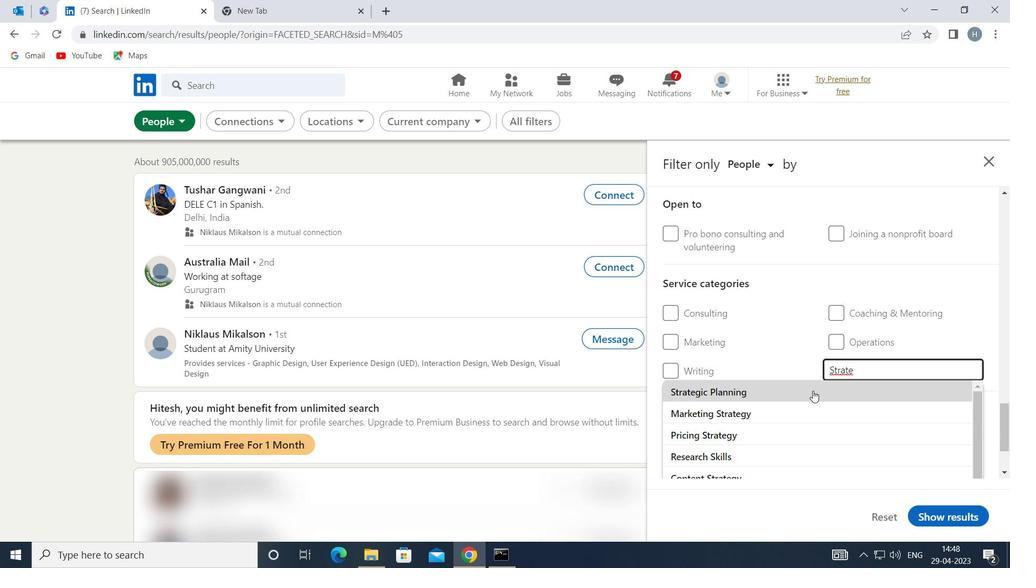 
Action: Mouse moved to (811, 391)
Screenshot: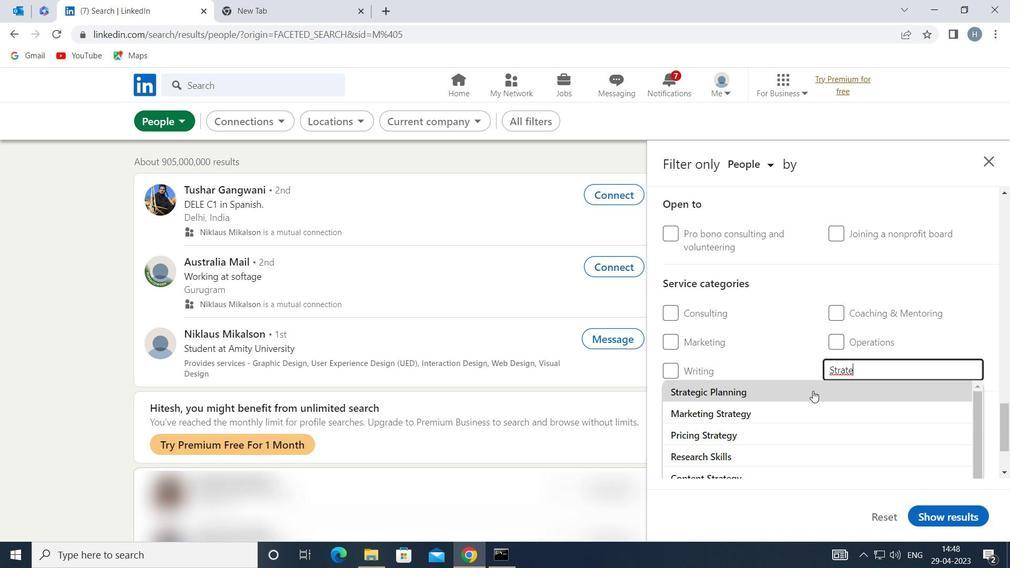 
Action: Mouse scrolled (811, 391) with delta (0, 0)
Screenshot: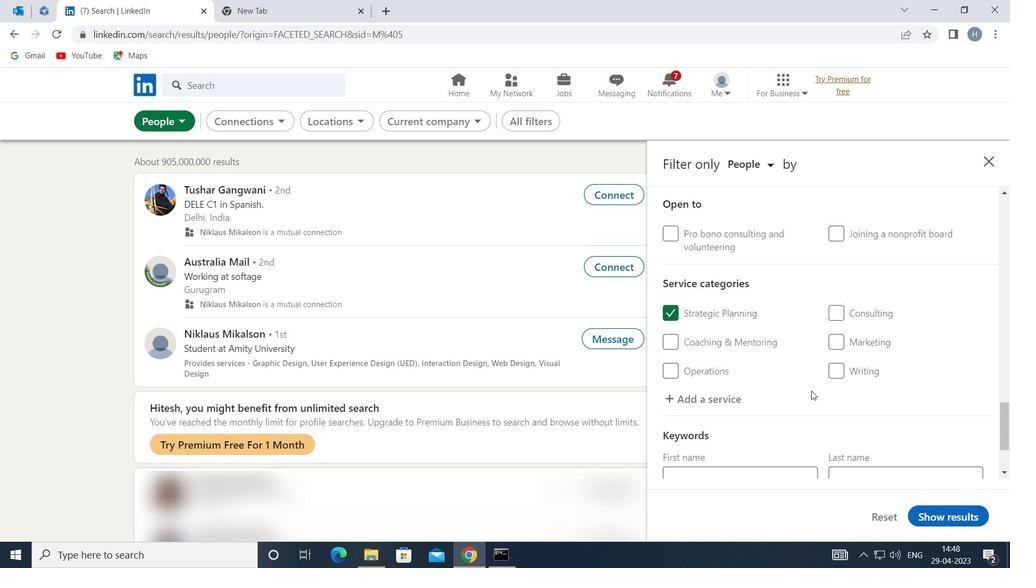 
Action: Mouse moved to (806, 374)
Screenshot: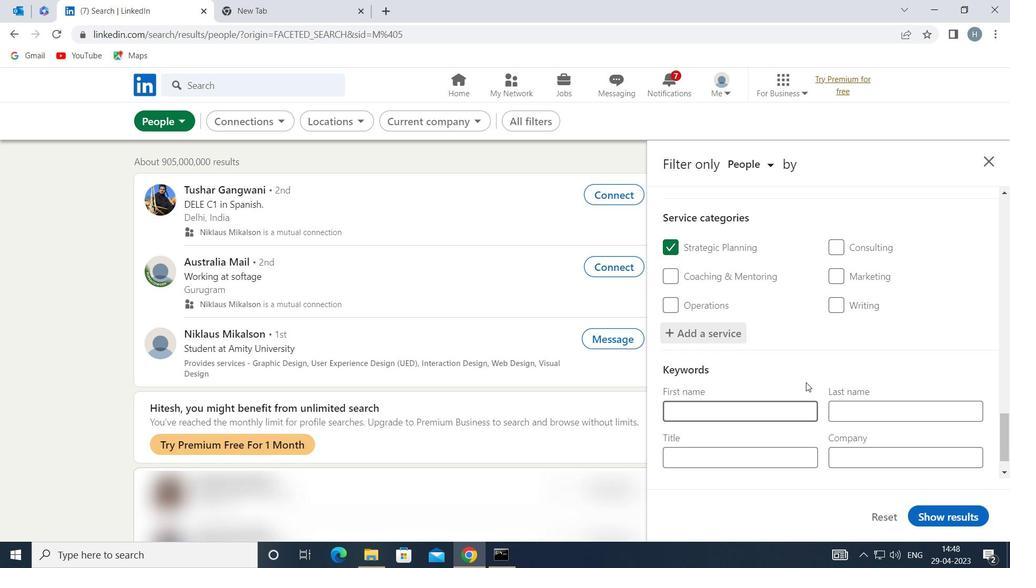 
Action: Mouse scrolled (806, 373) with delta (0, 0)
Screenshot: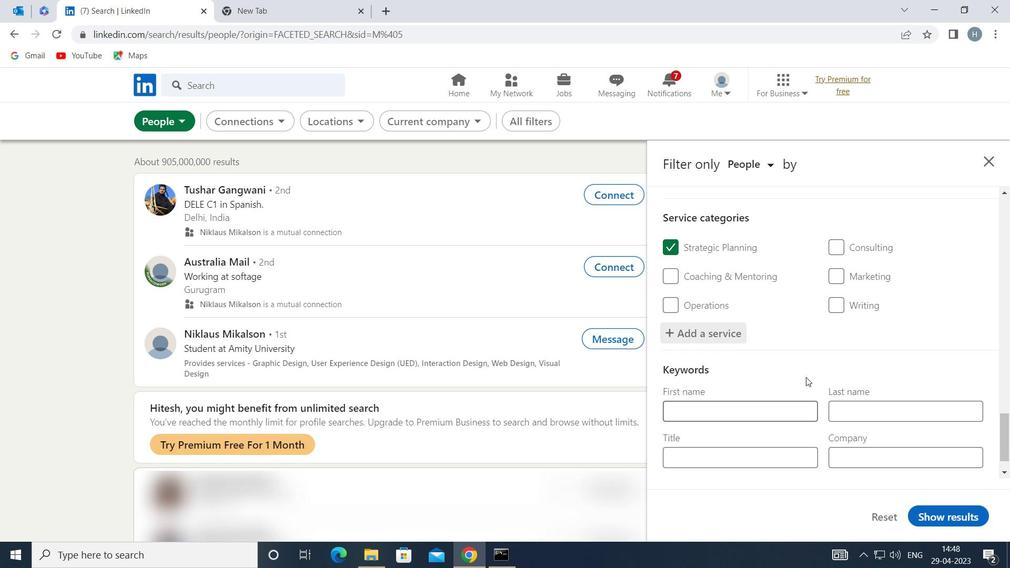 
Action: Mouse moved to (806, 373)
Screenshot: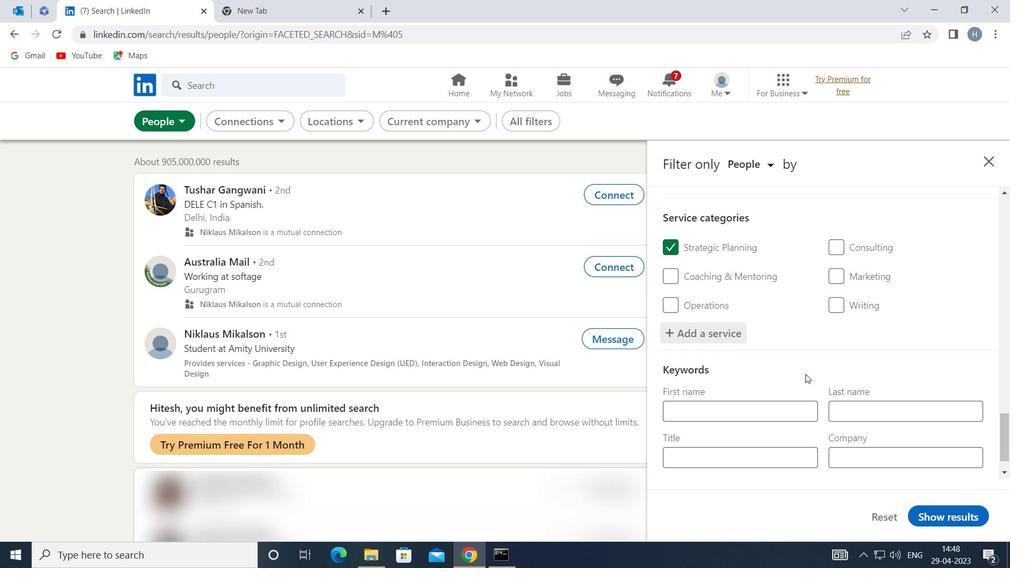 
Action: Mouse scrolled (806, 372) with delta (0, 0)
Screenshot: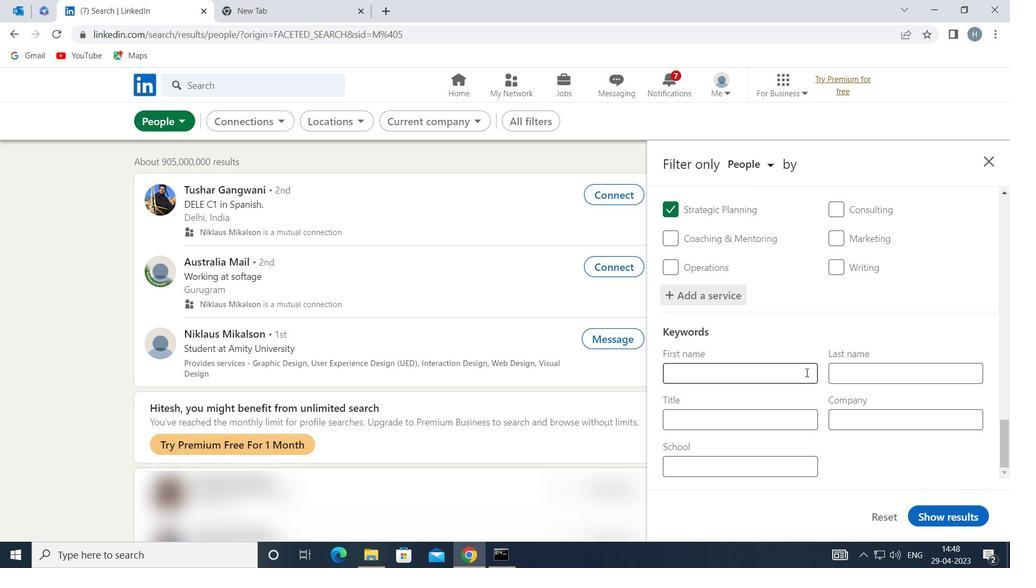 
Action: Mouse moved to (779, 423)
Screenshot: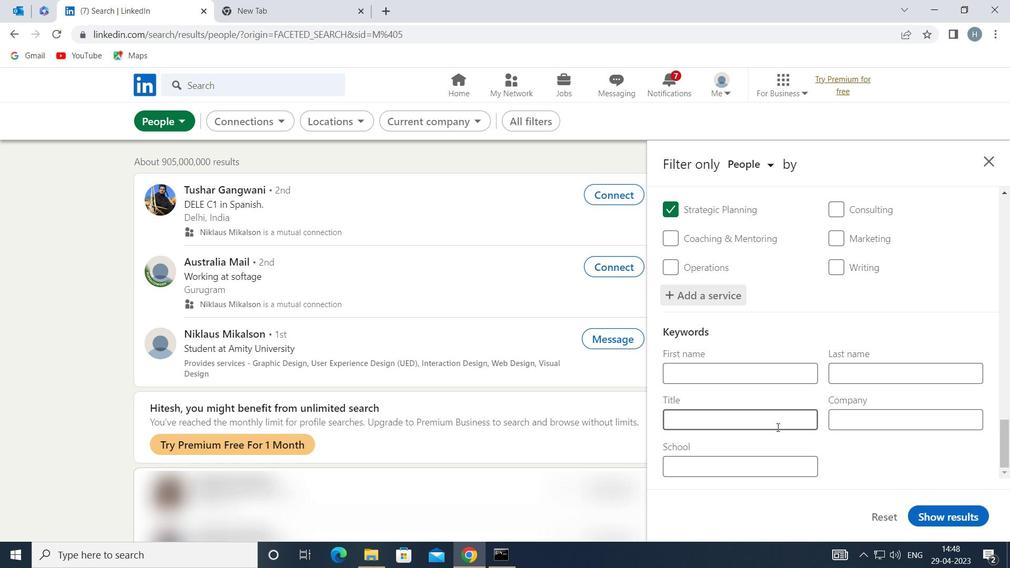 
Action: Mouse pressed left at (779, 423)
Screenshot: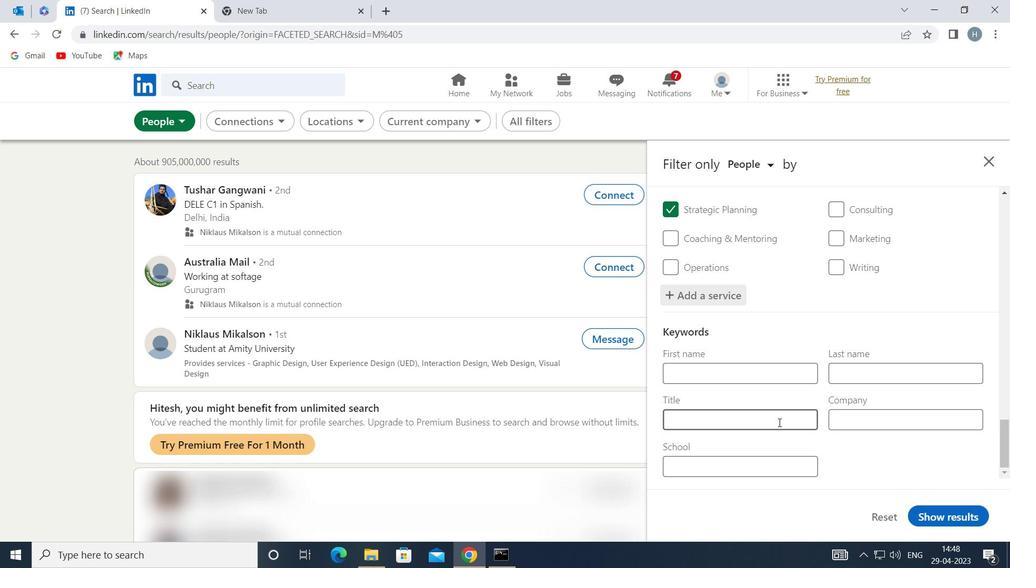 
Action: Mouse moved to (777, 417)
Screenshot: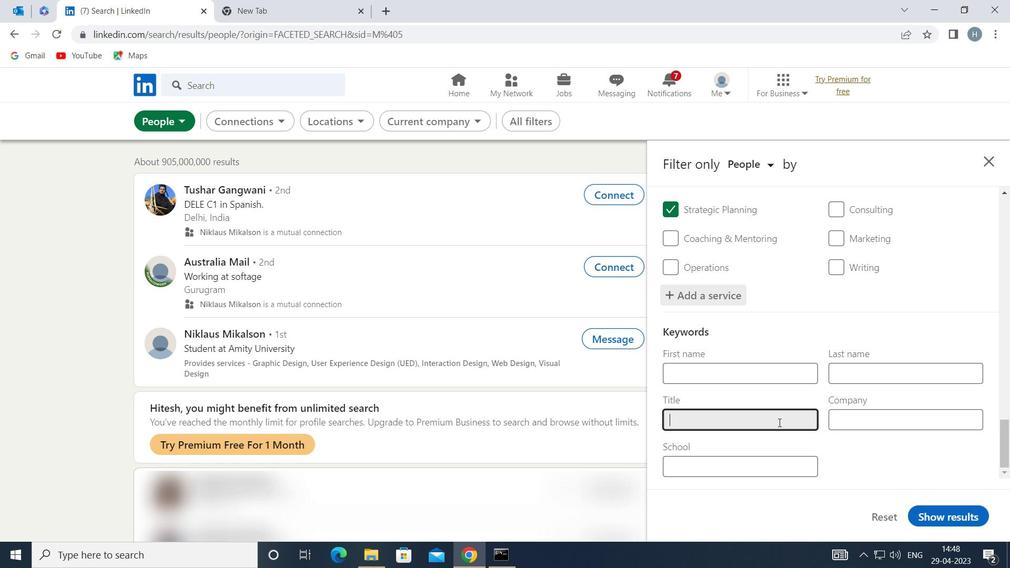 
Action: Key pressed <Key.shift>ANIMAL<Key.space><Key.shift>SHELTER<Key.space><Key.shift>VOLUNTEER
Screenshot: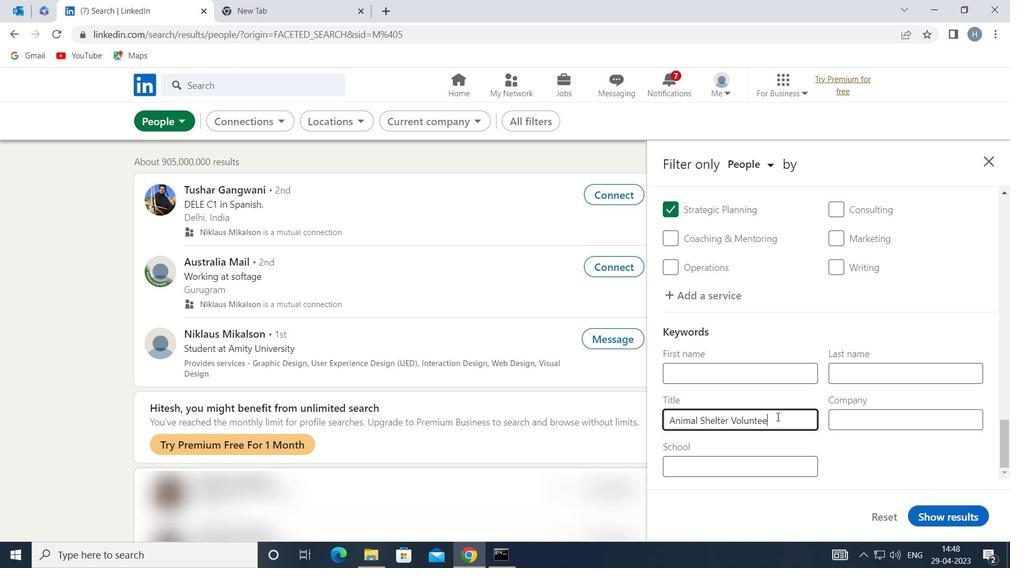 
Action: Mouse moved to (971, 516)
Screenshot: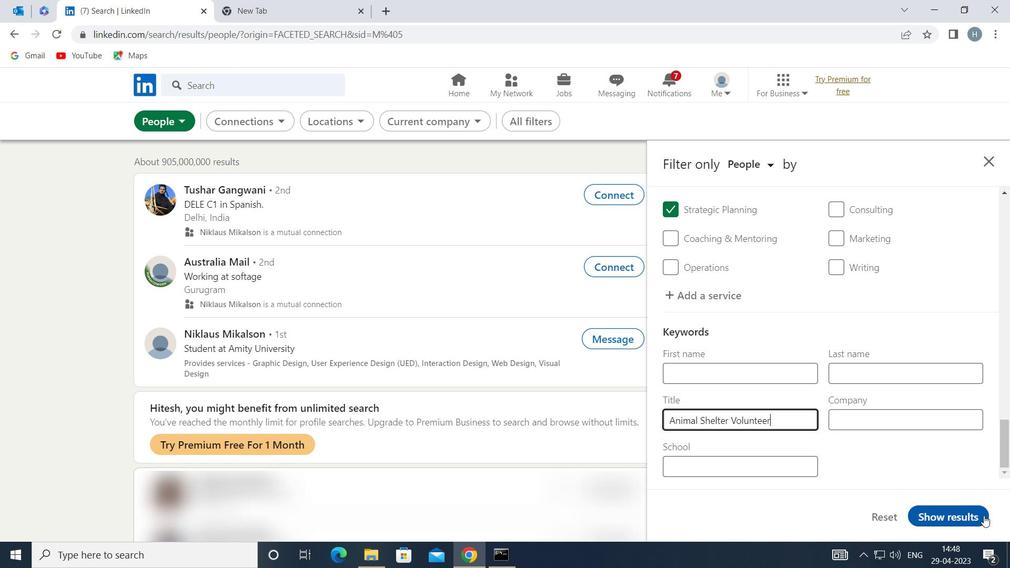 
Action: Mouse pressed left at (971, 516)
Screenshot: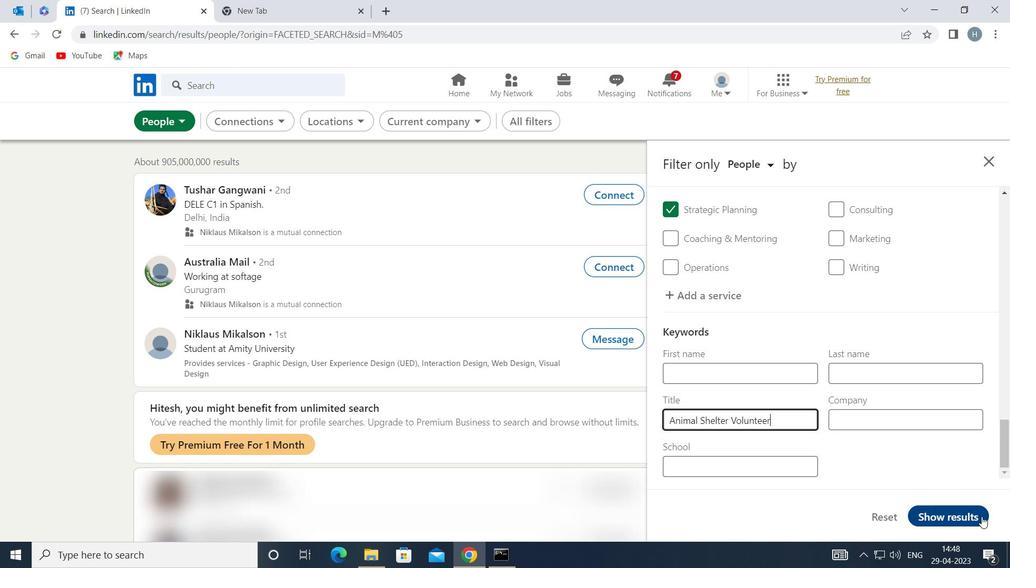
Action: Mouse moved to (621, 325)
Screenshot: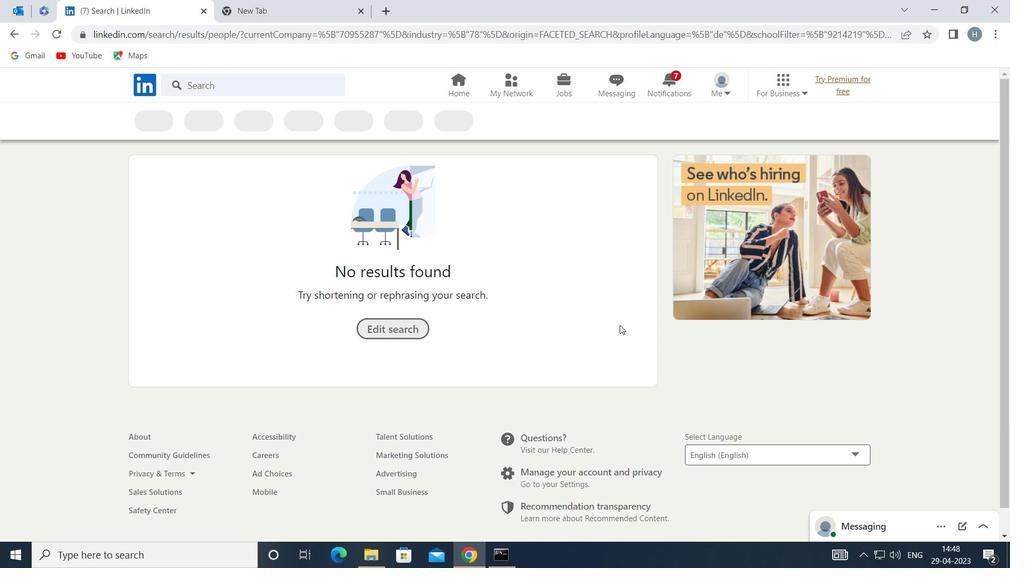 
